Task: Research Airbnb accommodation in San Juan, Puerto Rico from 12th December, 2023 to 16th December, 2023 for 8 adults.8 bedrooms having 8 beds and 8 bathrooms. Property type can be hotel. Amenities needed are: wifi, TV, free parkinig on premises, gym, breakfast. Booking option can be shelf check-in. Look for 5 properties as per requirement.
Action: Mouse pressed left at (454, 109)
Screenshot: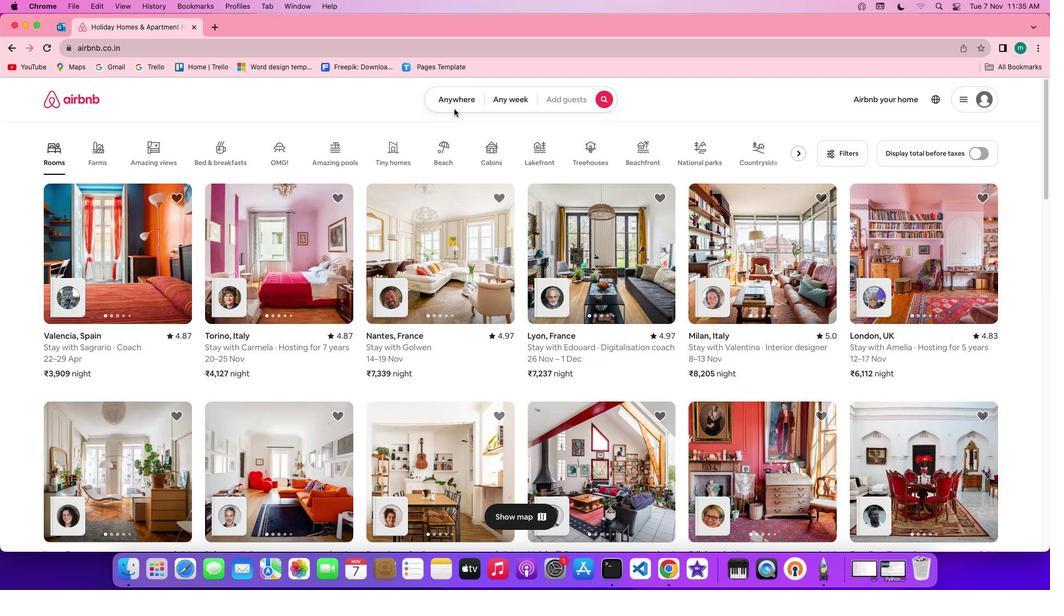 
Action: Mouse moved to (454, 107)
Screenshot: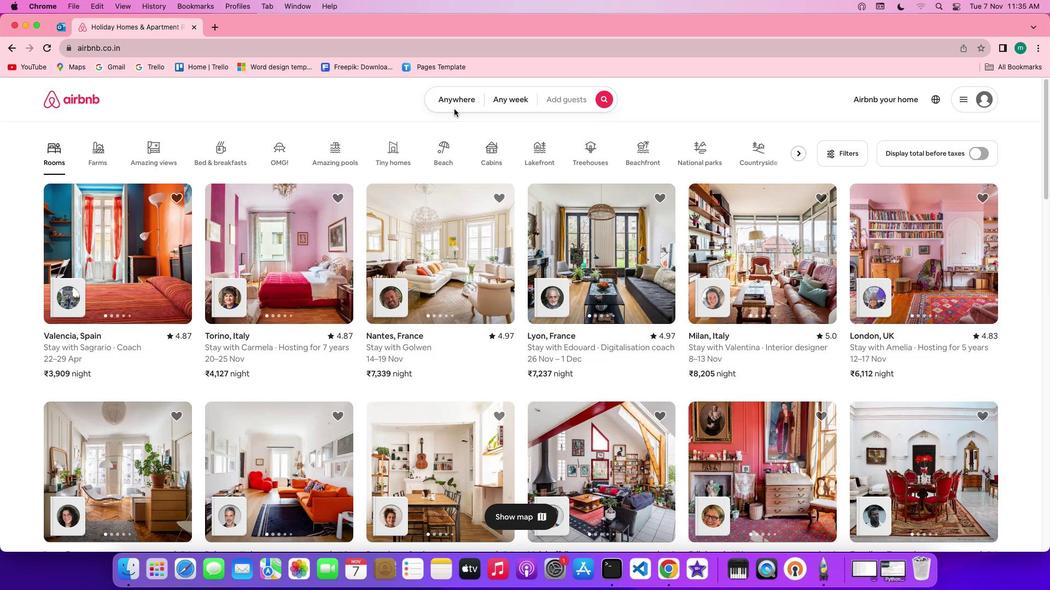 
Action: Mouse pressed left at (454, 107)
Screenshot: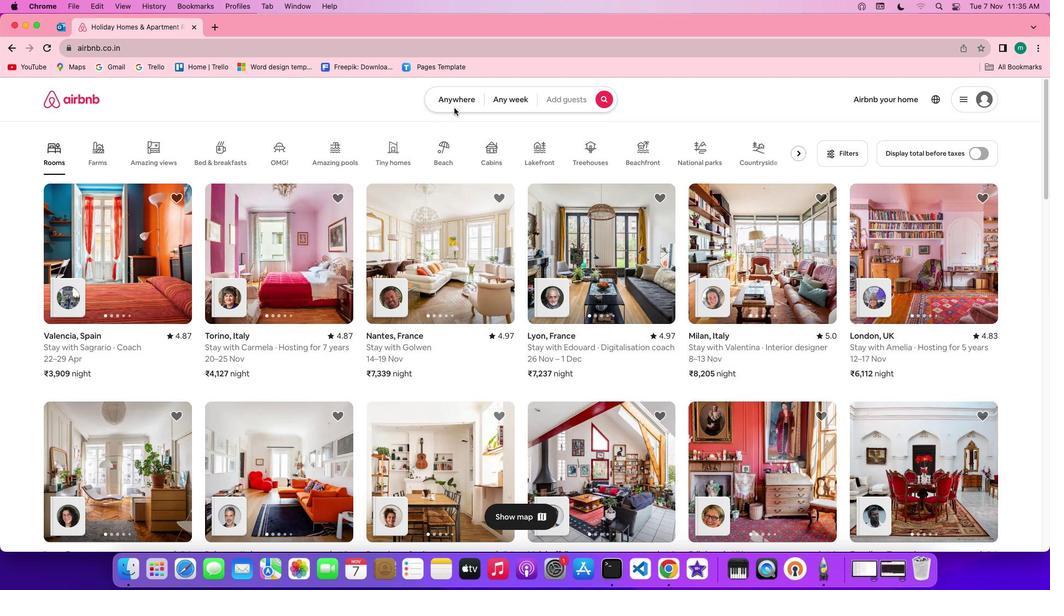 
Action: Mouse moved to (371, 147)
Screenshot: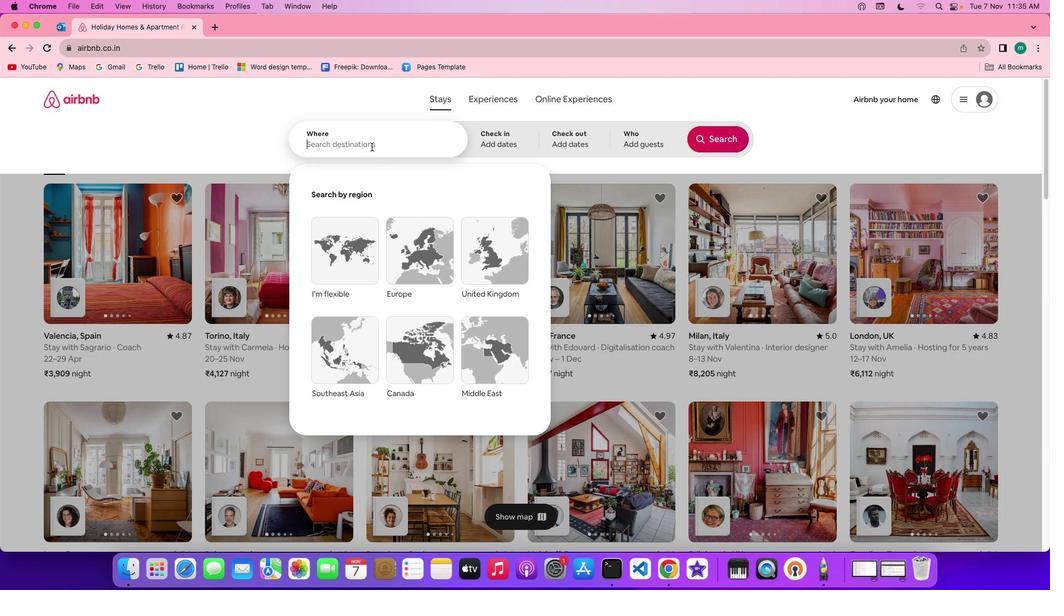 
Action: Mouse pressed left at (371, 147)
Screenshot: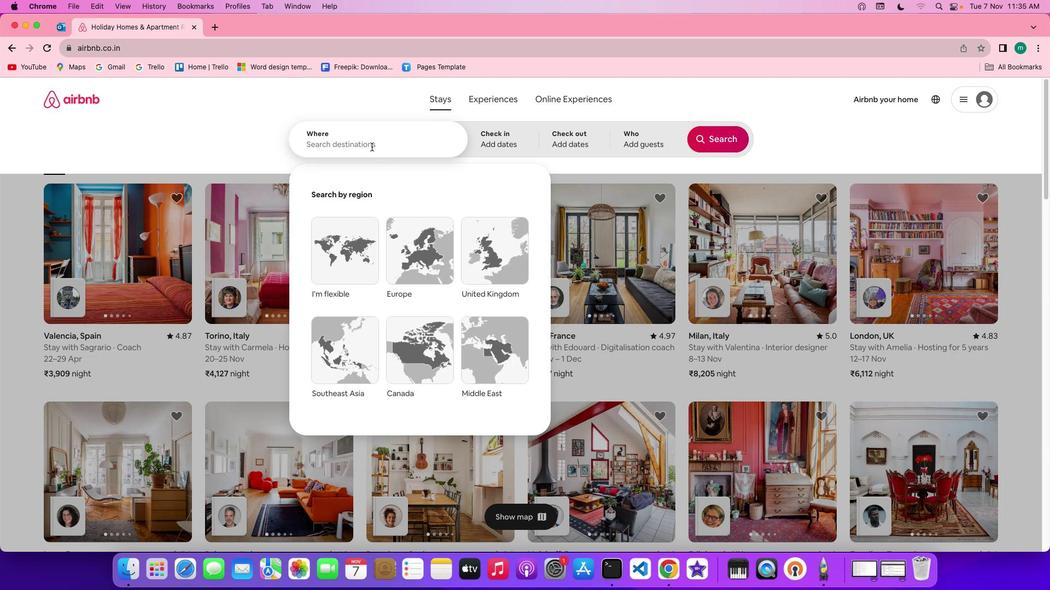 
Action: Key pressed Key.shift'S''a''n'Key.spaceKey.shift'J''u''a''n'','Key.spaceKey.shift'P''u''e''r''t''o'
Screenshot: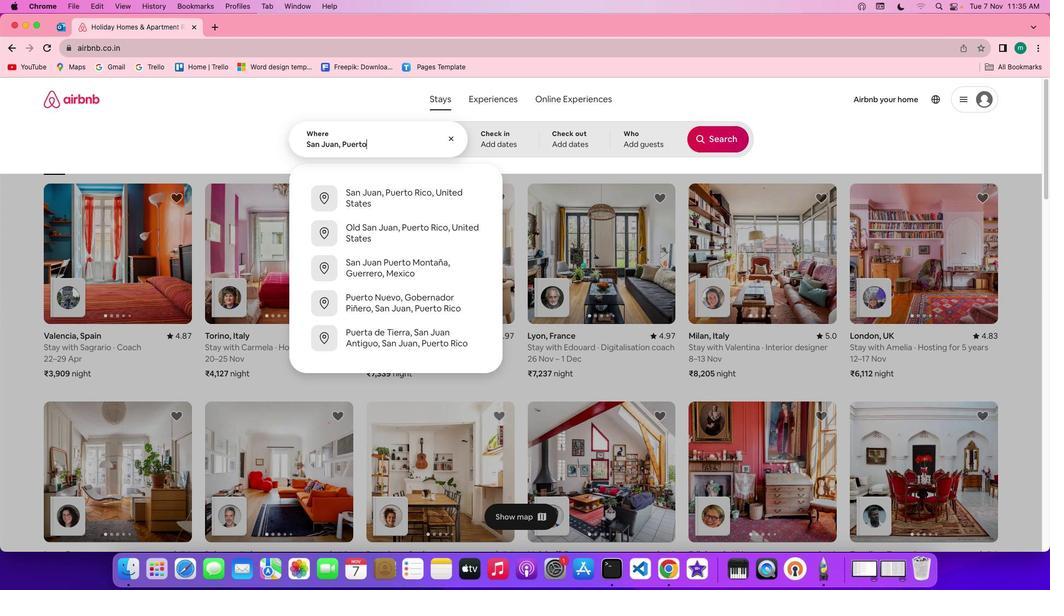 
Action: Mouse moved to (368, 144)
Screenshot: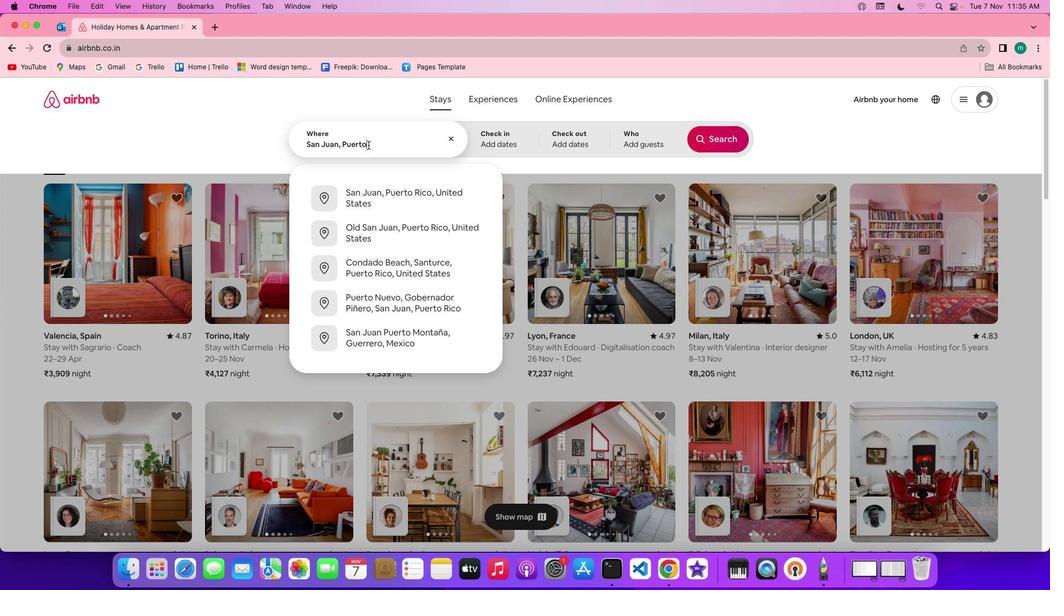 
Action: Key pressed Key.spaceKey.shift'i''c''o'Key.backspaceKey.backspaceKey.backspaceKey.shift'R''i''c''o'
Screenshot: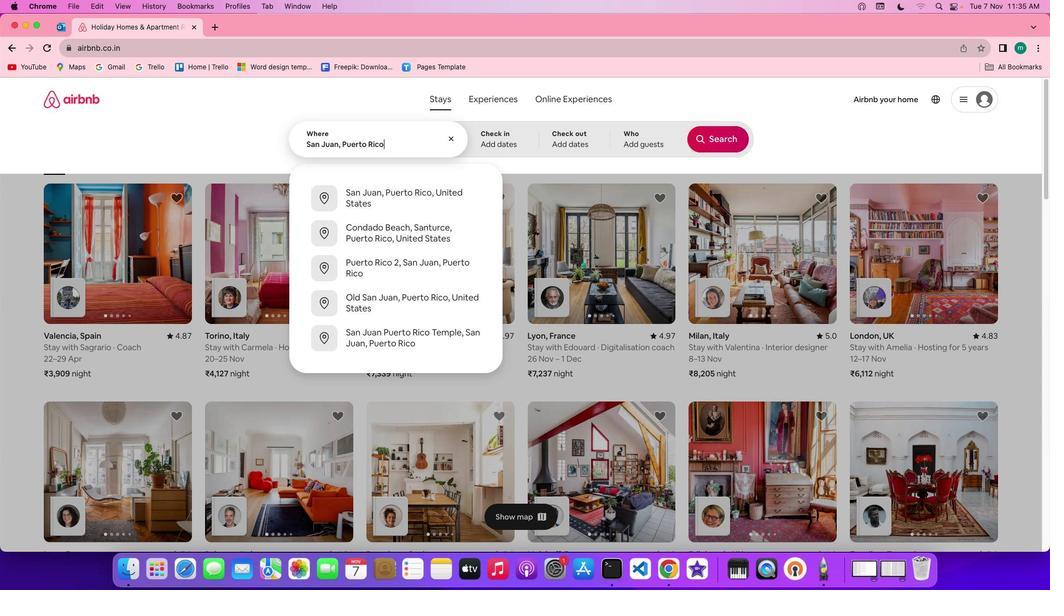 
Action: Mouse moved to (510, 145)
Screenshot: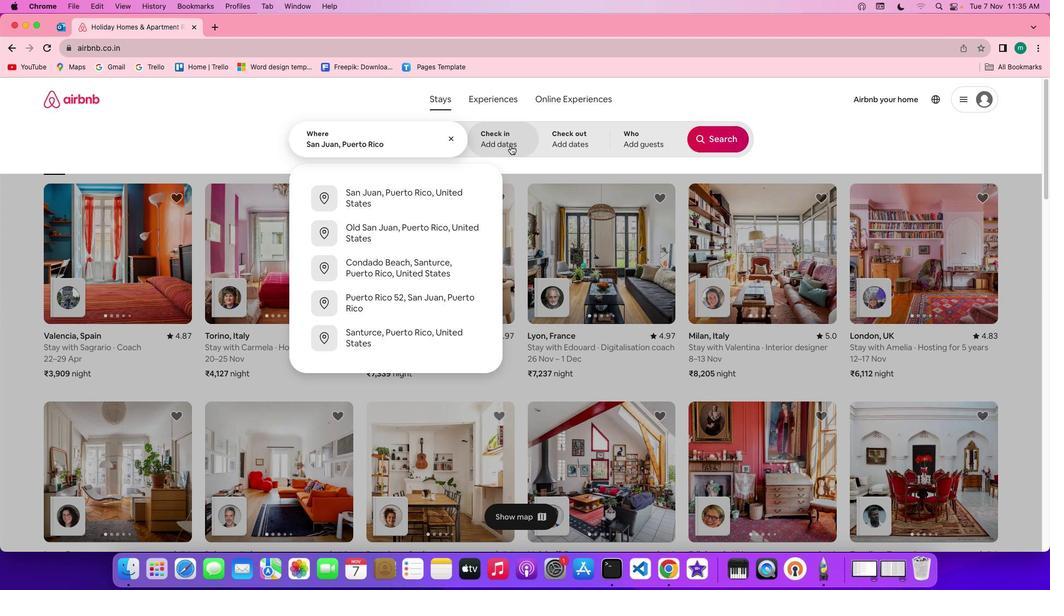 
Action: Mouse pressed left at (510, 145)
Screenshot: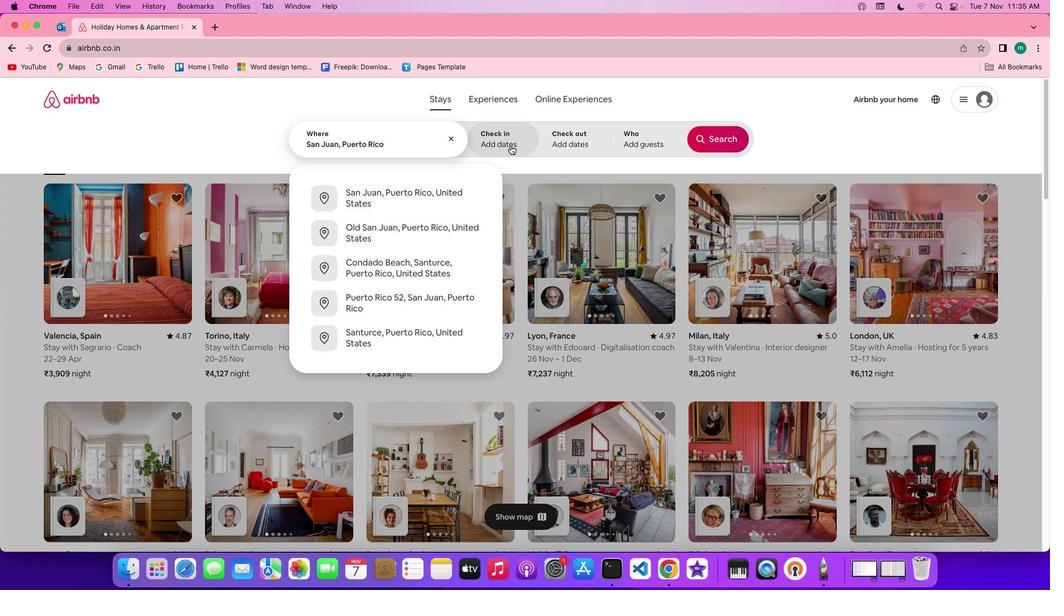 
Action: Mouse moved to (597, 327)
Screenshot: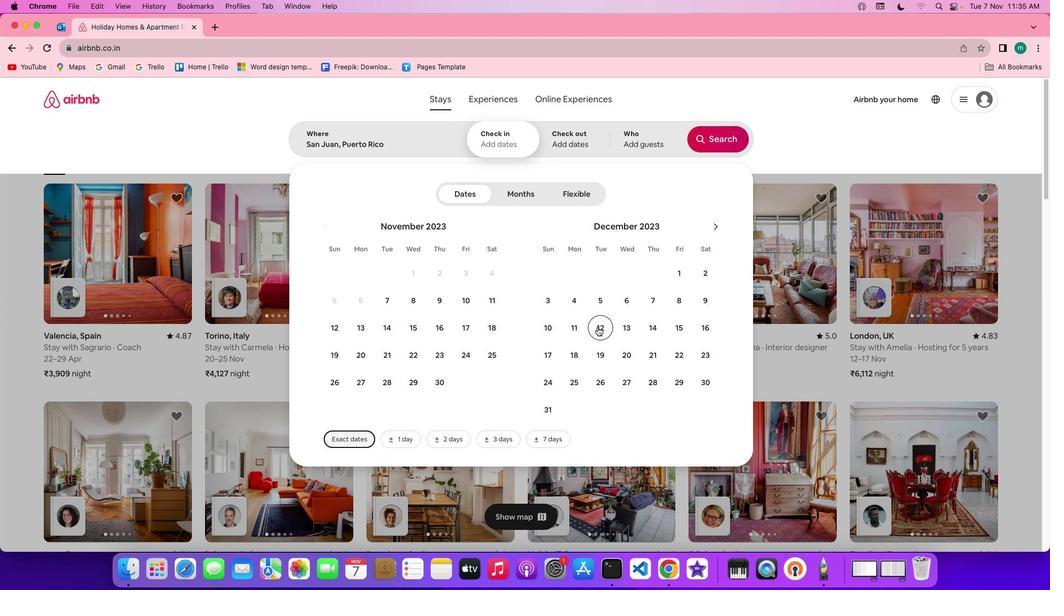 
Action: Mouse pressed left at (597, 327)
Screenshot: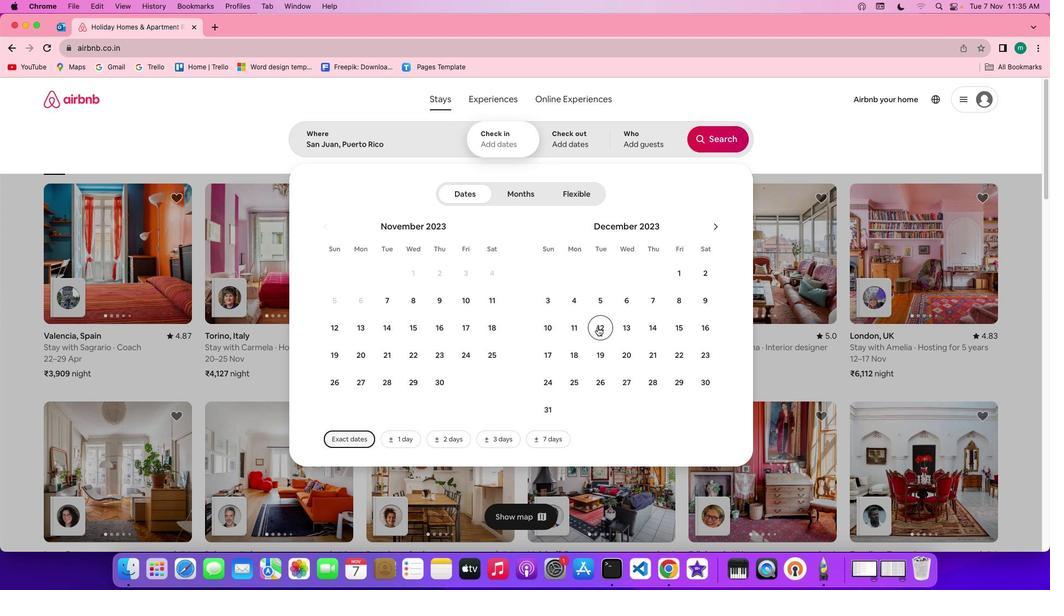 
Action: Mouse moved to (700, 335)
Screenshot: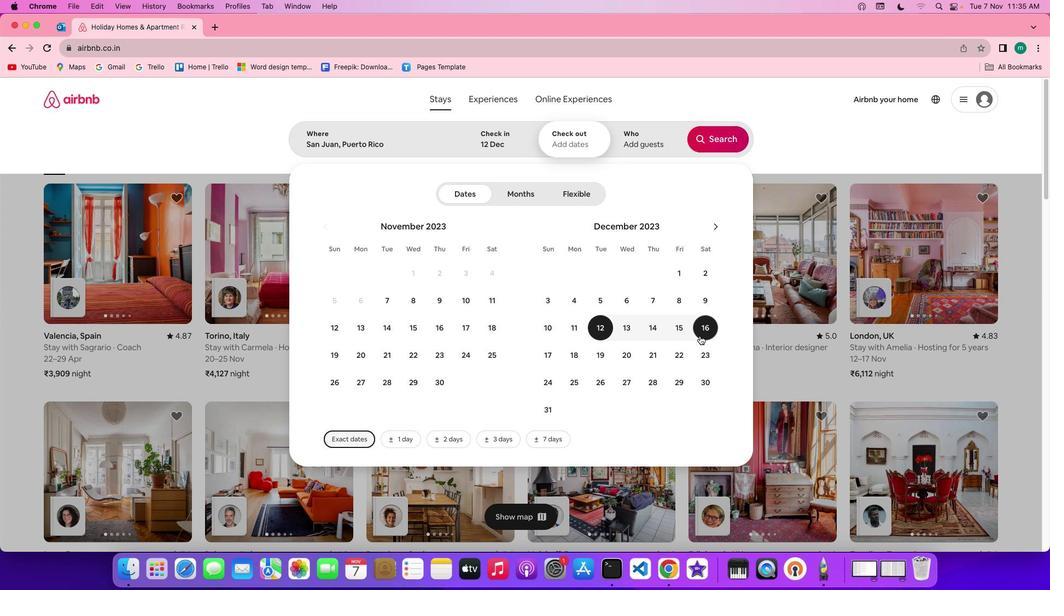 
Action: Mouse pressed left at (700, 335)
Screenshot: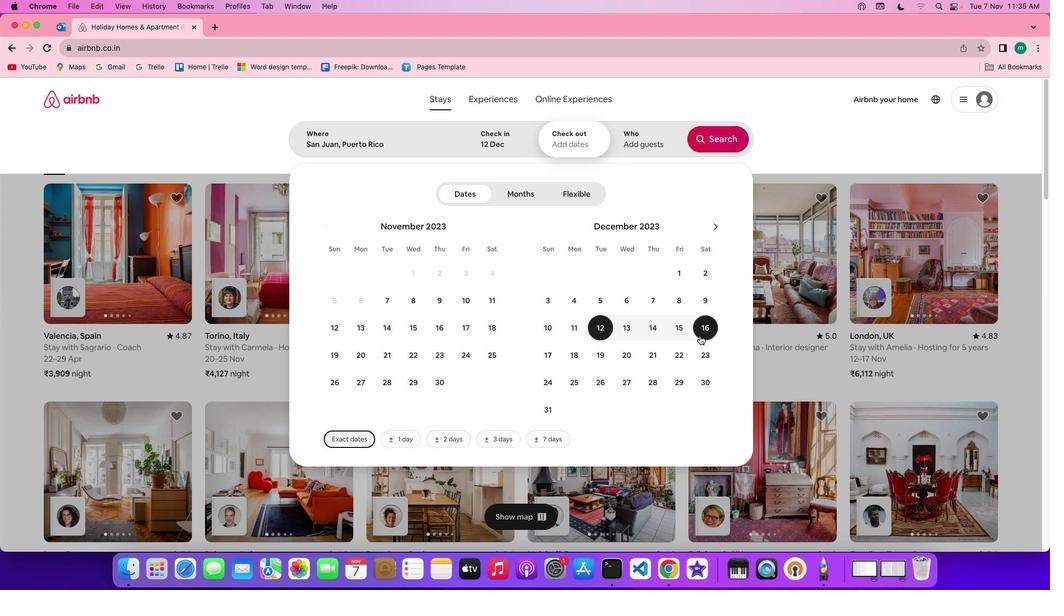 
Action: Mouse moved to (660, 134)
Screenshot: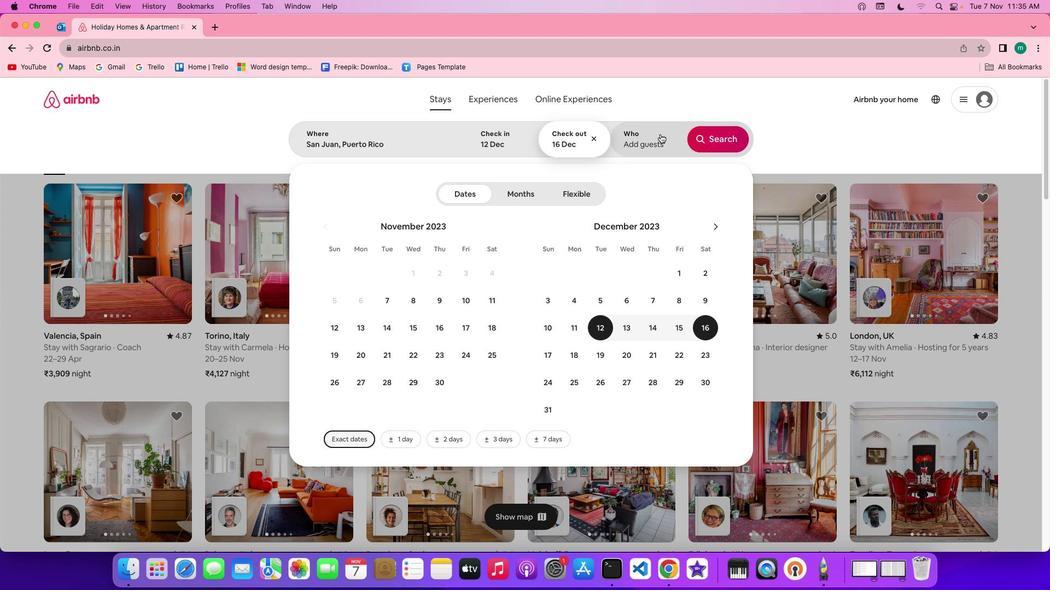 
Action: Mouse pressed left at (660, 134)
Screenshot: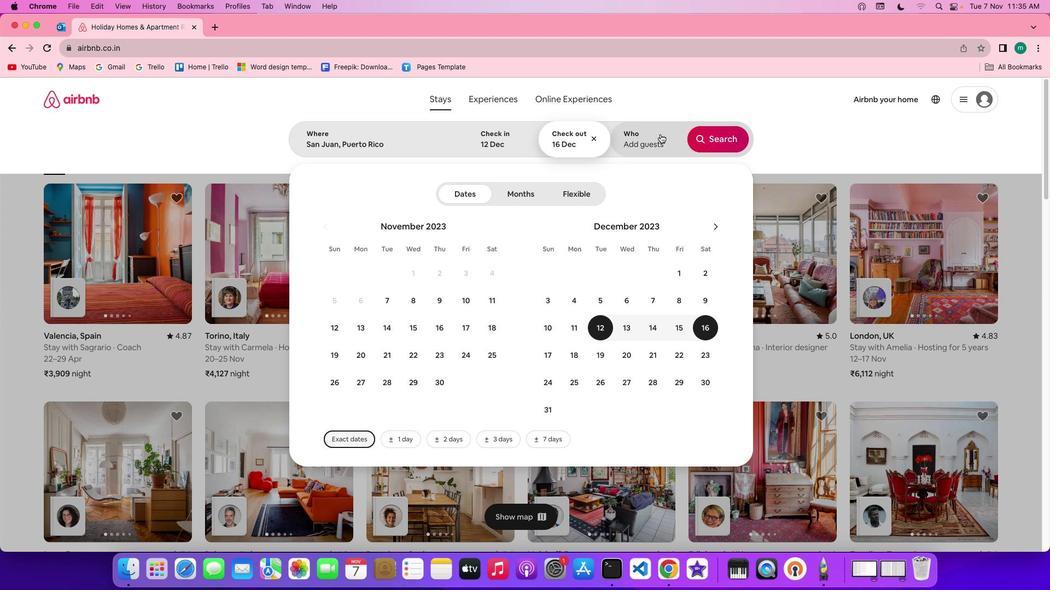 
Action: Mouse moved to (726, 198)
Screenshot: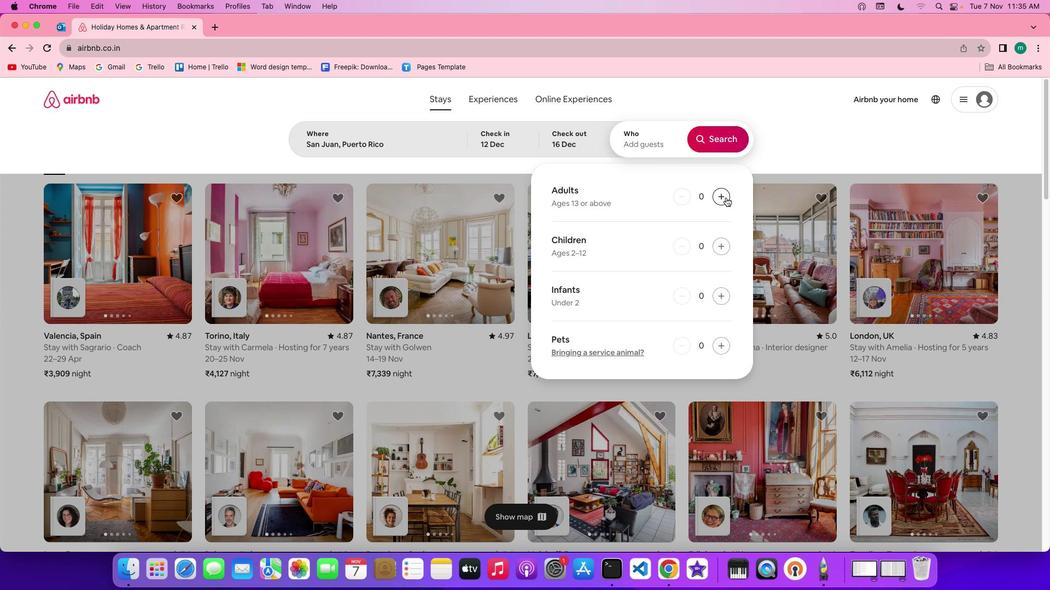 
Action: Mouse pressed left at (726, 198)
Screenshot: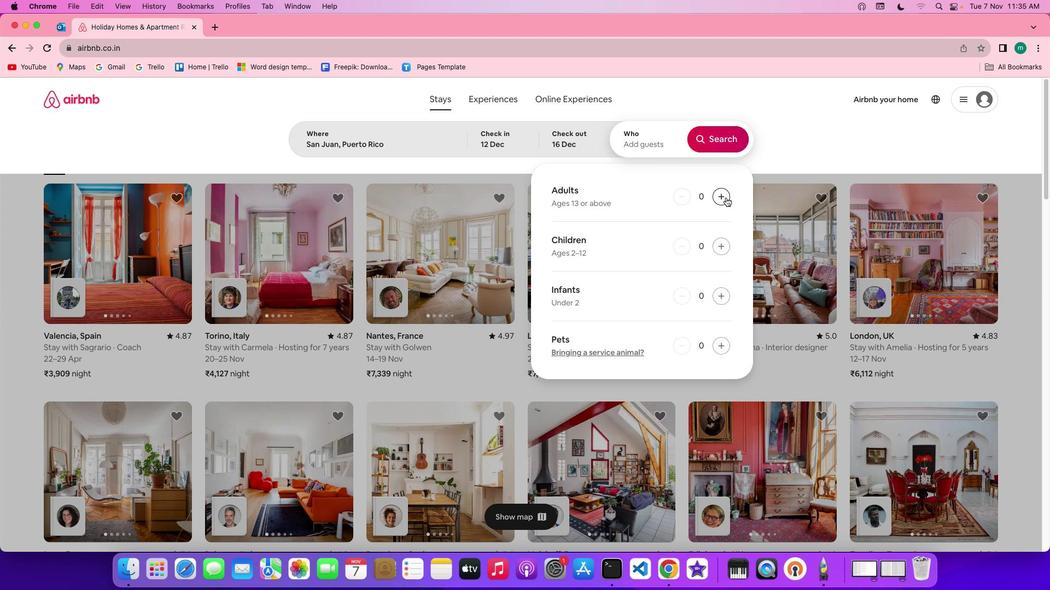 
Action: Mouse pressed left at (726, 198)
Screenshot: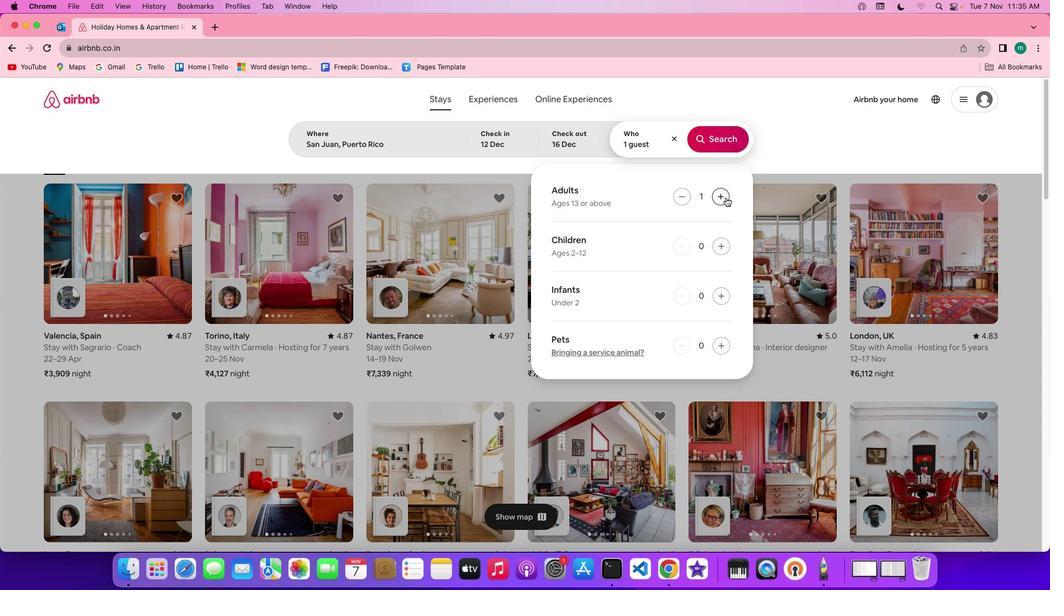 
Action: Mouse pressed left at (726, 198)
Screenshot: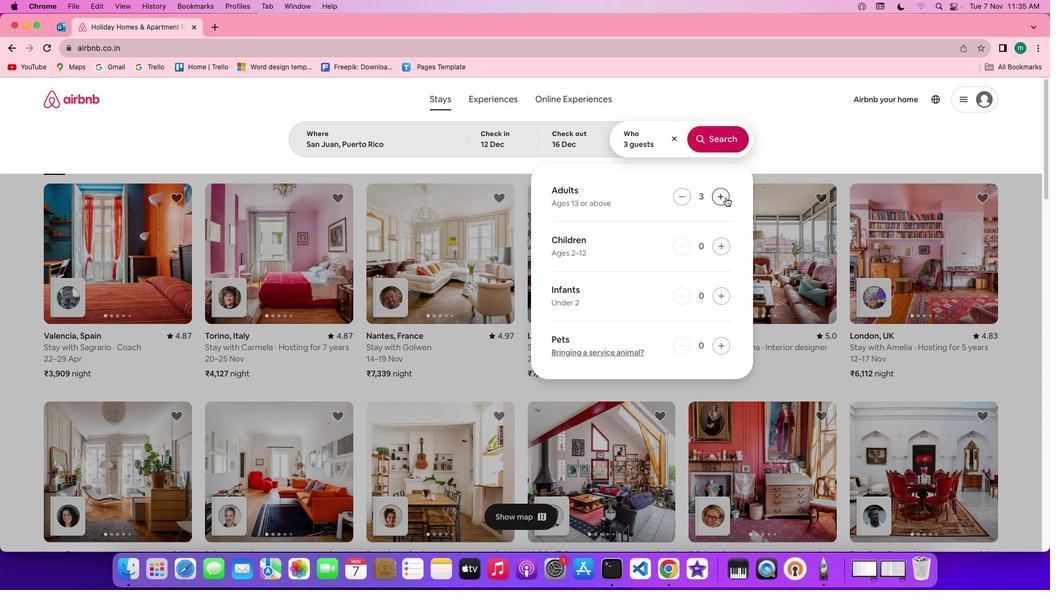 
Action: Mouse pressed left at (726, 198)
Screenshot: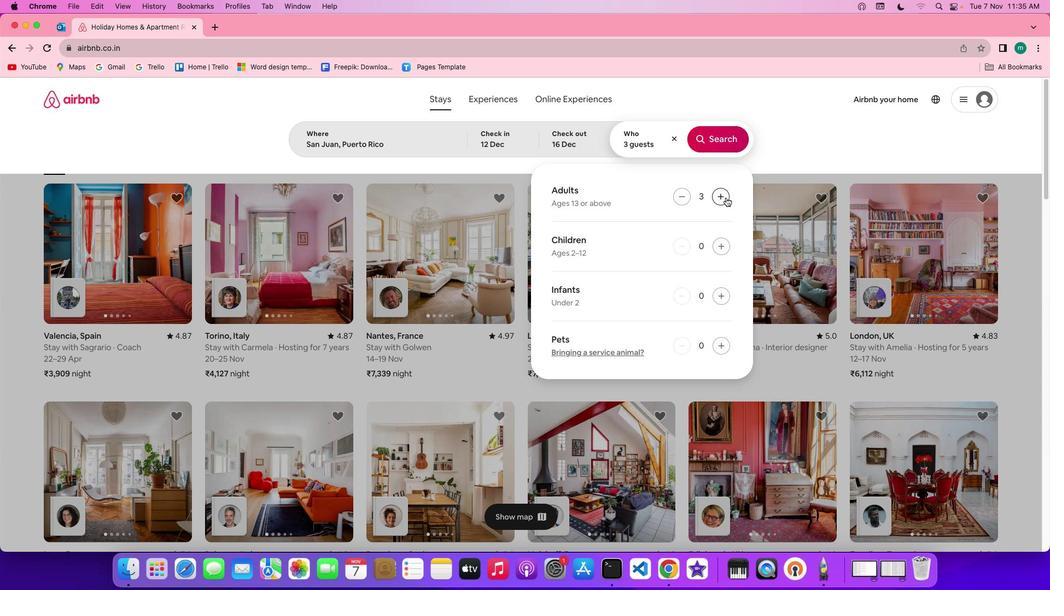 
Action: Mouse pressed left at (726, 198)
Screenshot: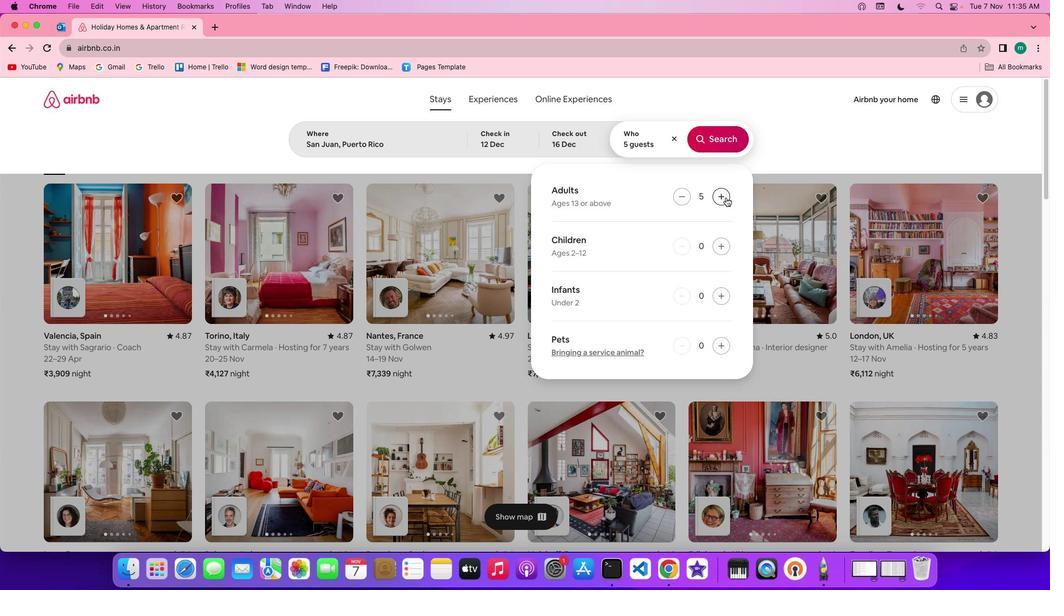 
Action: Mouse pressed left at (726, 198)
Screenshot: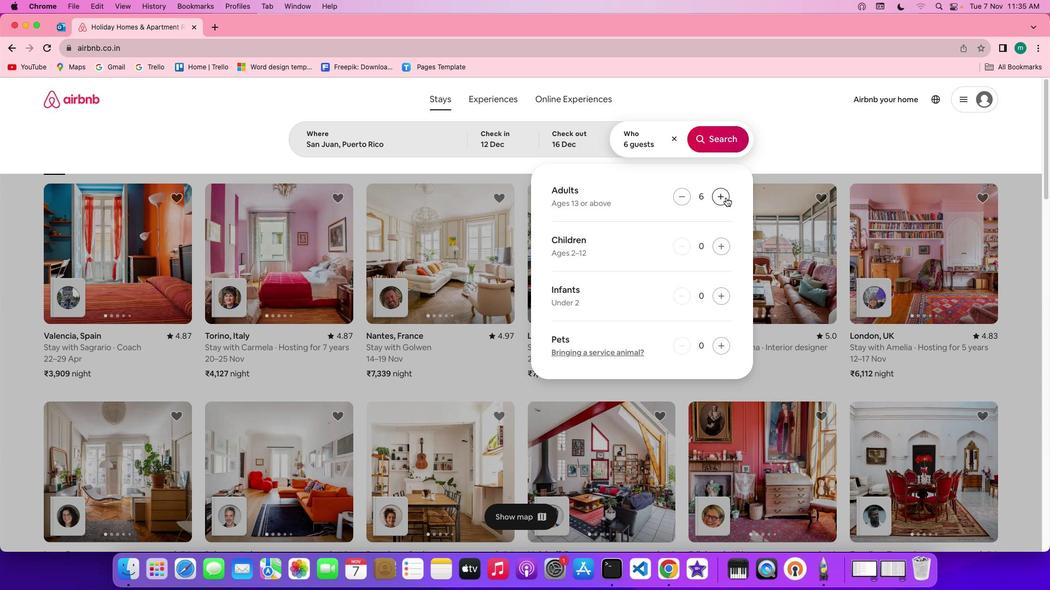 
Action: Mouse pressed left at (726, 198)
Screenshot: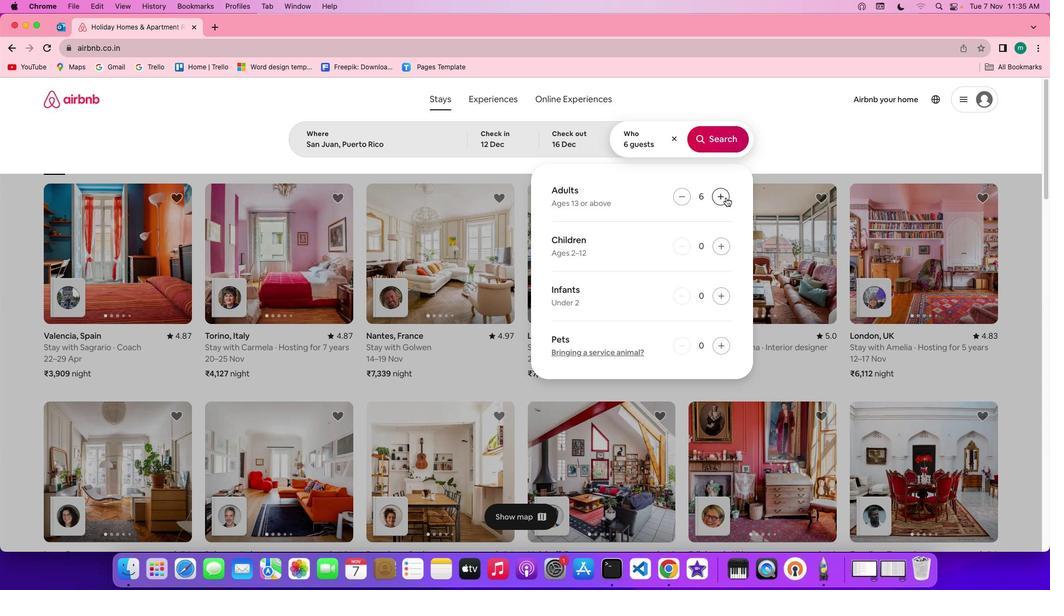 
Action: Mouse pressed left at (726, 198)
Screenshot: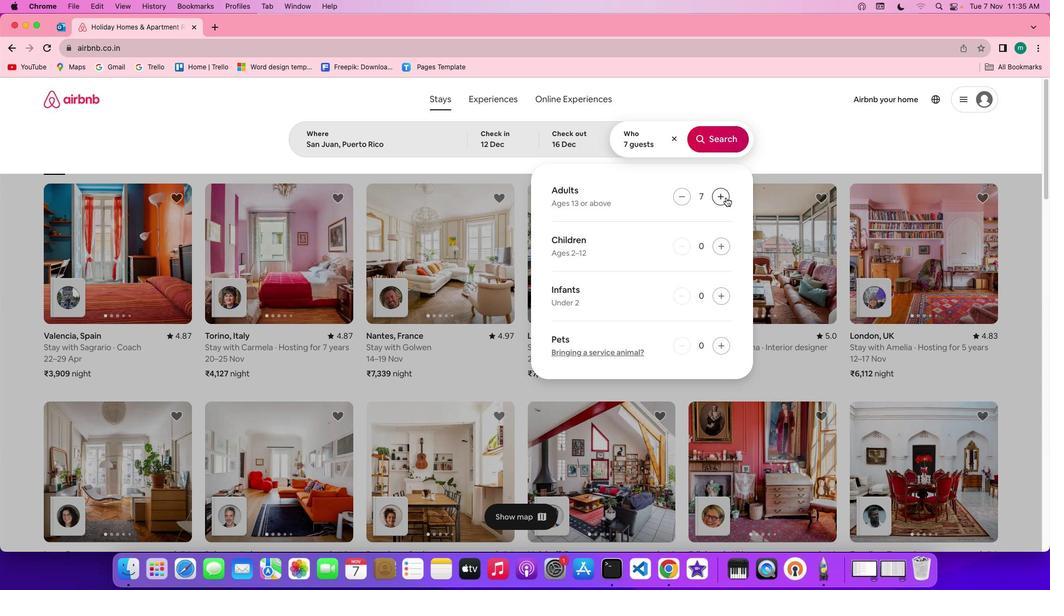 
Action: Mouse moved to (718, 138)
Screenshot: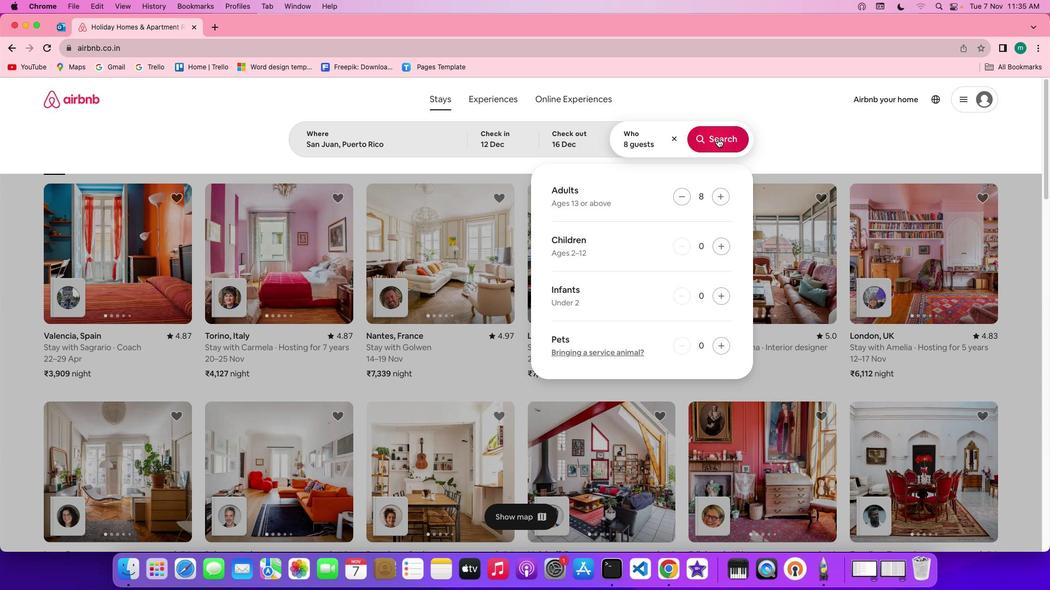 
Action: Mouse pressed left at (718, 138)
Screenshot: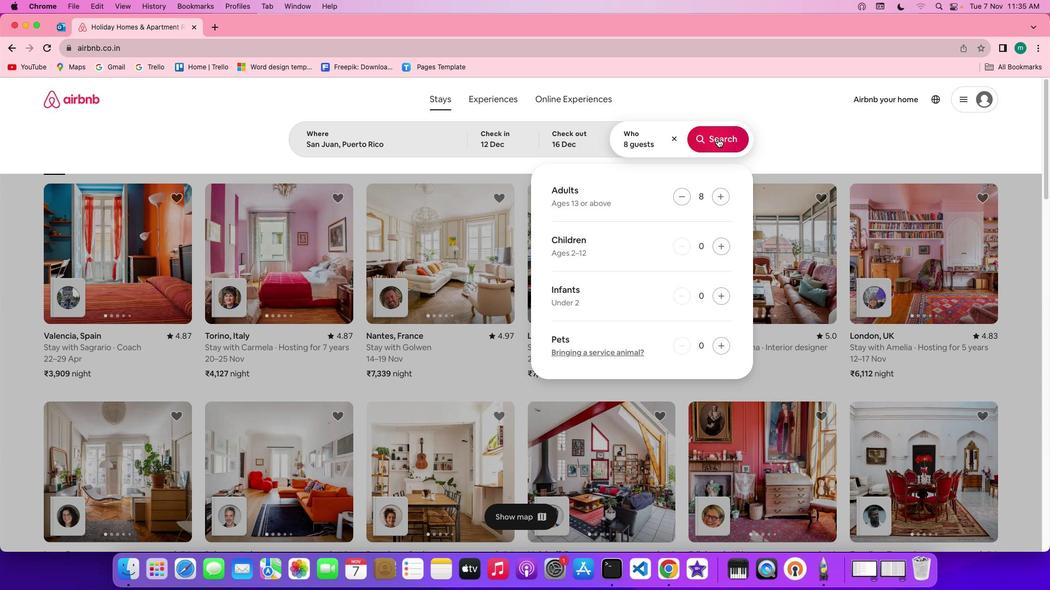 
Action: Mouse moved to (875, 137)
Screenshot: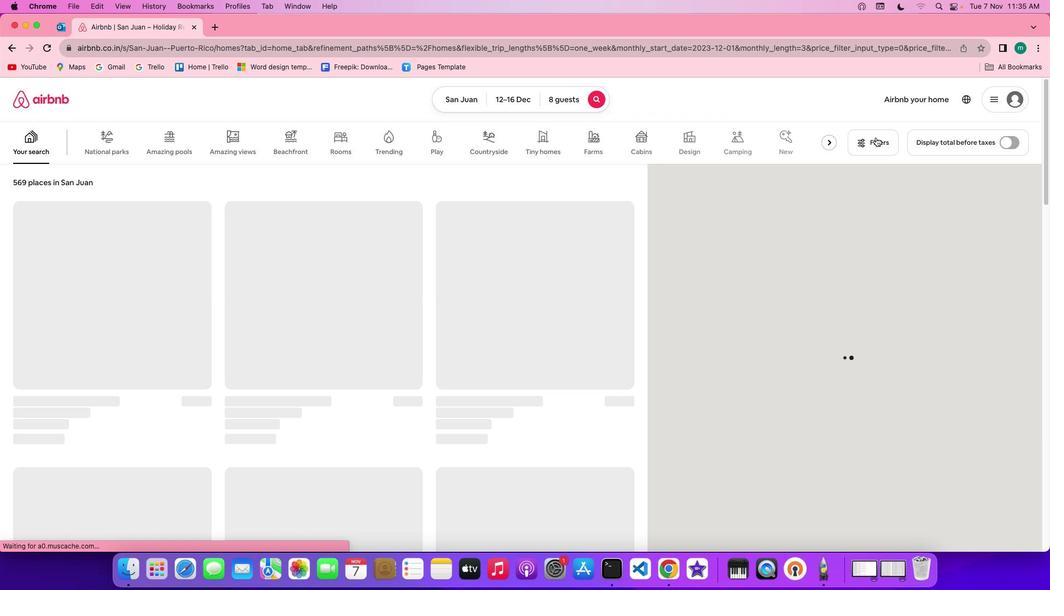 
Action: Mouse pressed left at (875, 137)
Screenshot: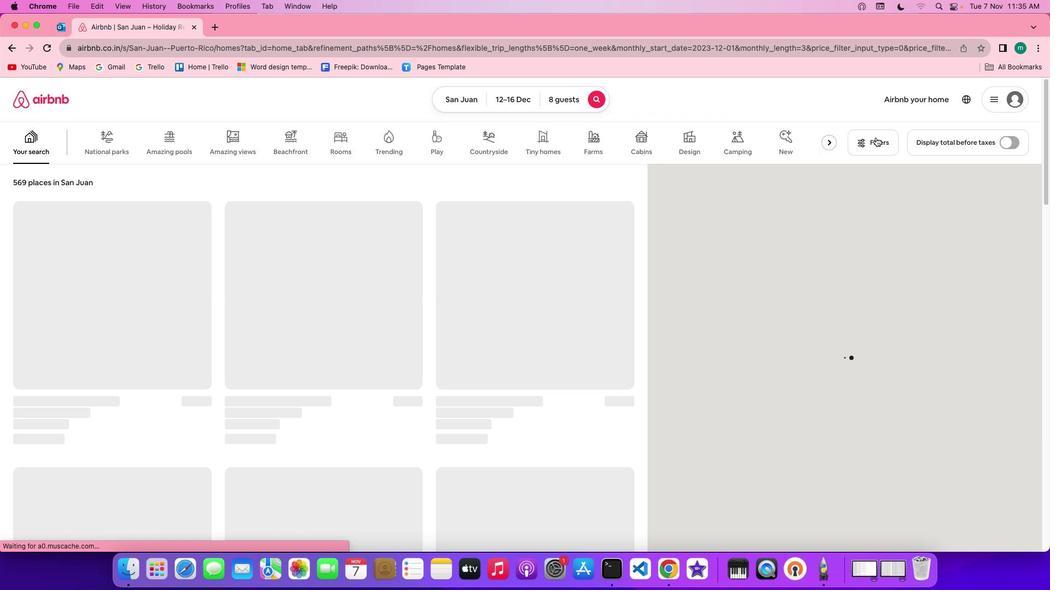 
Action: Mouse moved to (543, 303)
Screenshot: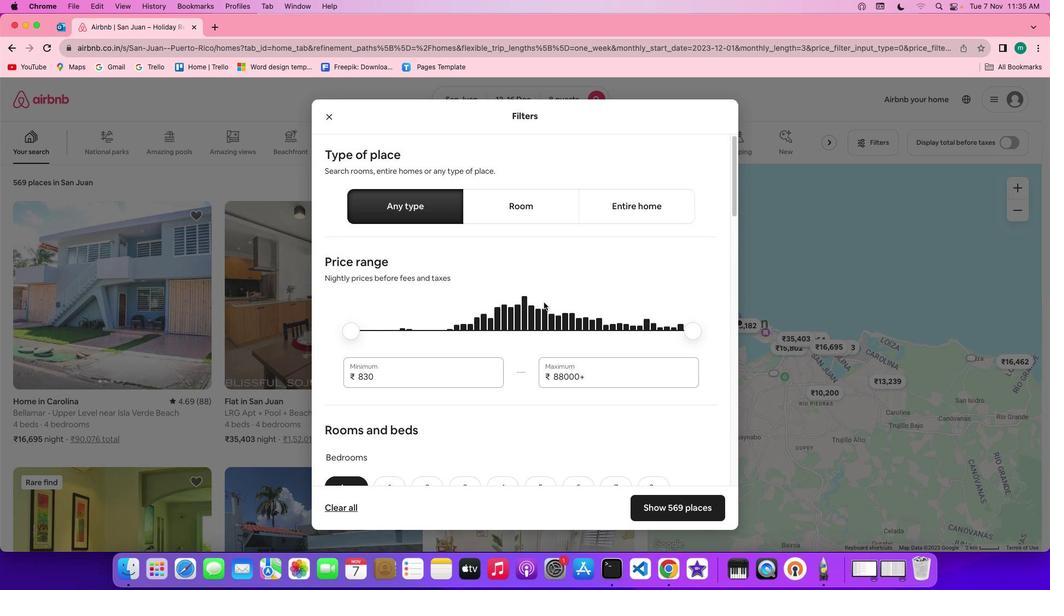 
Action: Mouse scrolled (543, 303) with delta (0, 0)
Screenshot: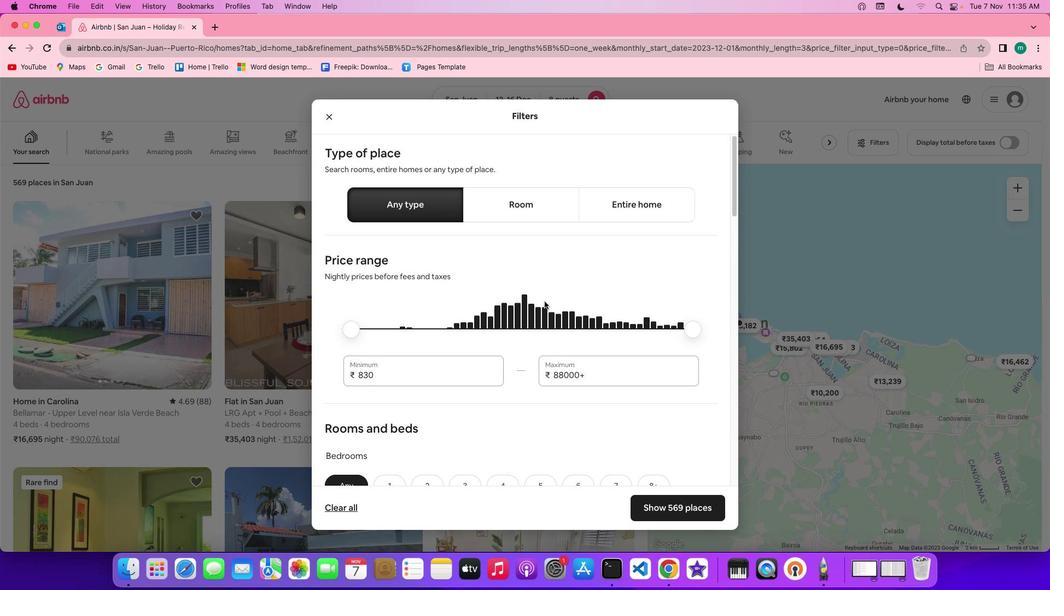 
Action: Mouse moved to (543, 302)
Screenshot: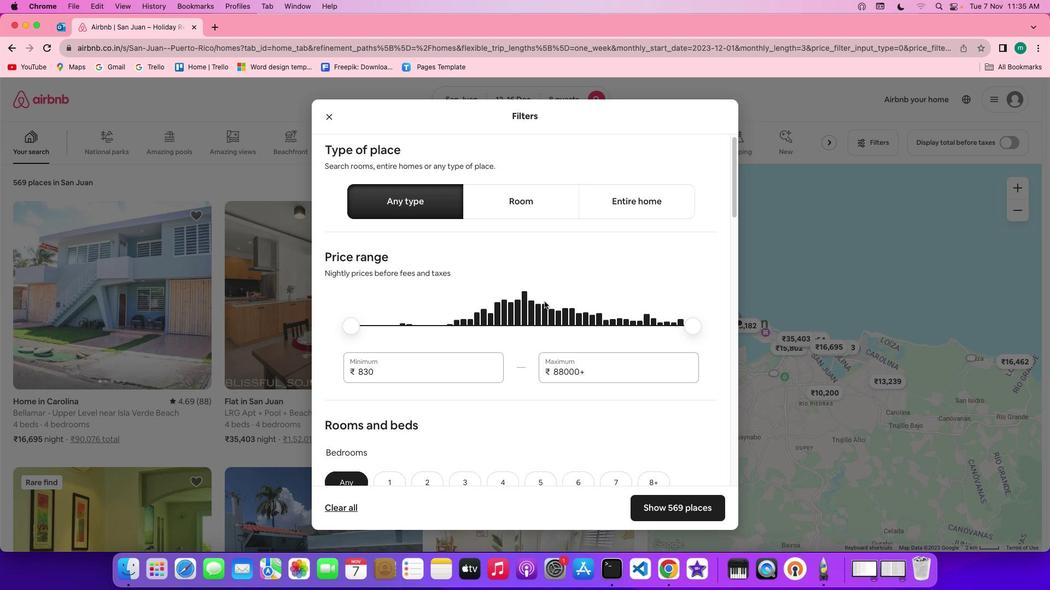 
Action: Mouse scrolled (543, 302) with delta (0, 0)
Screenshot: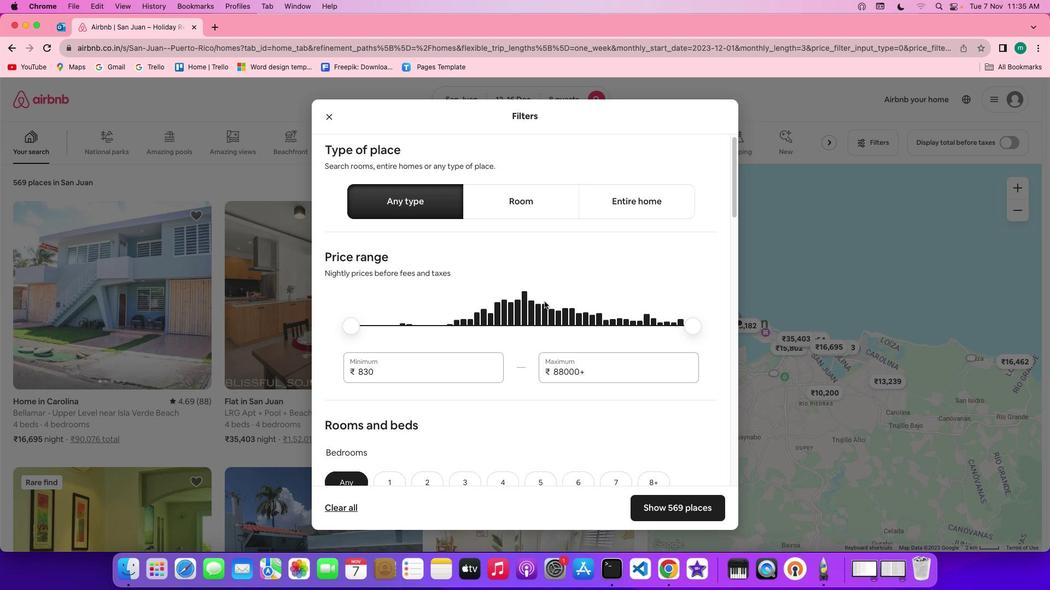 
Action: Mouse moved to (544, 301)
Screenshot: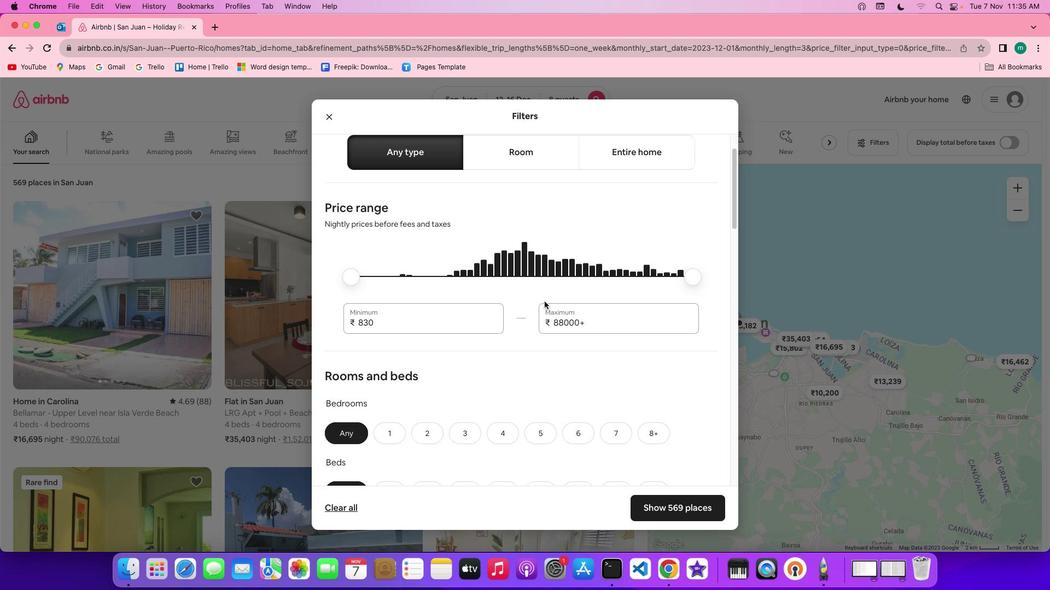
Action: Mouse scrolled (544, 301) with delta (0, -1)
Screenshot: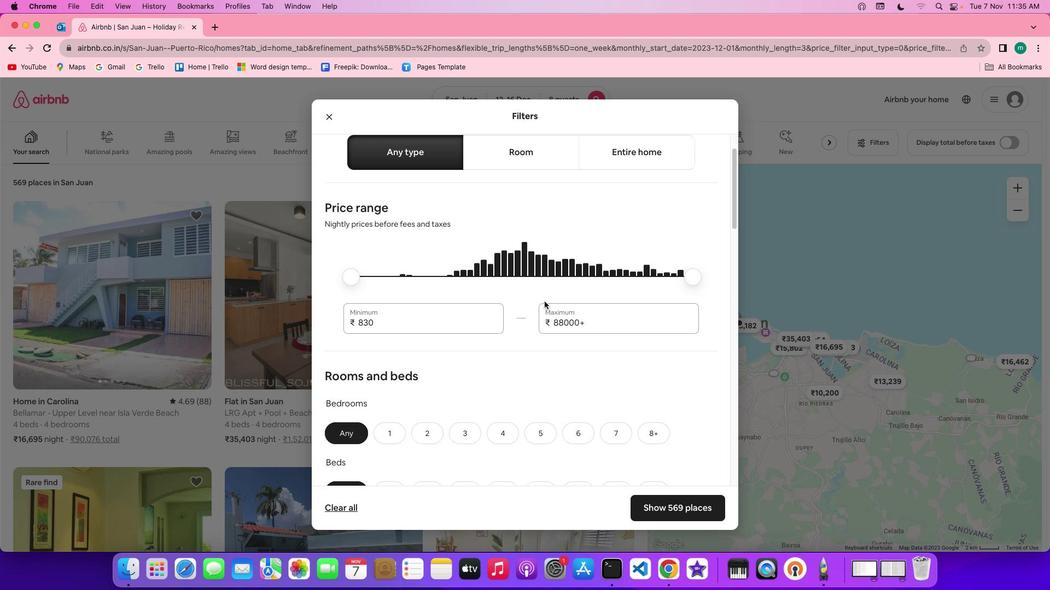 
Action: Mouse scrolled (544, 301) with delta (0, -1)
Screenshot: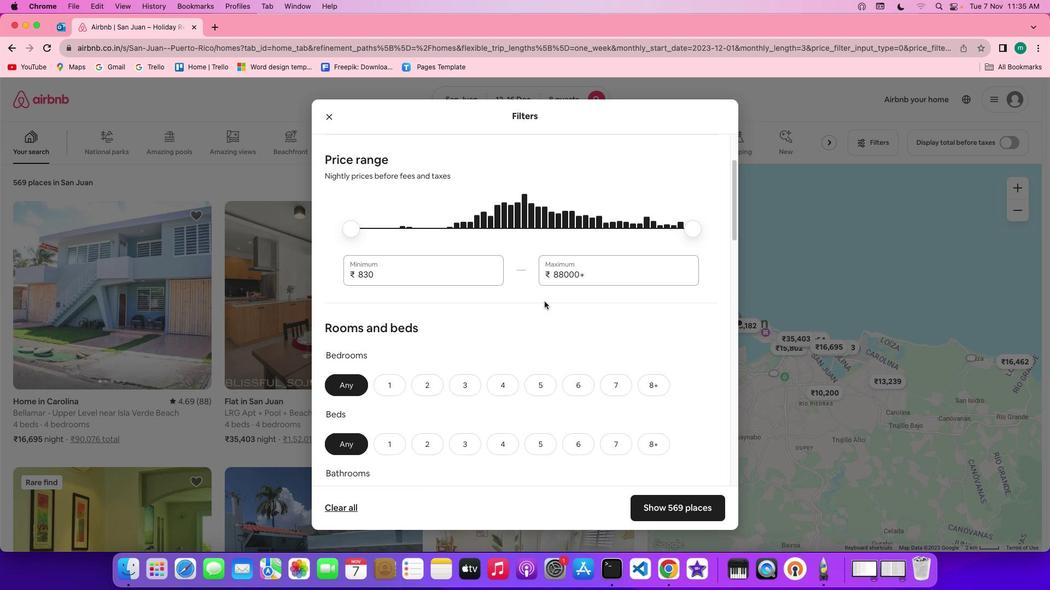 
Action: Mouse moved to (547, 300)
Screenshot: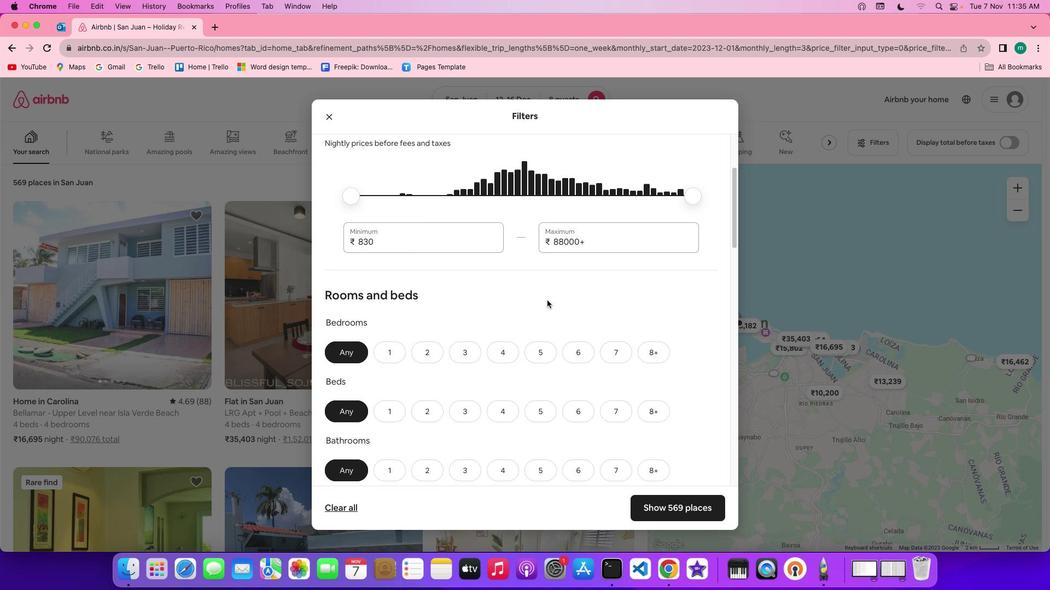 
Action: Mouse scrolled (547, 300) with delta (0, 0)
Screenshot: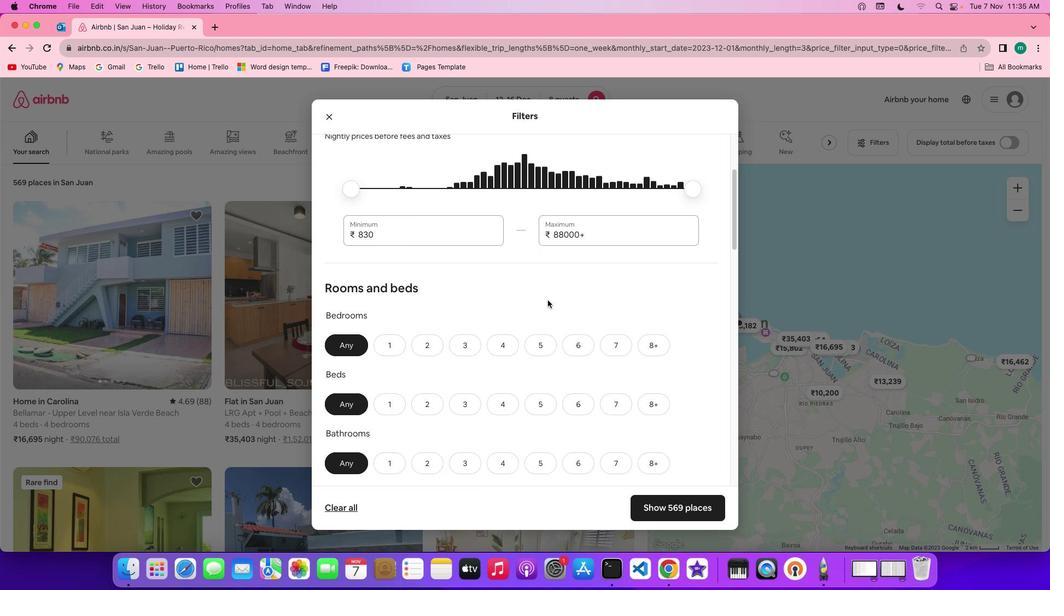 
Action: Mouse scrolled (547, 300) with delta (0, 0)
Screenshot: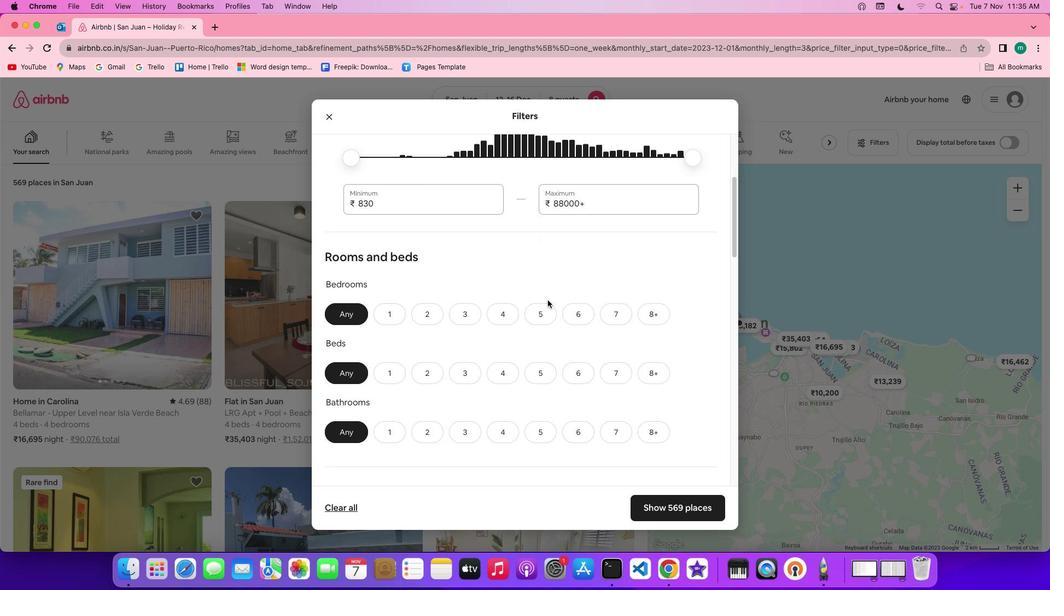 
Action: Mouse moved to (547, 300)
Screenshot: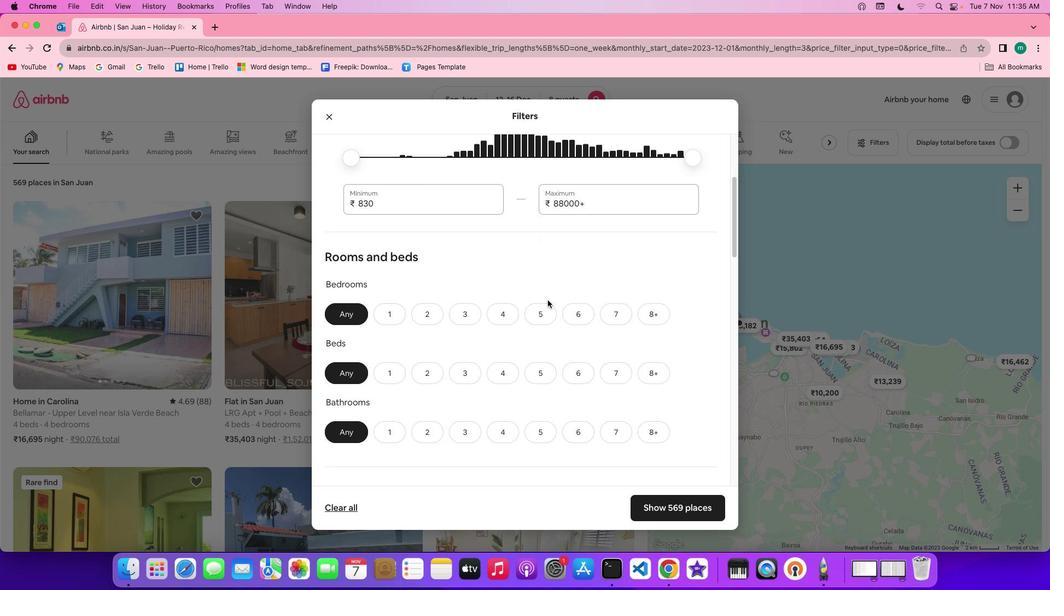 
Action: Mouse scrolled (547, 300) with delta (0, -1)
Screenshot: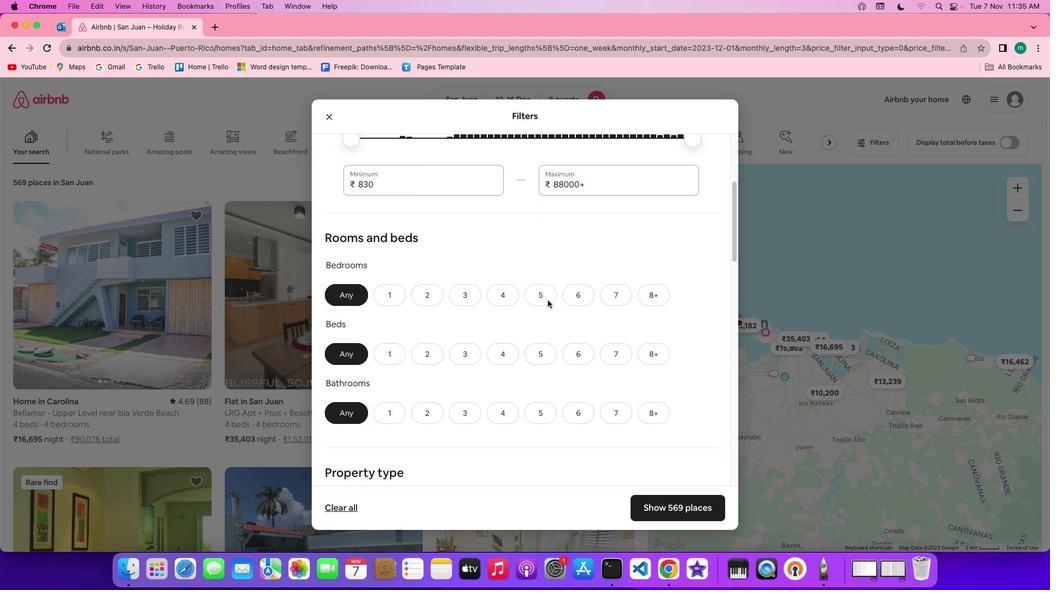 
Action: Mouse scrolled (547, 300) with delta (0, 0)
Screenshot: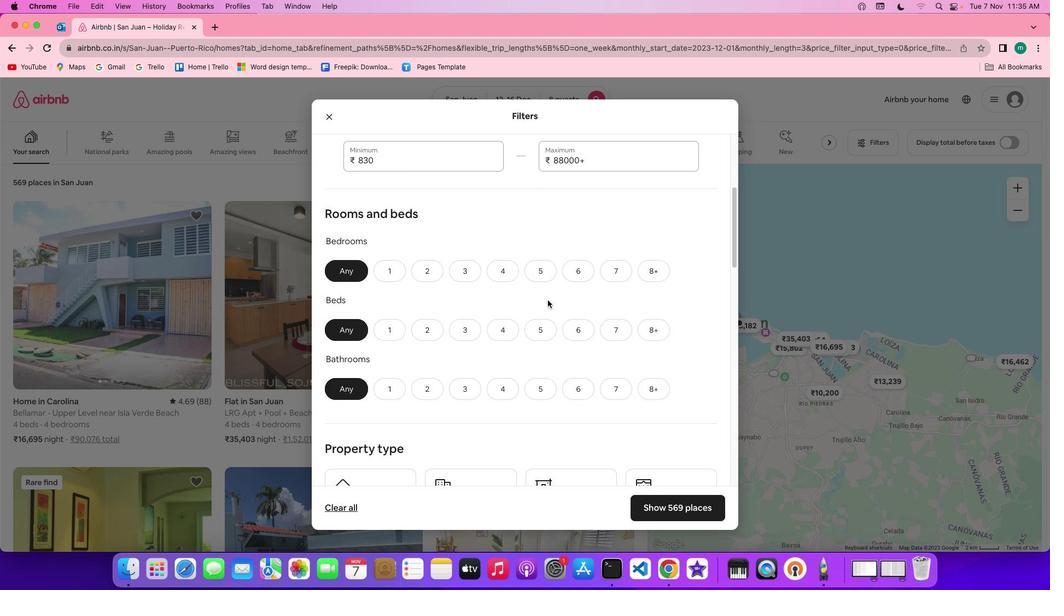 
Action: Mouse moved to (547, 300)
Screenshot: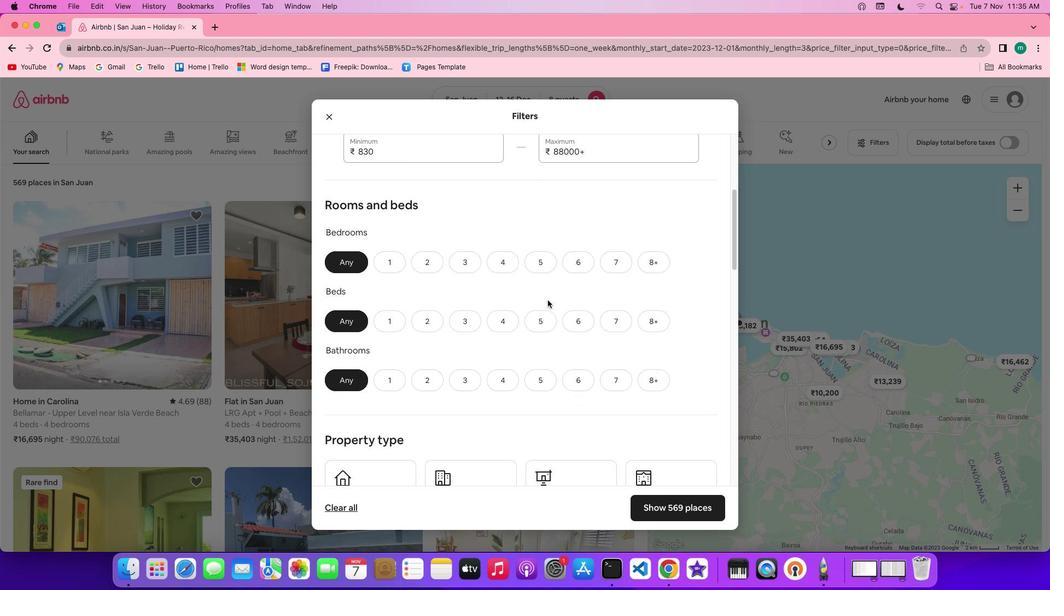 
Action: Mouse scrolled (547, 300) with delta (0, 0)
Screenshot: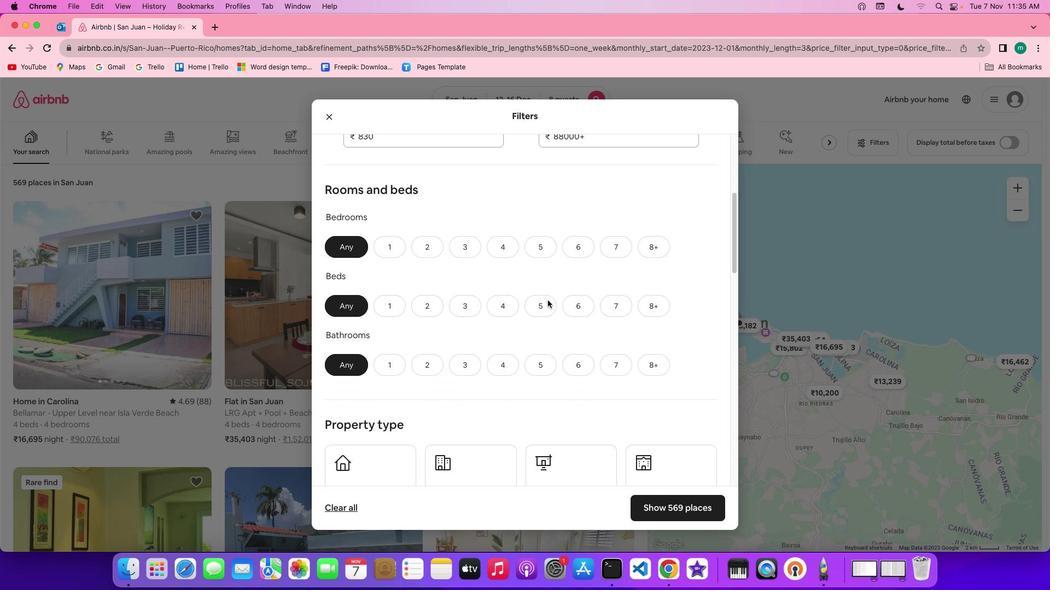 
Action: Mouse scrolled (547, 300) with delta (0, -1)
Screenshot: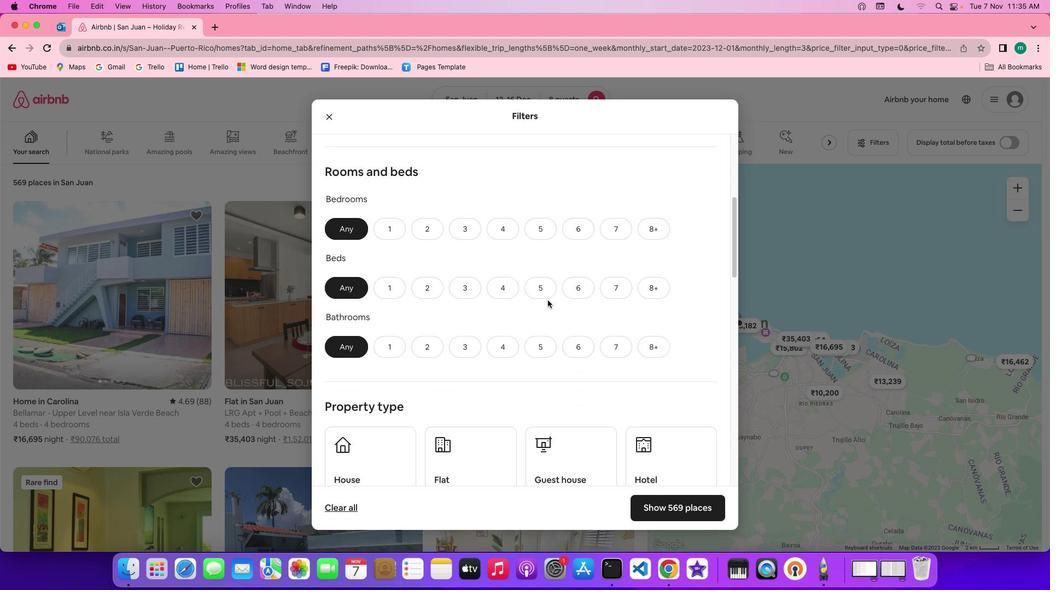 
Action: Mouse scrolled (547, 300) with delta (0, 0)
Screenshot: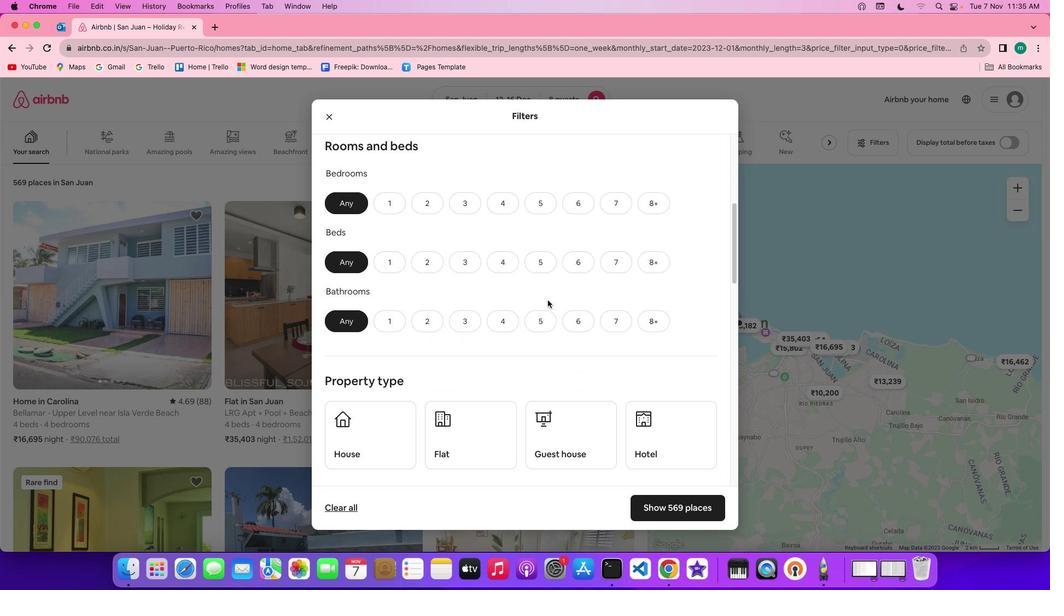 
Action: Mouse moved to (645, 205)
Screenshot: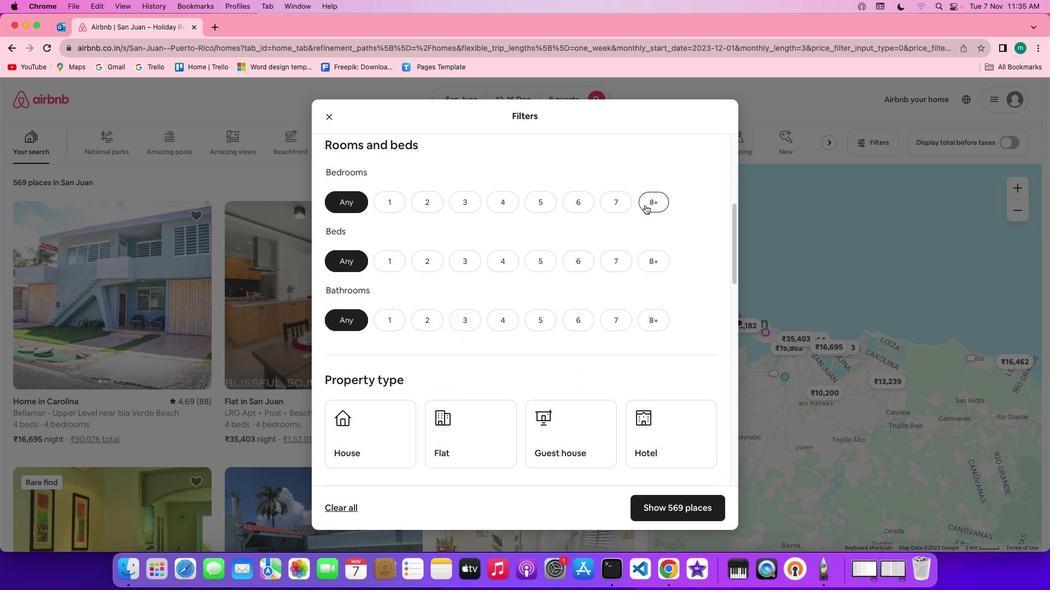 
Action: Mouse pressed left at (645, 205)
Screenshot: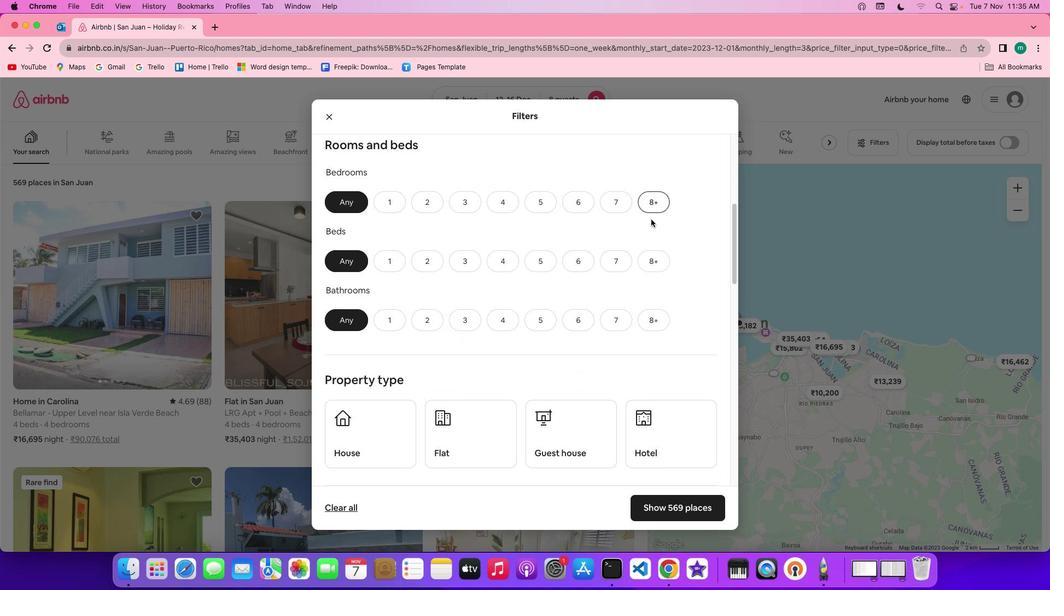 
Action: Mouse moved to (660, 259)
Screenshot: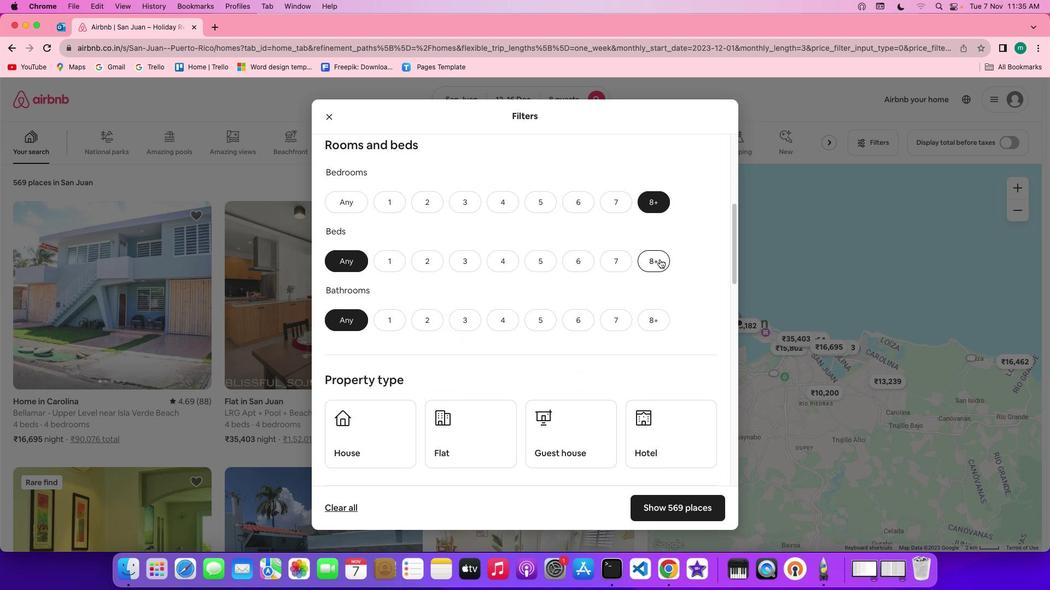 
Action: Mouse pressed left at (660, 259)
Screenshot: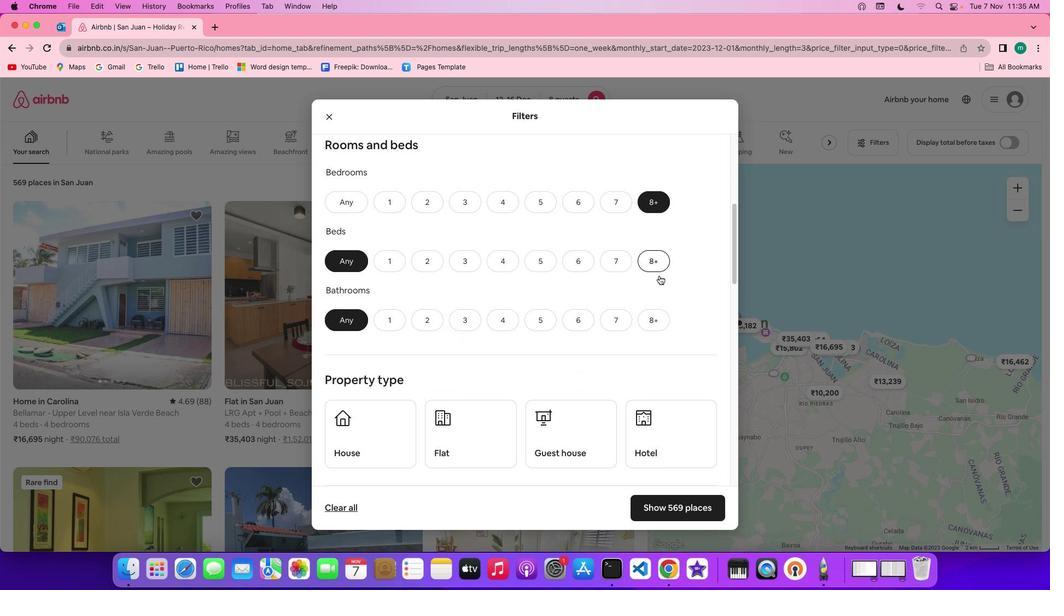 
Action: Mouse moved to (656, 327)
Screenshot: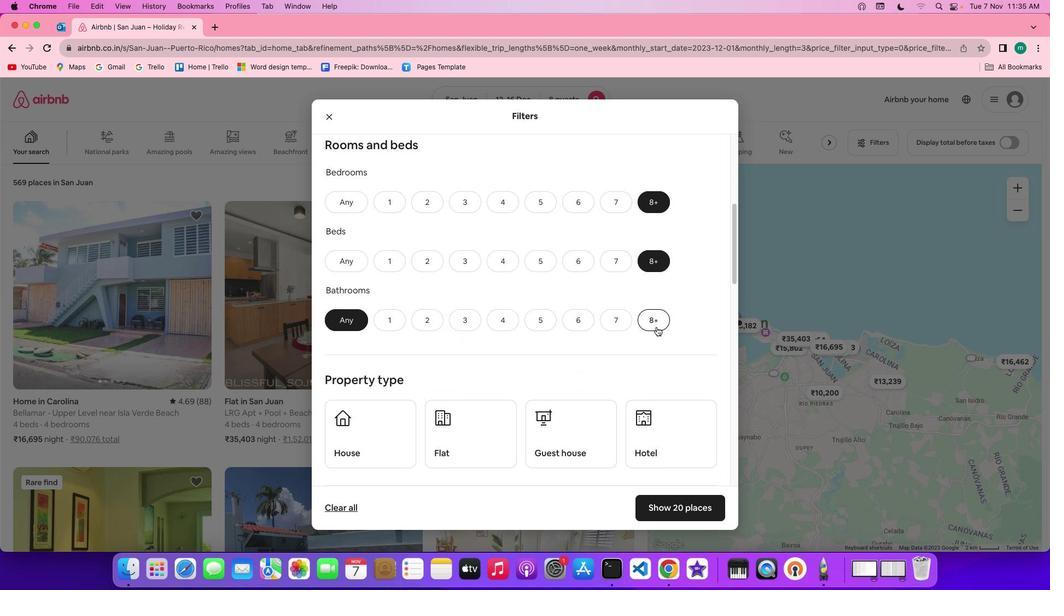 
Action: Mouse pressed left at (656, 327)
Screenshot: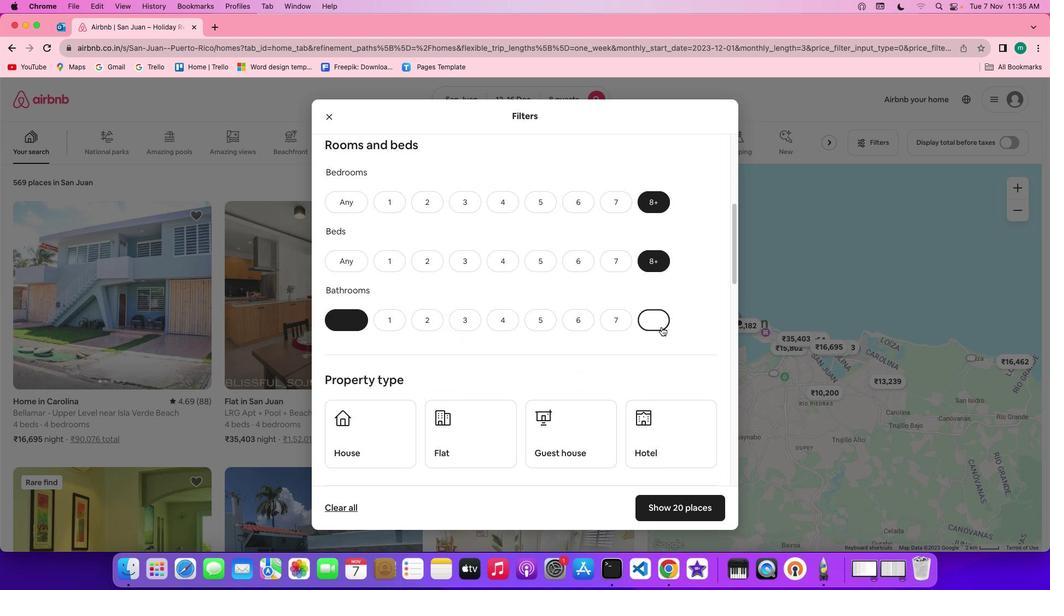 
Action: Mouse moved to (680, 330)
Screenshot: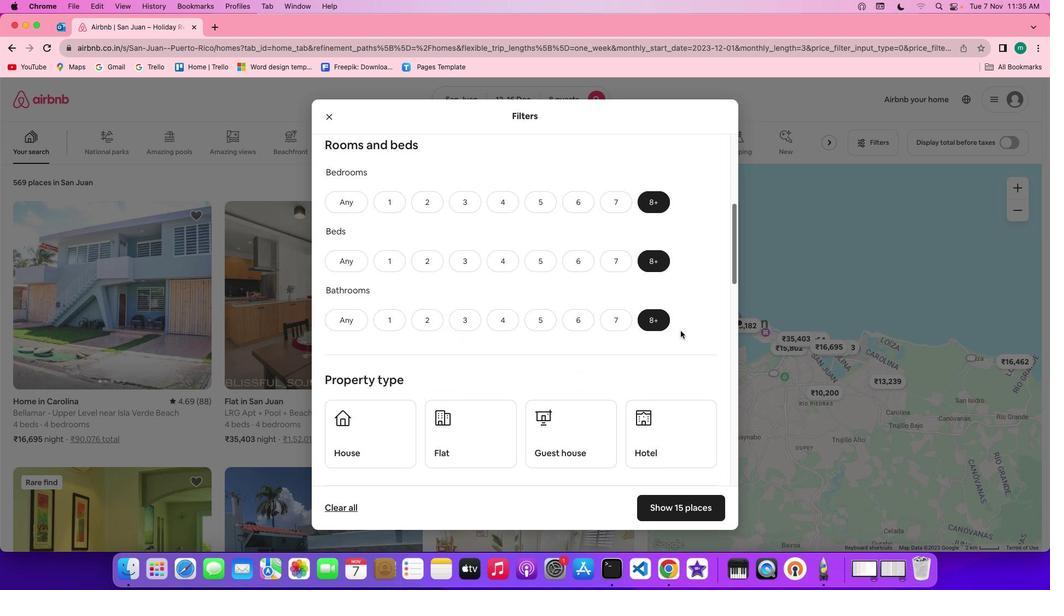 
Action: Mouse scrolled (680, 330) with delta (0, 0)
Screenshot: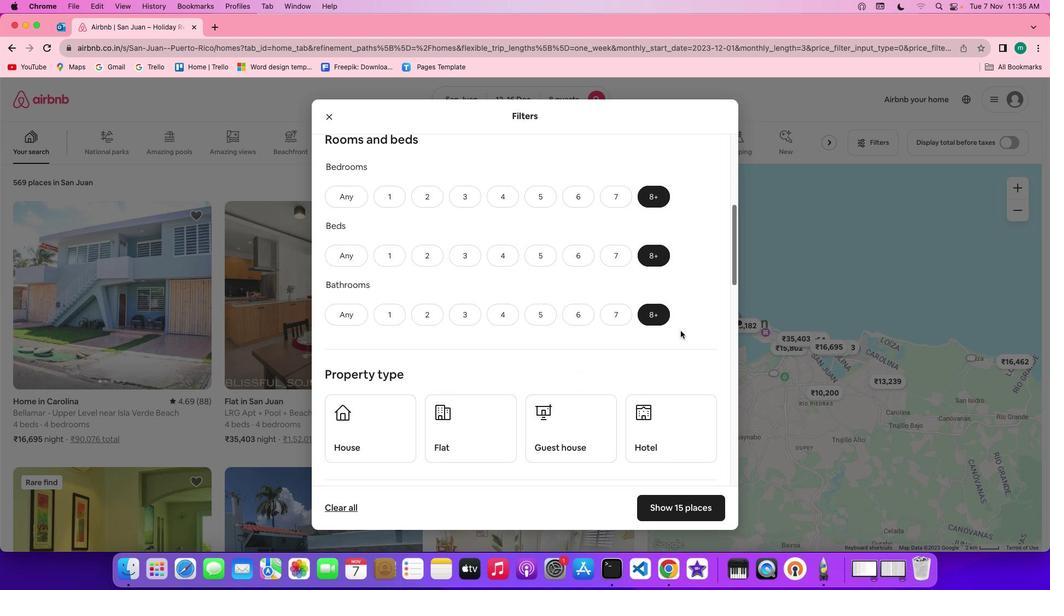 
Action: Mouse scrolled (680, 330) with delta (0, 0)
Screenshot: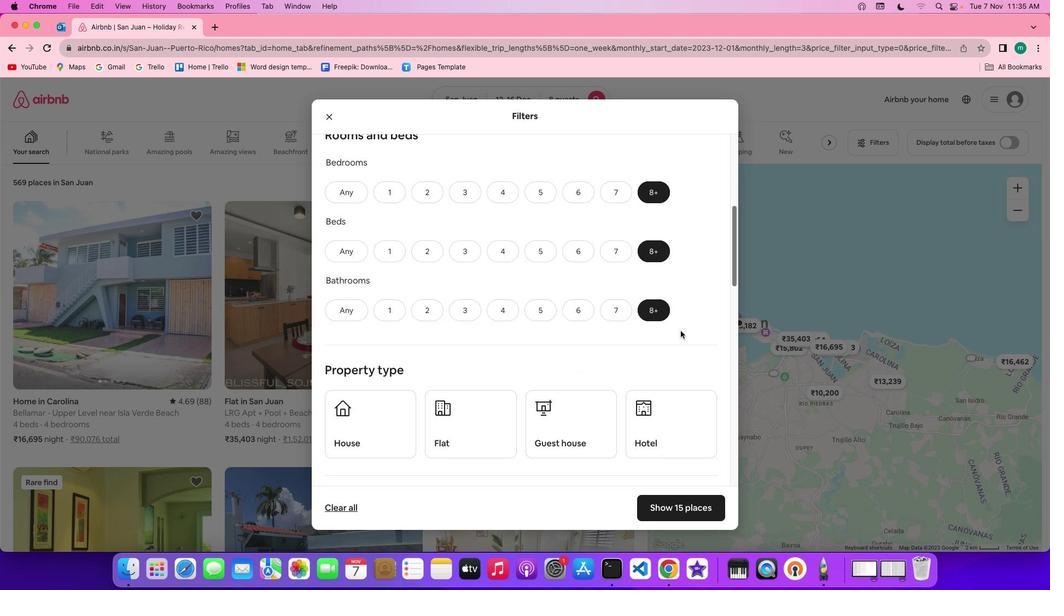 
Action: Mouse scrolled (680, 330) with delta (0, 0)
Screenshot: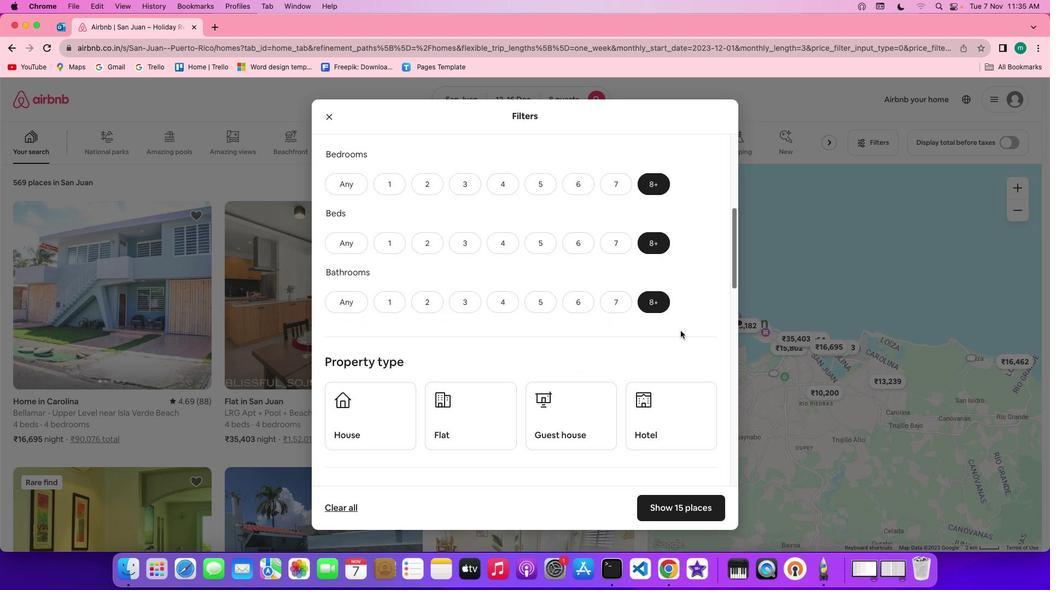 
Action: Mouse moved to (681, 330)
Screenshot: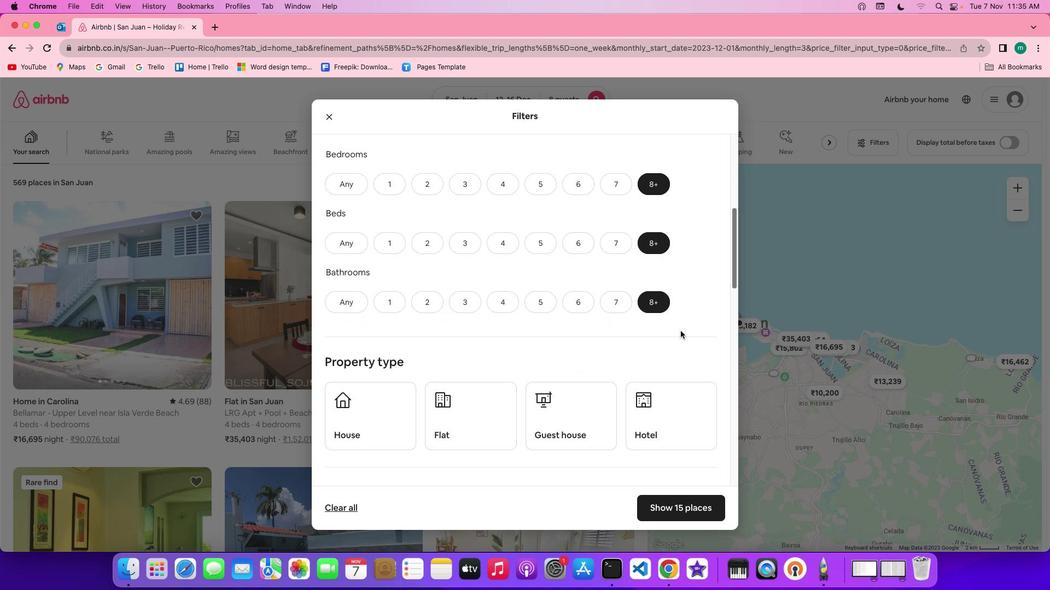 
Action: Mouse scrolled (681, 330) with delta (0, 0)
Screenshot: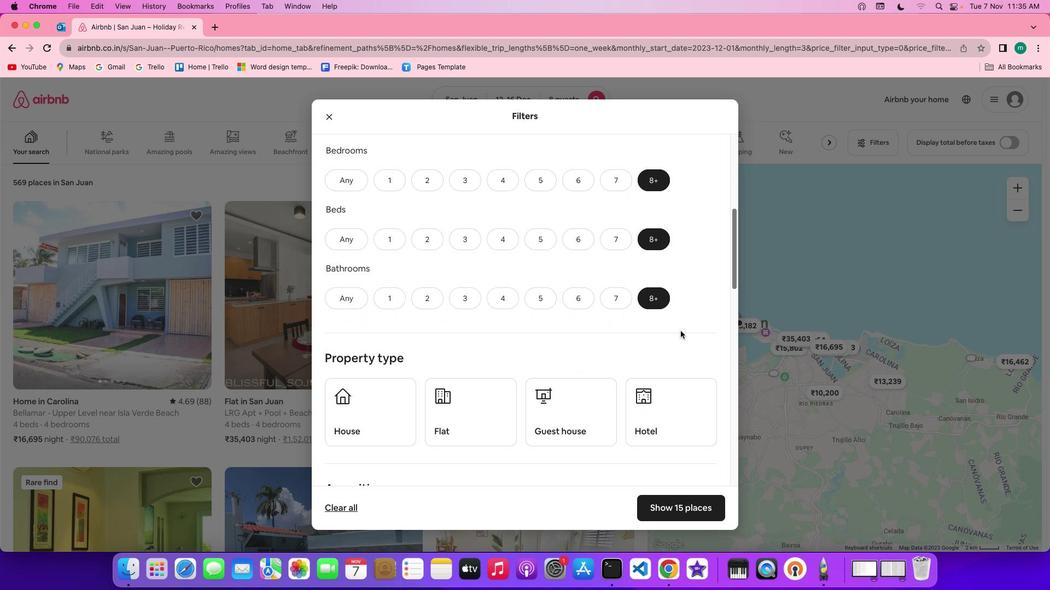 
Action: Mouse scrolled (681, 330) with delta (0, 0)
Screenshot: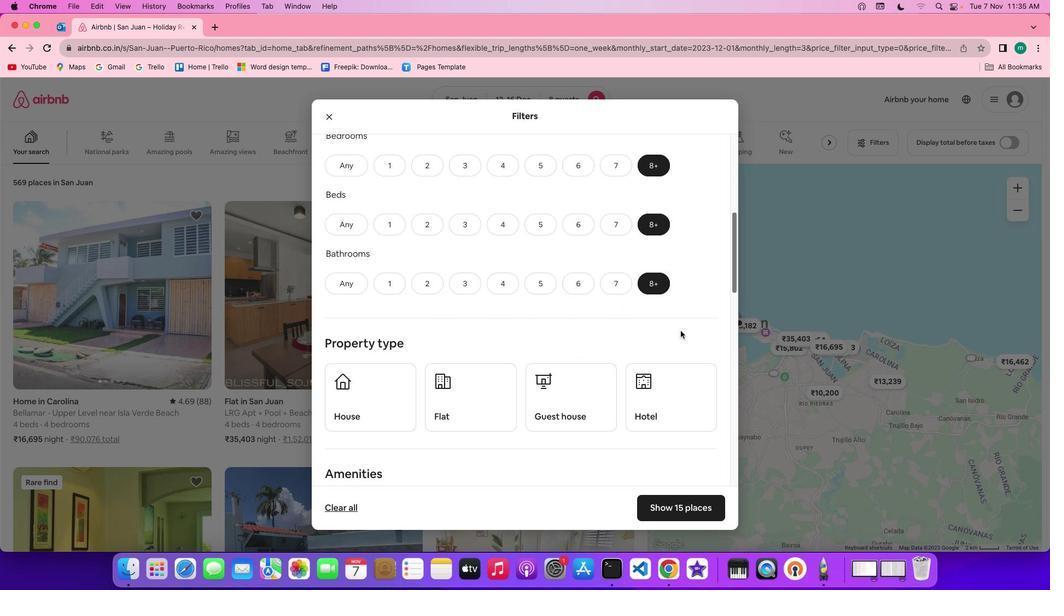 
Action: Mouse scrolled (681, 330) with delta (0, 0)
Screenshot: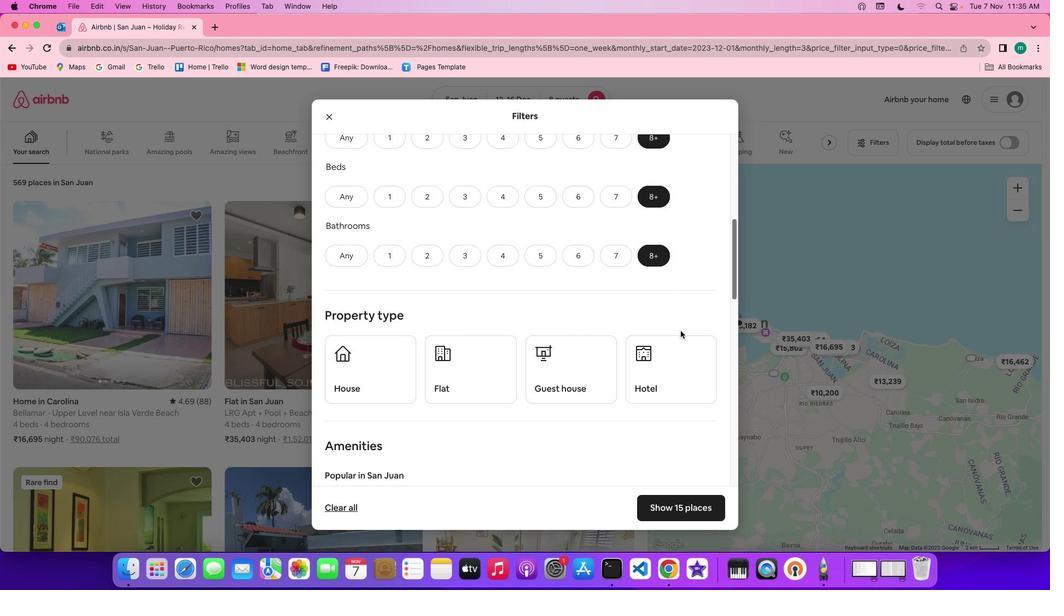 
Action: Mouse scrolled (681, 330) with delta (0, 0)
Screenshot: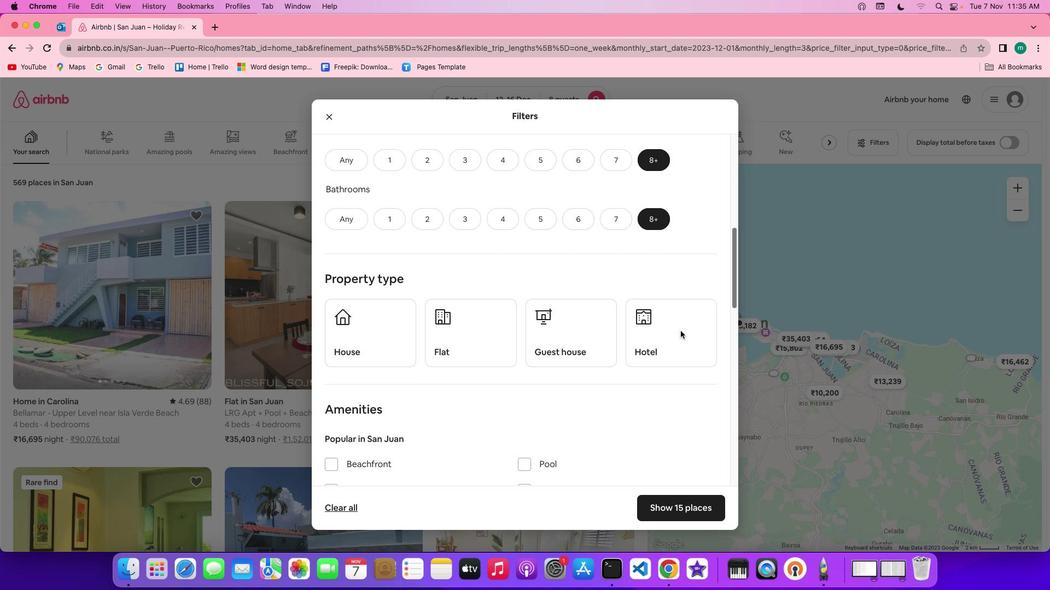 
Action: Mouse scrolled (681, 330) with delta (0, 0)
Screenshot: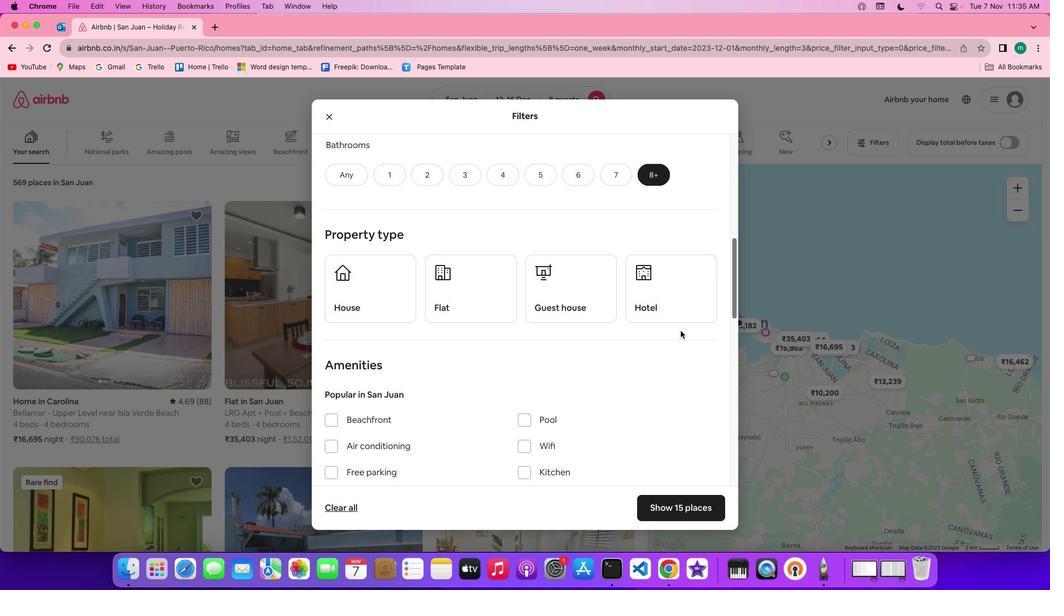 
Action: Mouse scrolled (681, 330) with delta (0, 0)
Screenshot: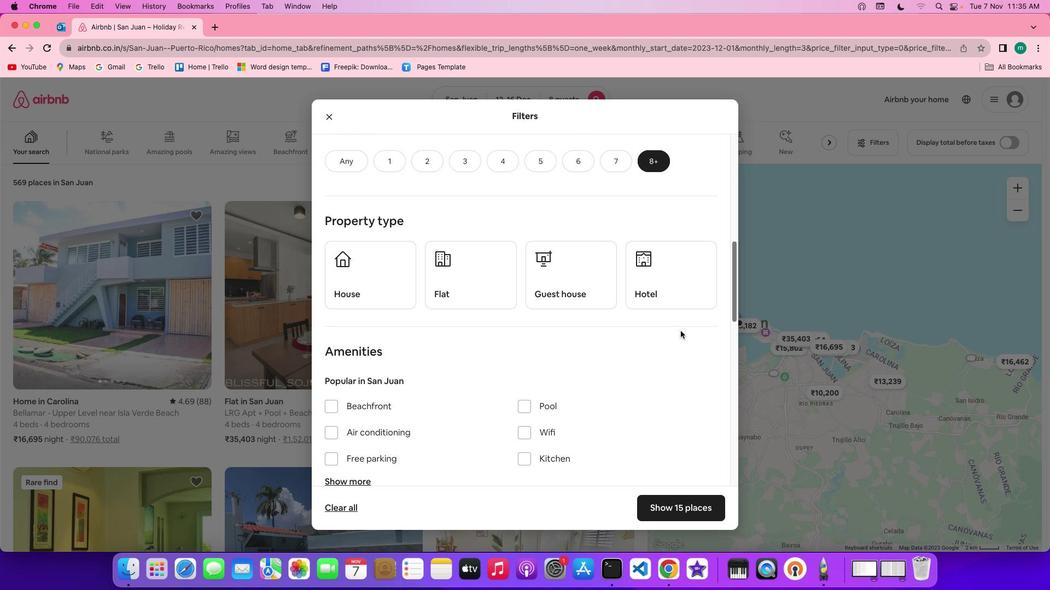 
Action: Mouse scrolled (681, 330) with delta (0, 0)
Screenshot: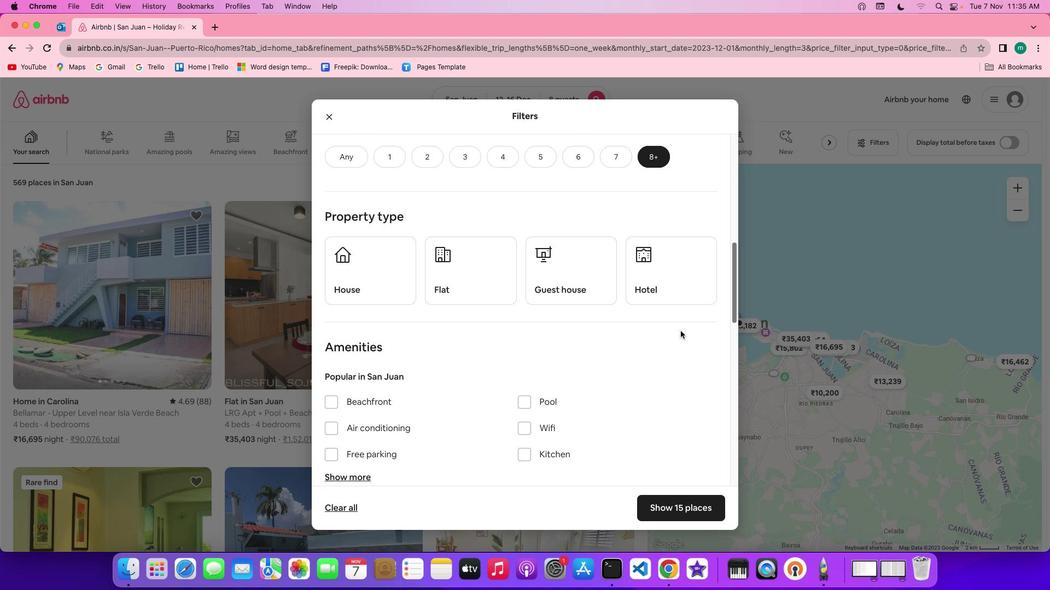 
Action: Mouse scrolled (681, 330) with delta (0, 0)
Screenshot: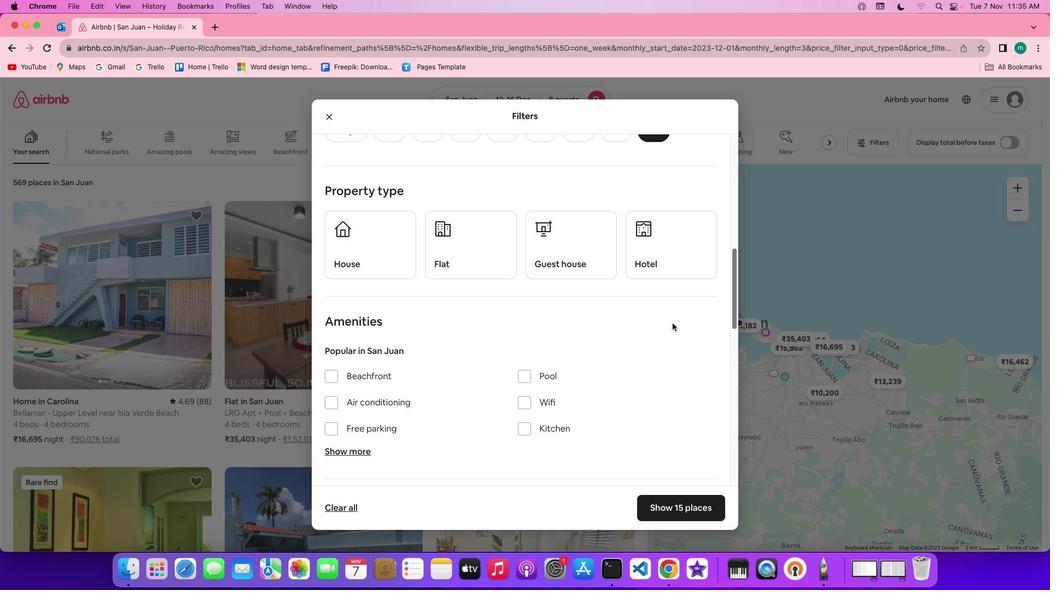 
Action: Mouse moved to (637, 247)
Screenshot: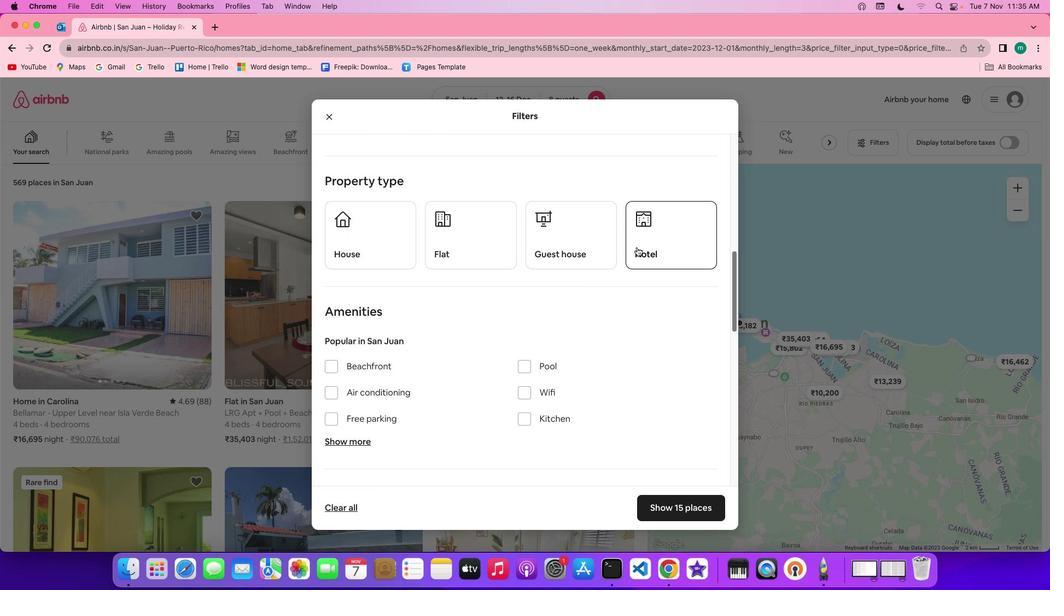 
Action: Mouse pressed left at (637, 247)
Screenshot: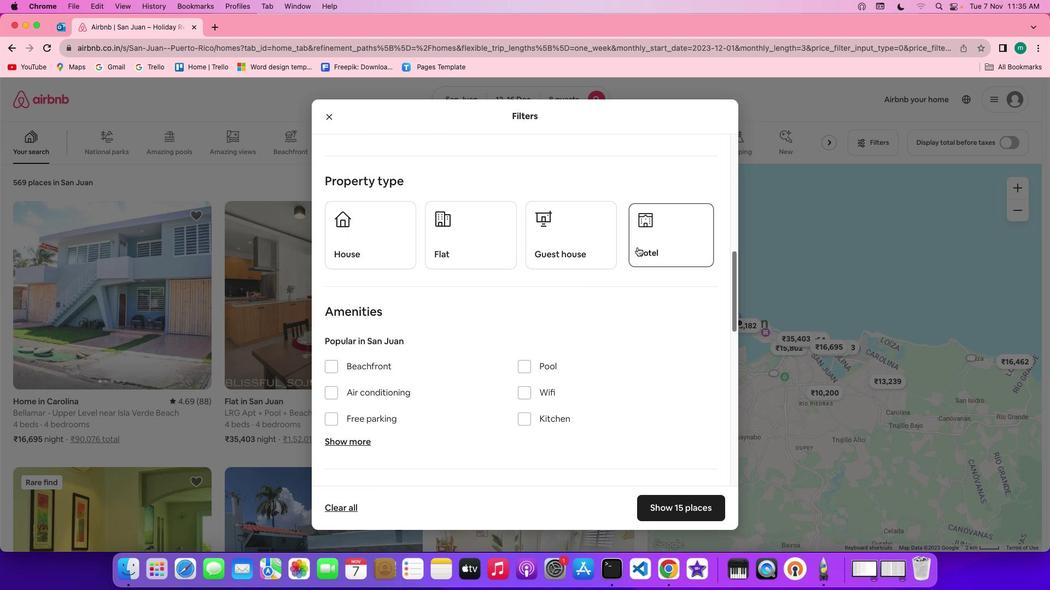 
Action: Mouse moved to (693, 298)
Screenshot: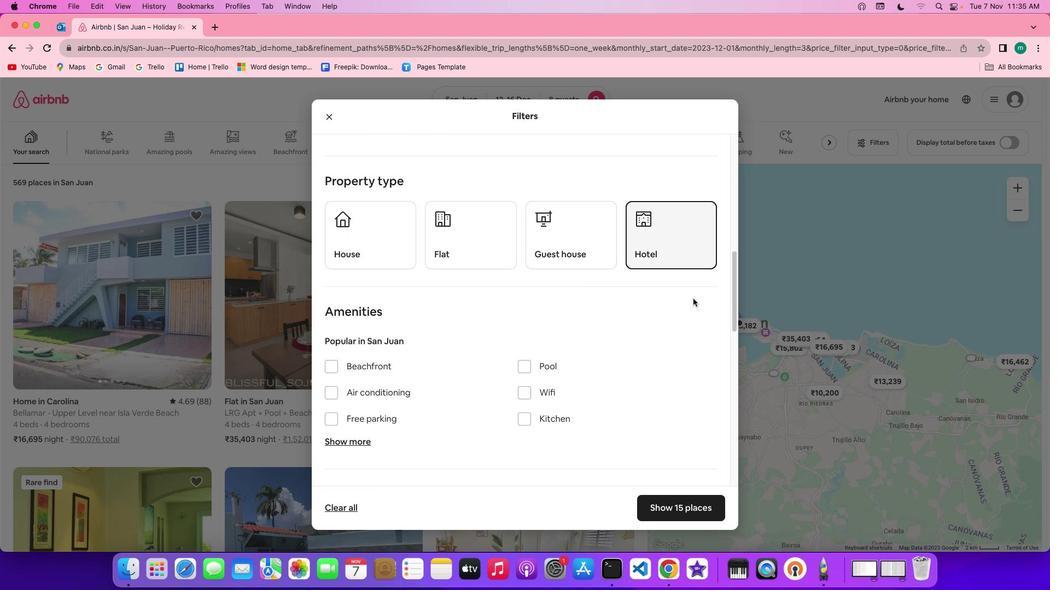
Action: Mouse scrolled (693, 298) with delta (0, 0)
Screenshot: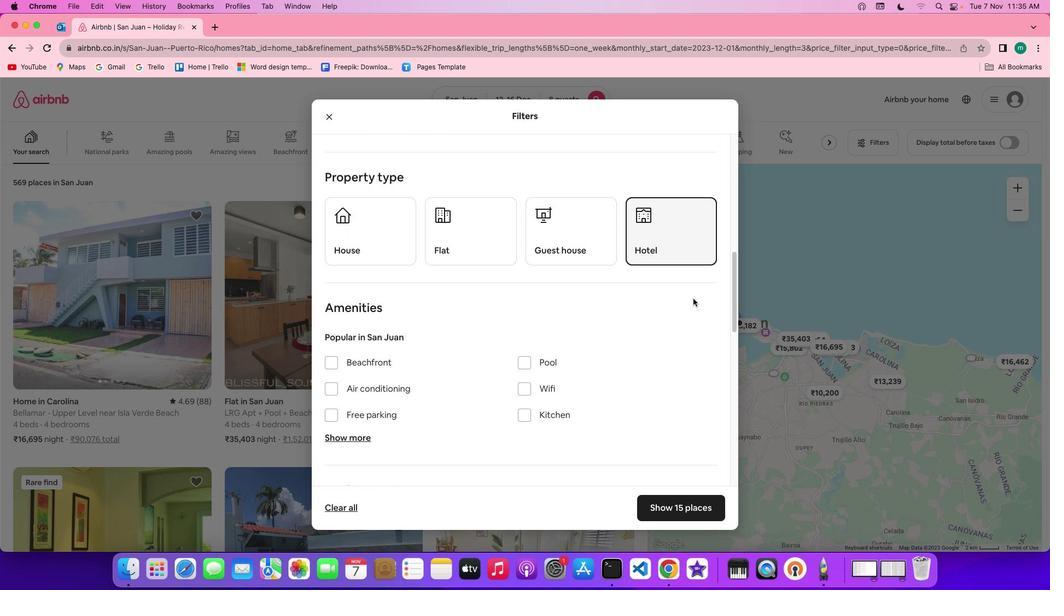 
Action: Mouse scrolled (693, 298) with delta (0, 0)
Screenshot: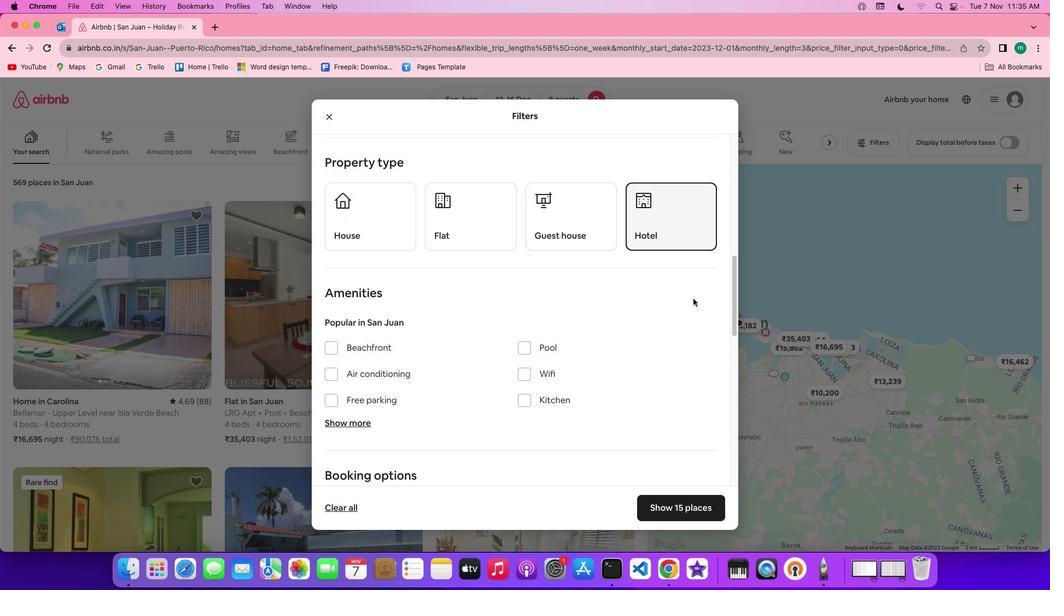 
Action: Mouse scrolled (693, 298) with delta (0, 0)
Screenshot: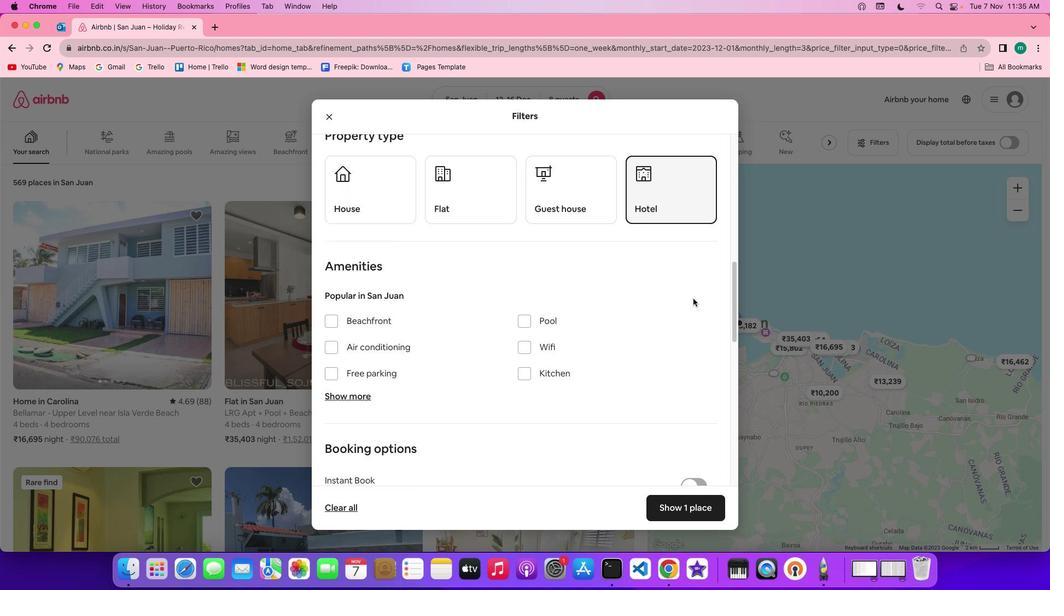 
Action: Mouse scrolled (693, 298) with delta (0, 0)
Screenshot: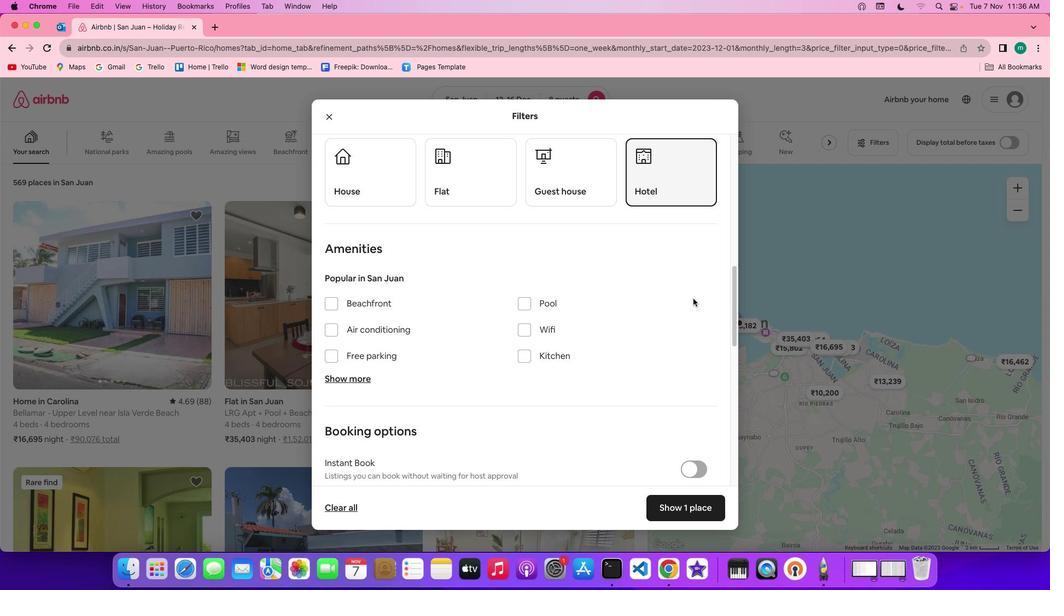 
Action: Mouse scrolled (693, 298) with delta (0, 0)
Screenshot: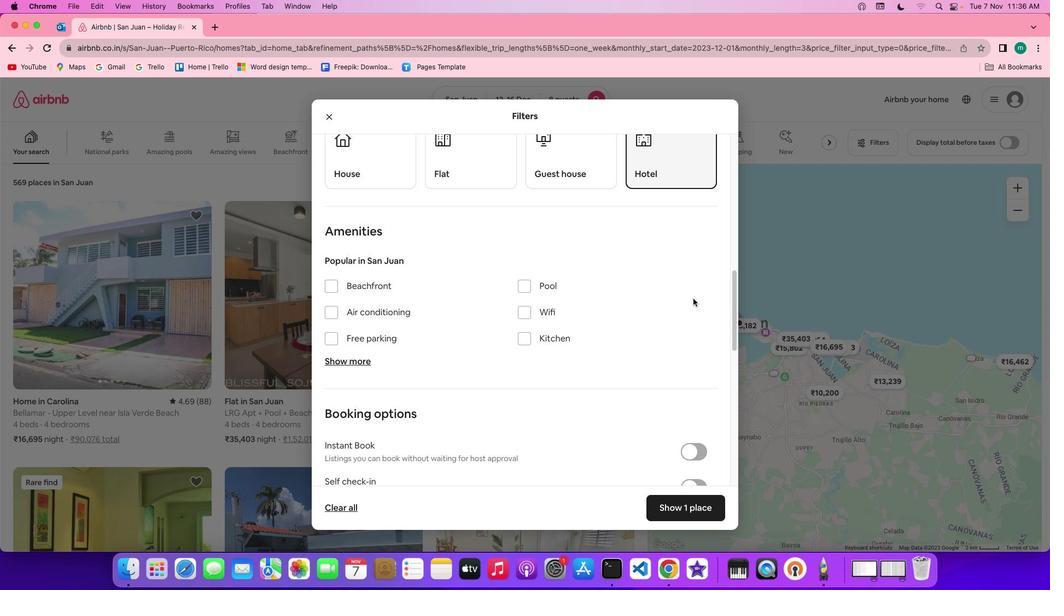 
Action: Mouse scrolled (693, 298) with delta (0, 0)
Screenshot: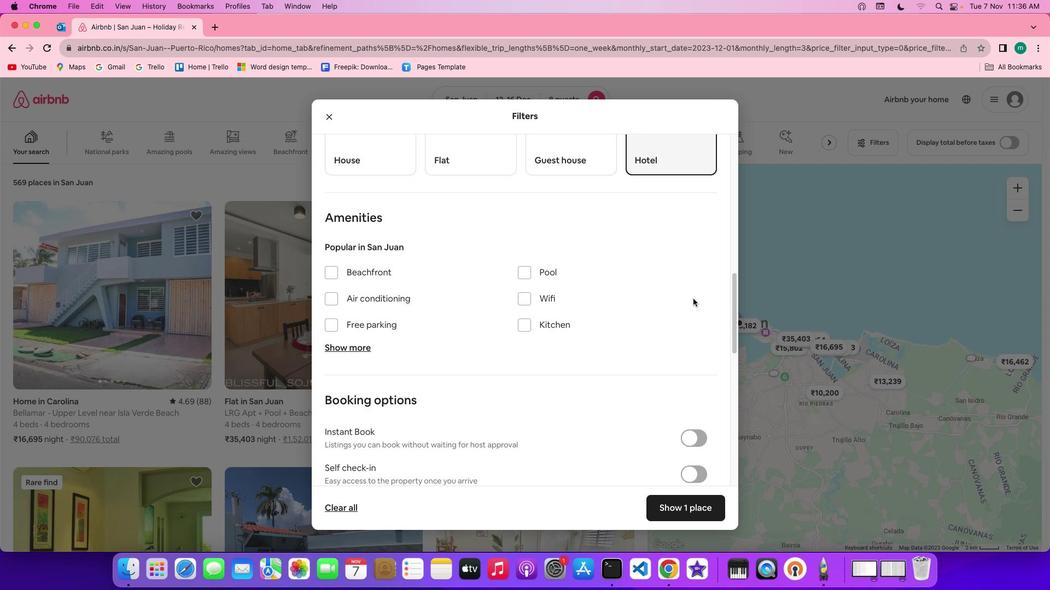 
Action: Mouse scrolled (693, 298) with delta (0, 0)
Screenshot: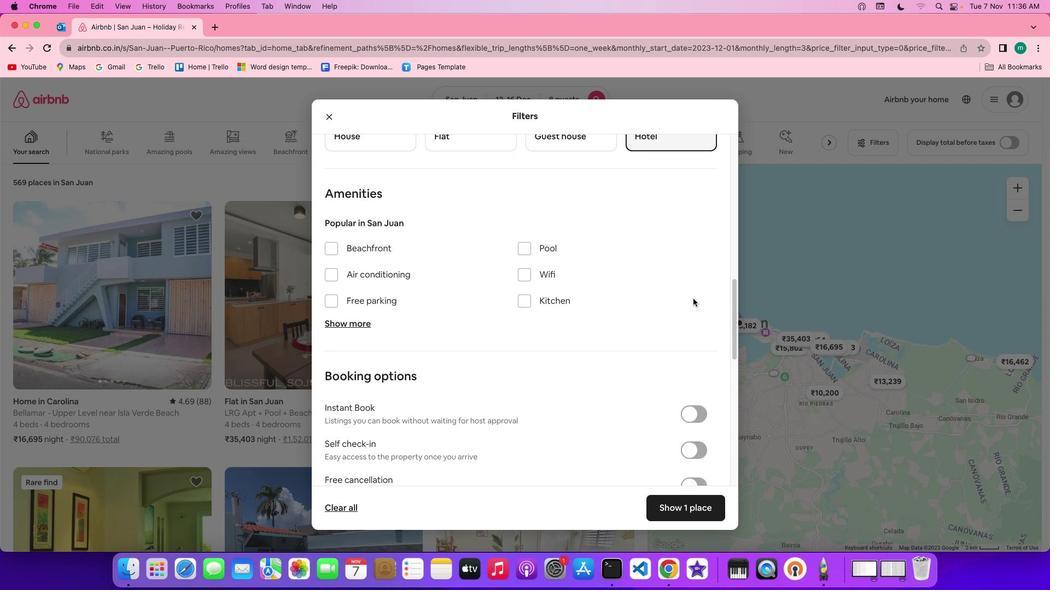 
Action: Mouse scrolled (693, 298) with delta (0, 0)
Screenshot: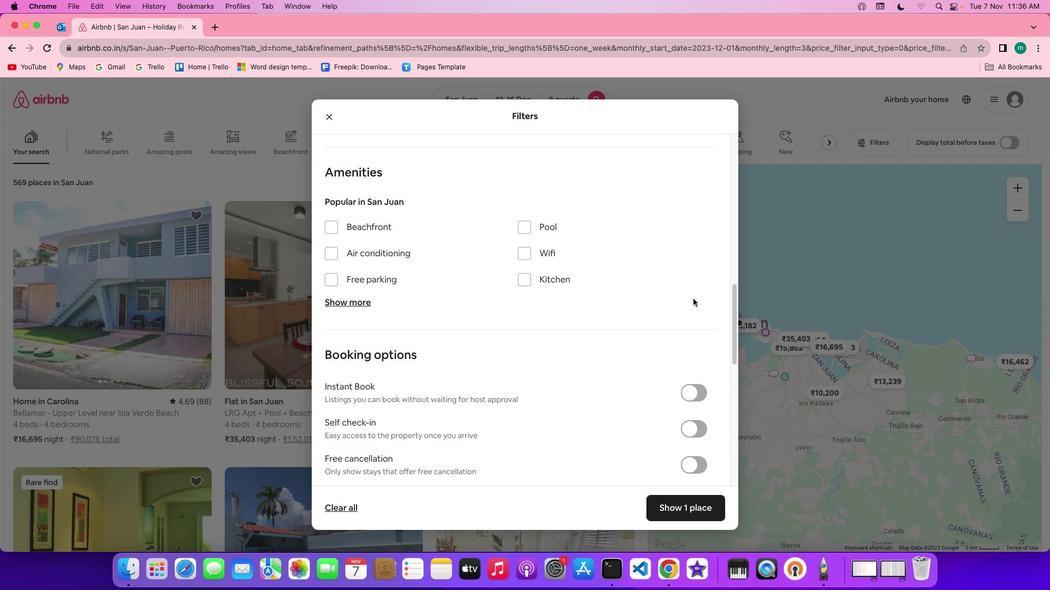 
Action: Mouse scrolled (693, 298) with delta (0, -1)
Screenshot: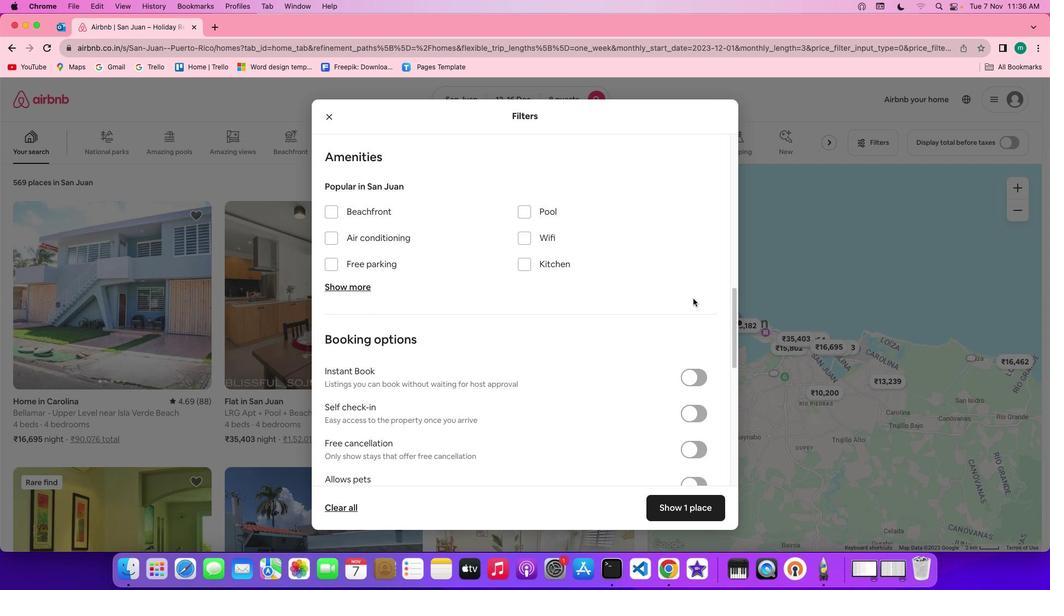 
Action: Mouse scrolled (693, 298) with delta (0, 0)
Screenshot: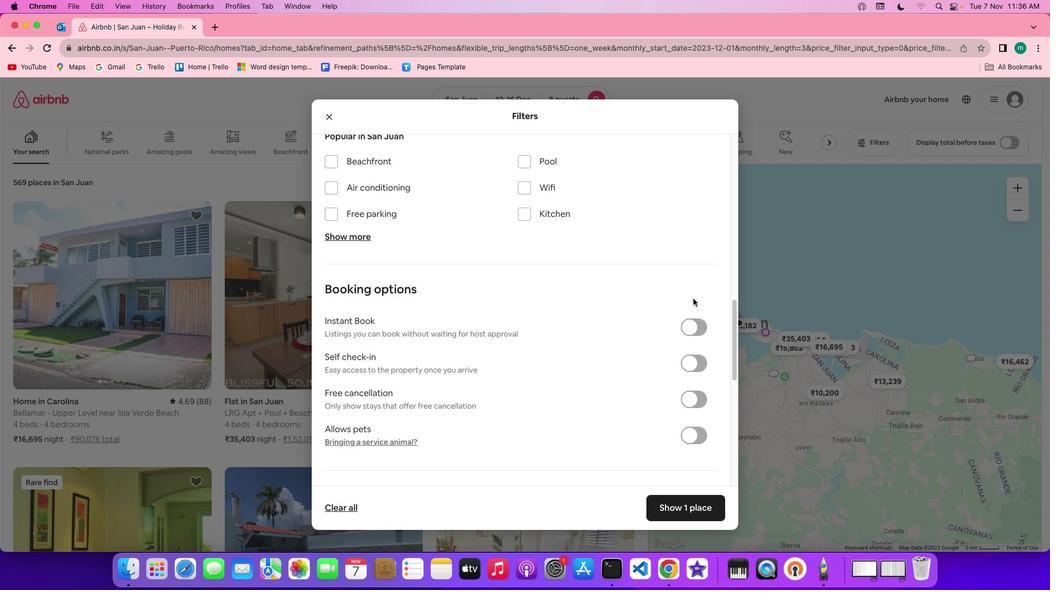 
Action: Mouse moved to (539, 179)
Screenshot: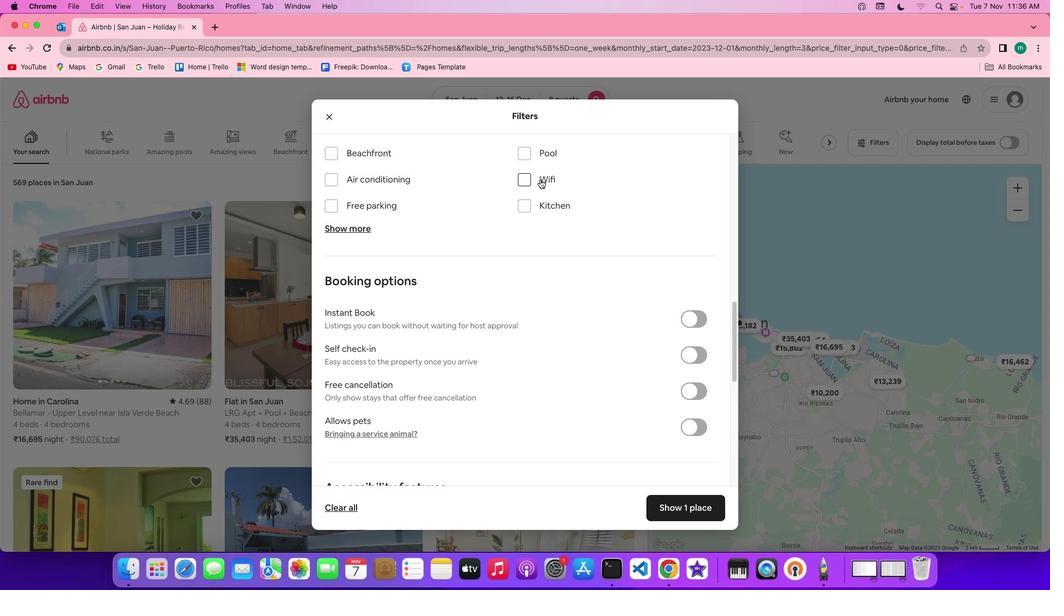 
Action: Mouse pressed left at (539, 179)
Screenshot: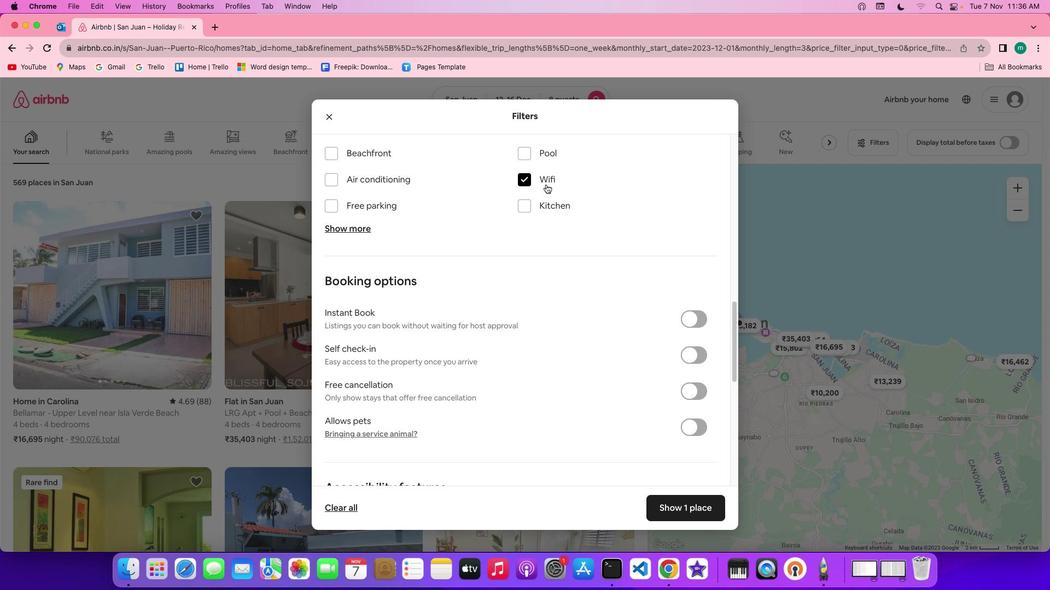 
Action: Mouse moved to (360, 224)
Screenshot: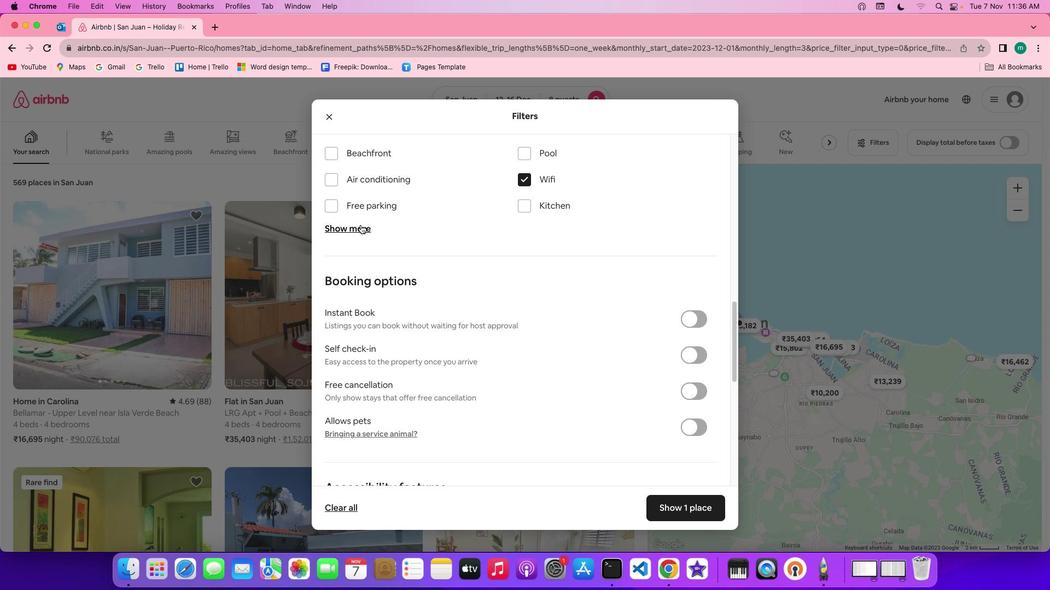 
Action: Mouse pressed left at (360, 224)
Screenshot: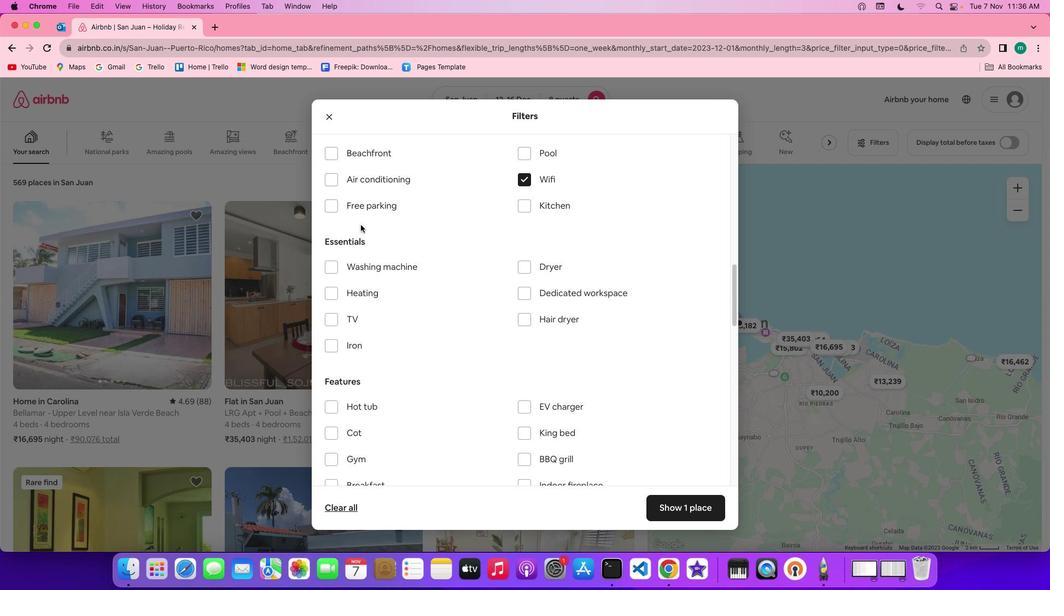 
Action: Mouse moved to (348, 320)
Screenshot: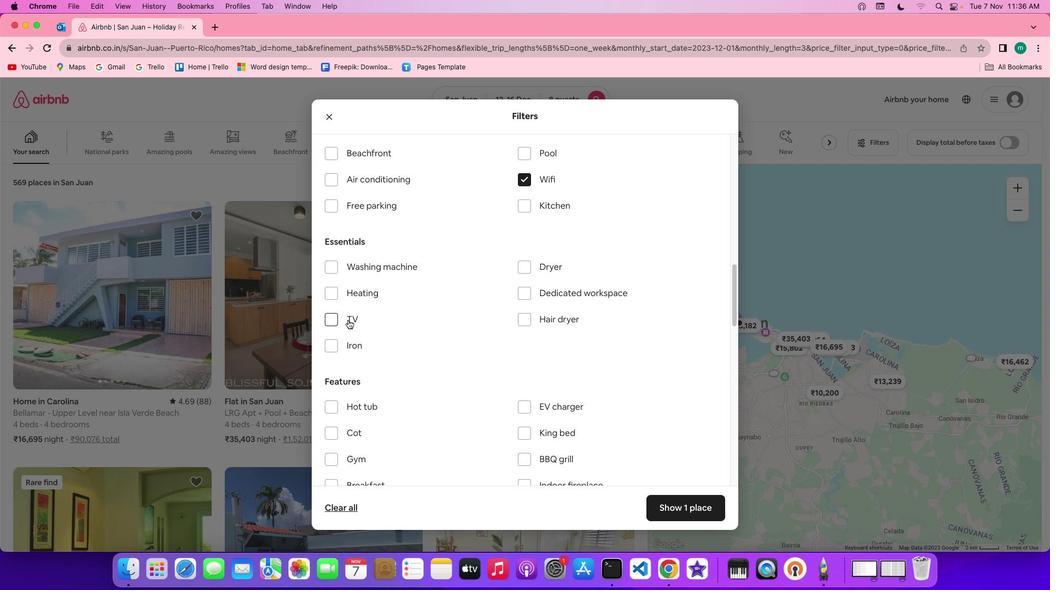 
Action: Mouse pressed left at (348, 320)
Screenshot: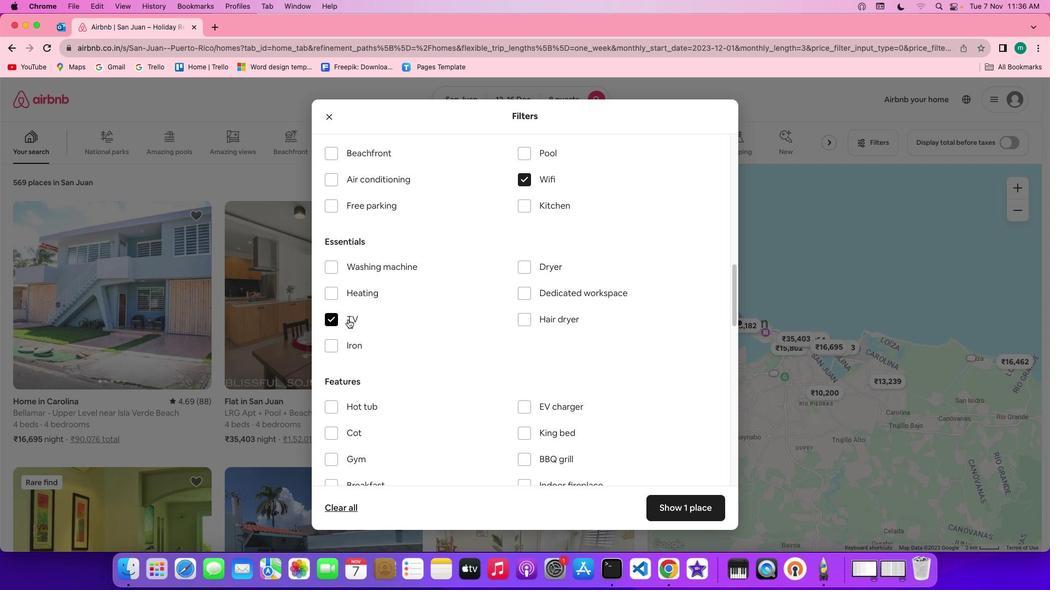 
Action: Mouse moved to (364, 202)
Screenshot: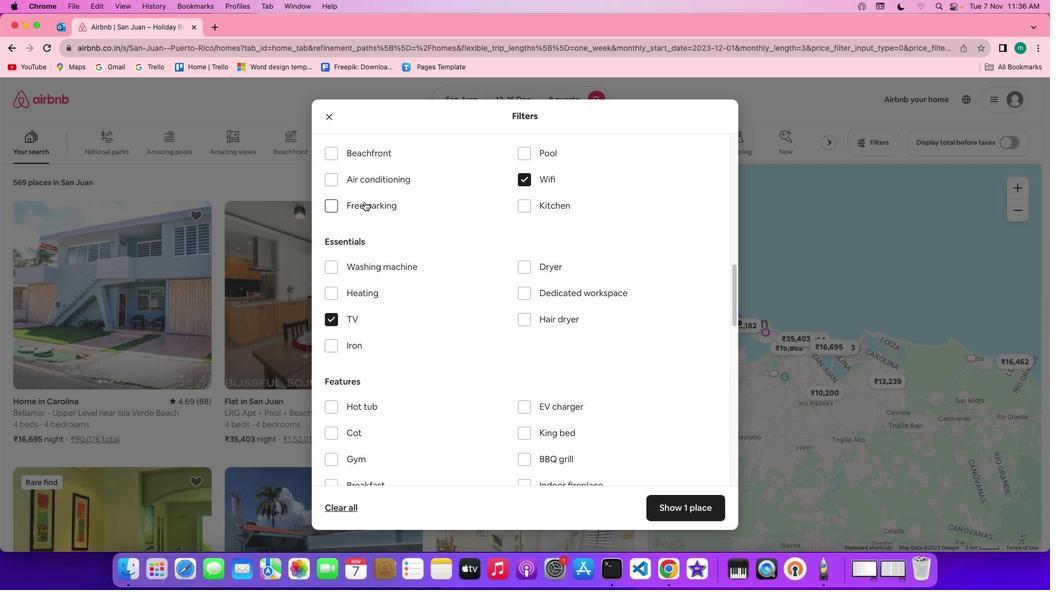 
Action: Mouse pressed left at (364, 202)
Screenshot: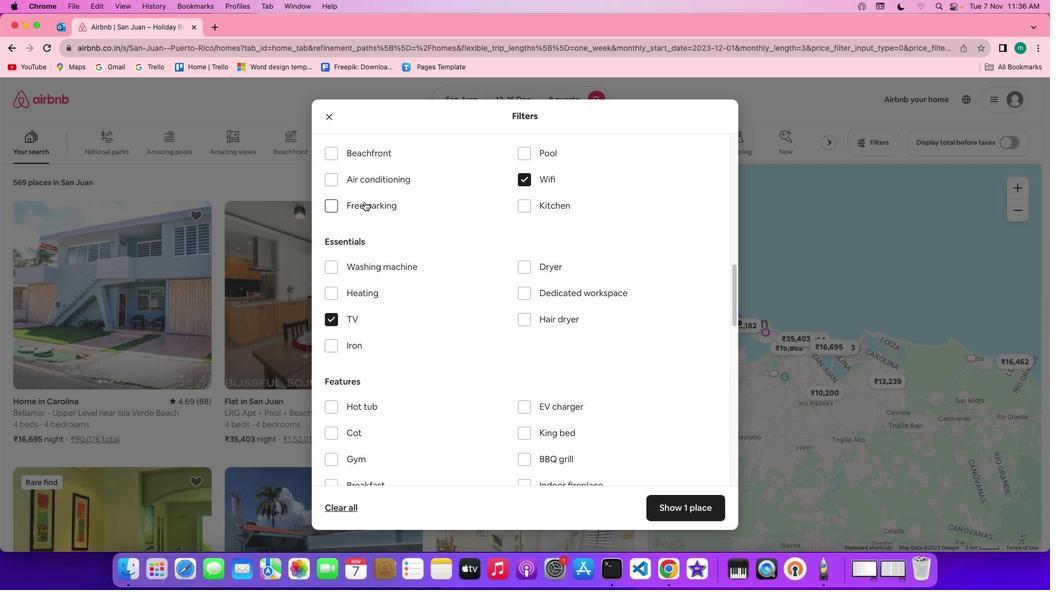 
Action: Mouse moved to (471, 279)
Screenshot: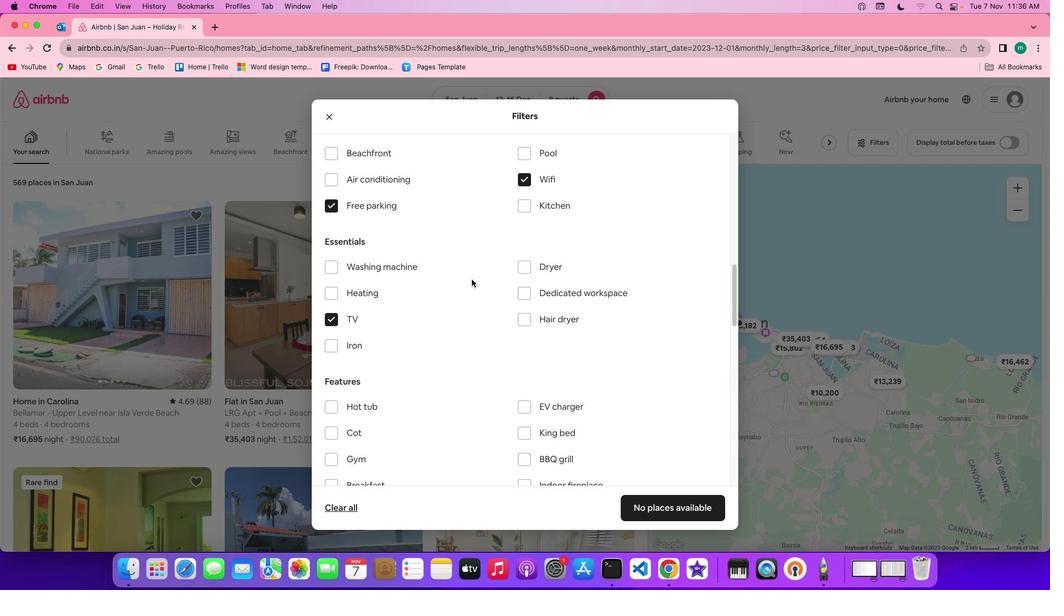 
Action: Mouse scrolled (471, 279) with delta (0, 0)
Screenshot: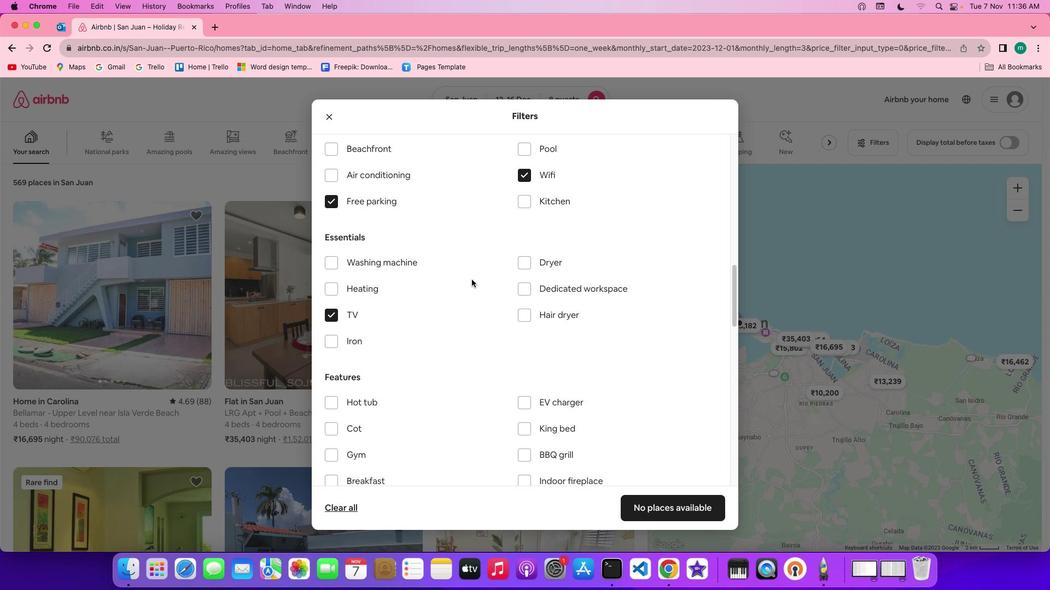 
Action: Mouse scrolled (471, 279) with delta (0, 0)
Screenshot: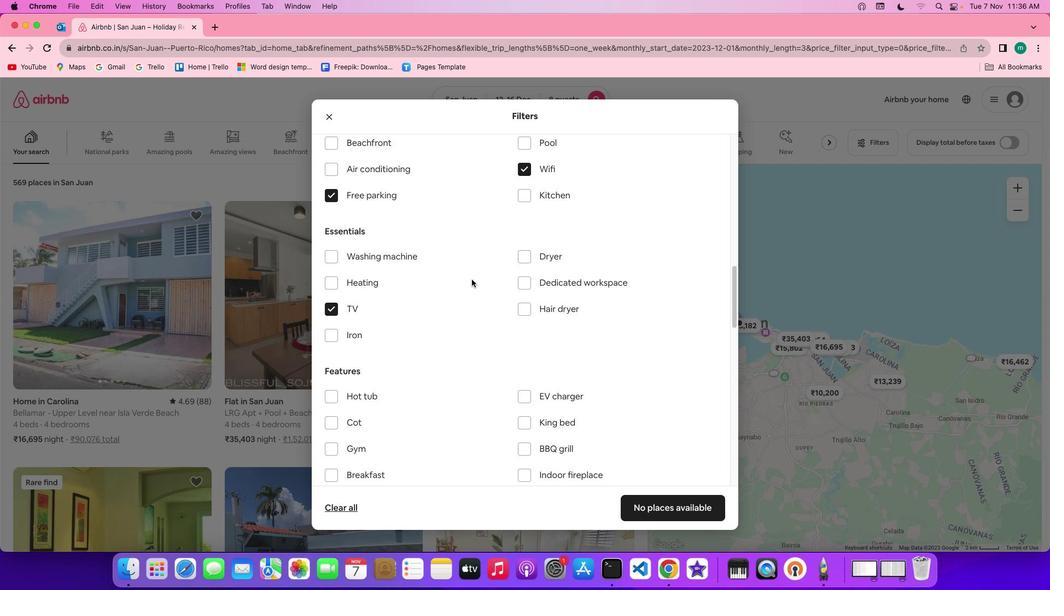 
Action: Mouse scrolled (471, 279) with delta (0, 0)
Screenshot: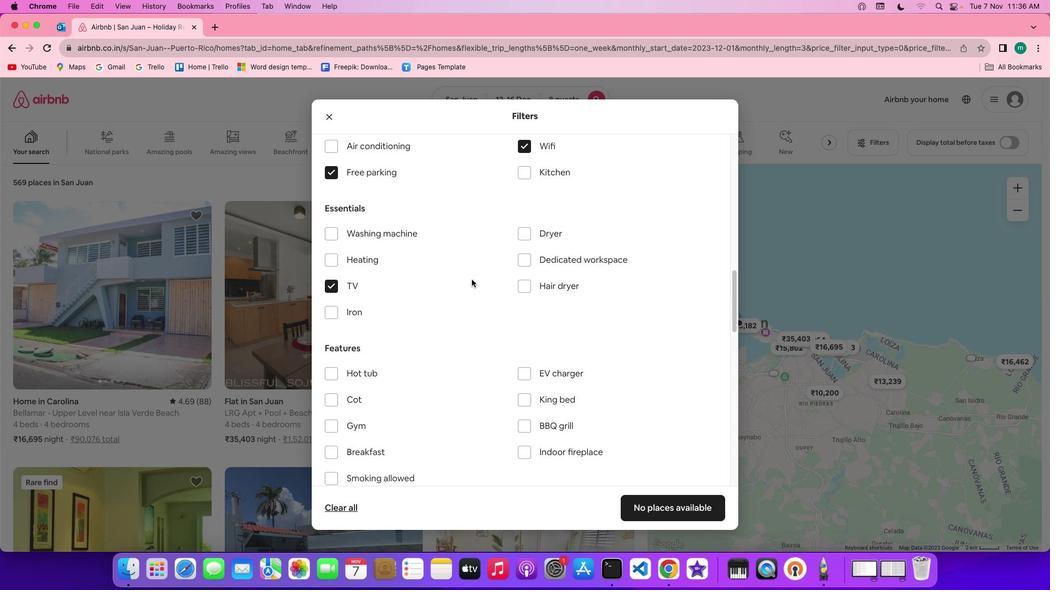 
Action: Mouse scrolled (471, 279) with delta (0, 0)
Screenshot: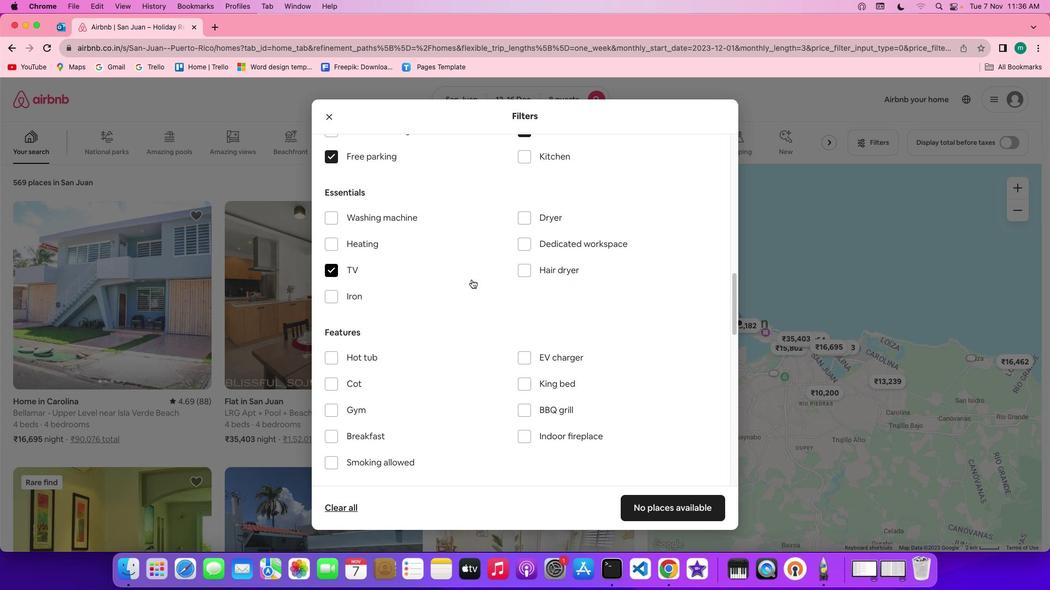 
Action: Mouse scrolled (471, 279) with delta (0, 0)
Screenshot: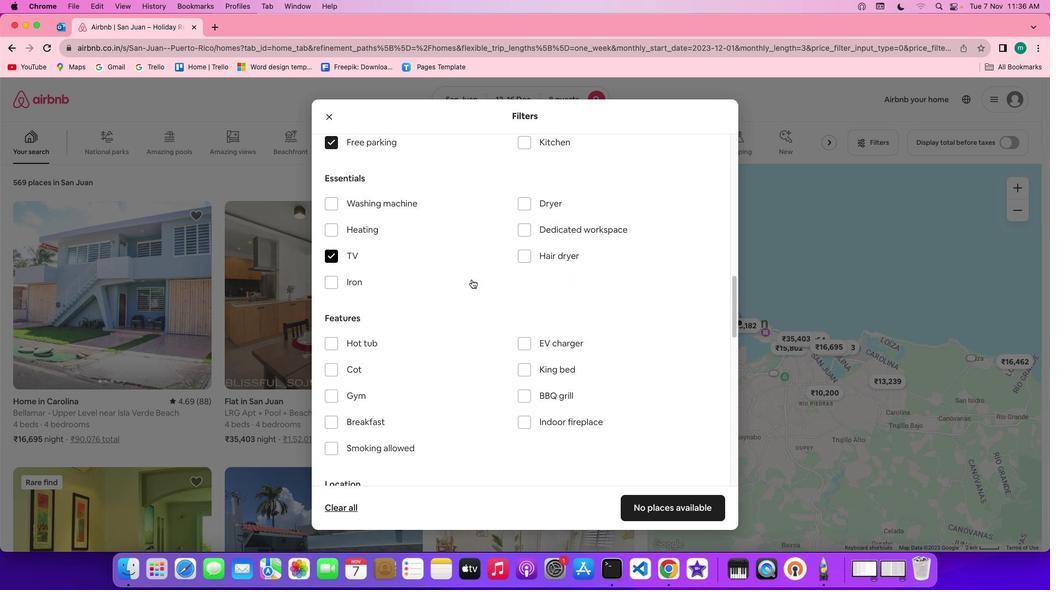 
Action: Mouse scrolled (471, 279) with delta (0, -1)
Screenshot: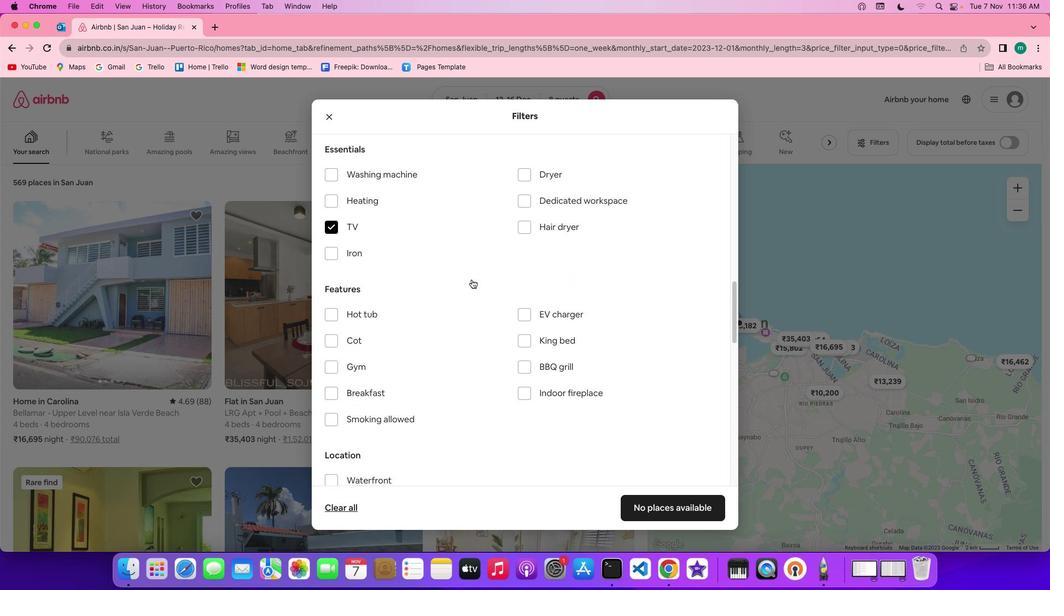 
Action: Mouse scrolled (471, 279) with delta (0, 0)
Screenshot: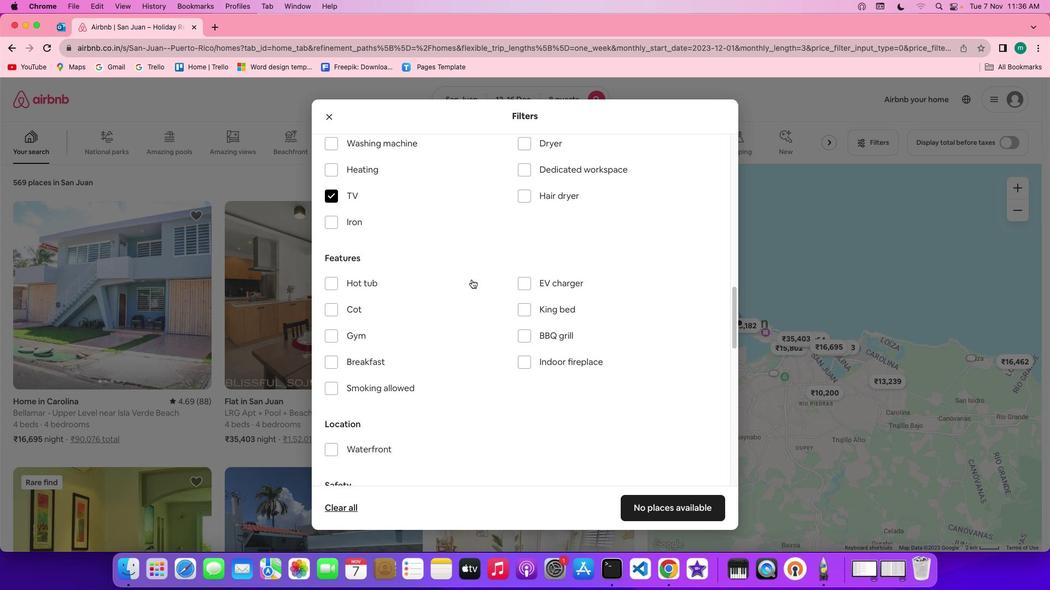 
Action: Mouse scrolled (471, 279) with delta (0, 0)
Screenshot: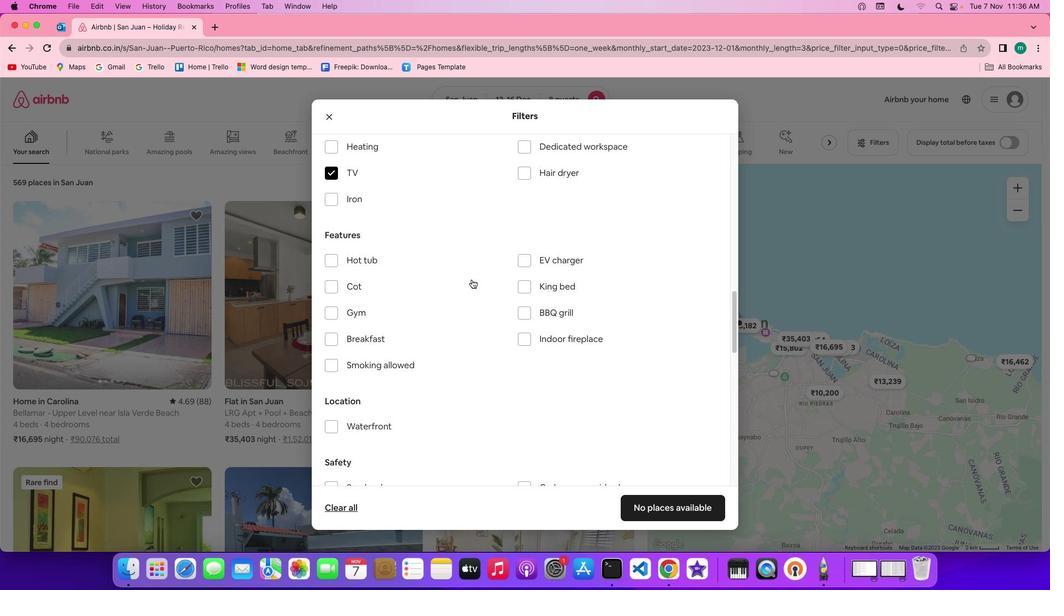
Action: Mouse scrolled (471, 279) with delta (0, -1)
Screenshot: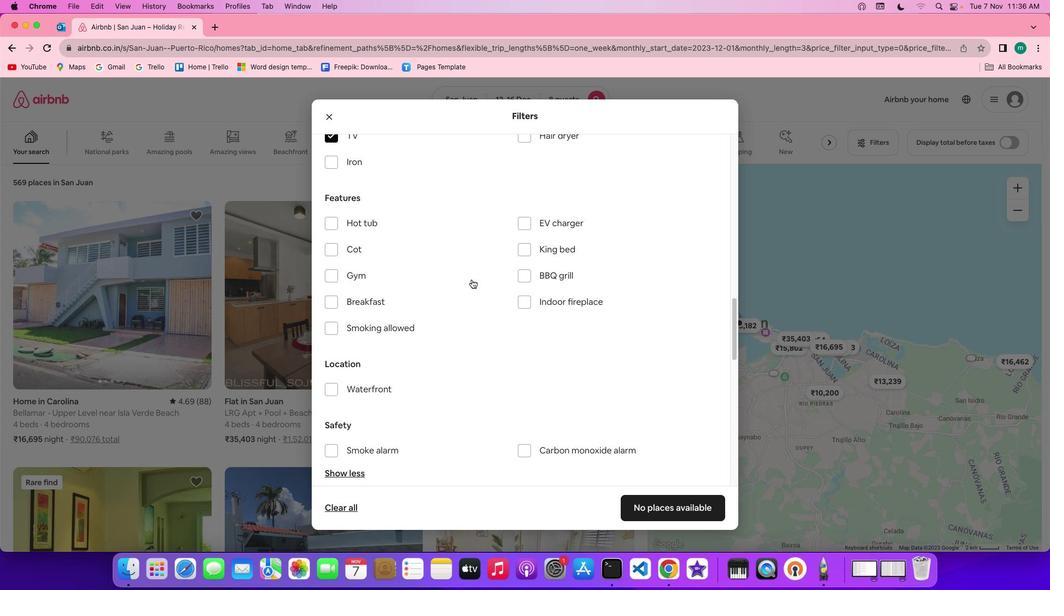 
Action: Mouse scrolled (471, 279) with delta (0, -1)
Screenshot: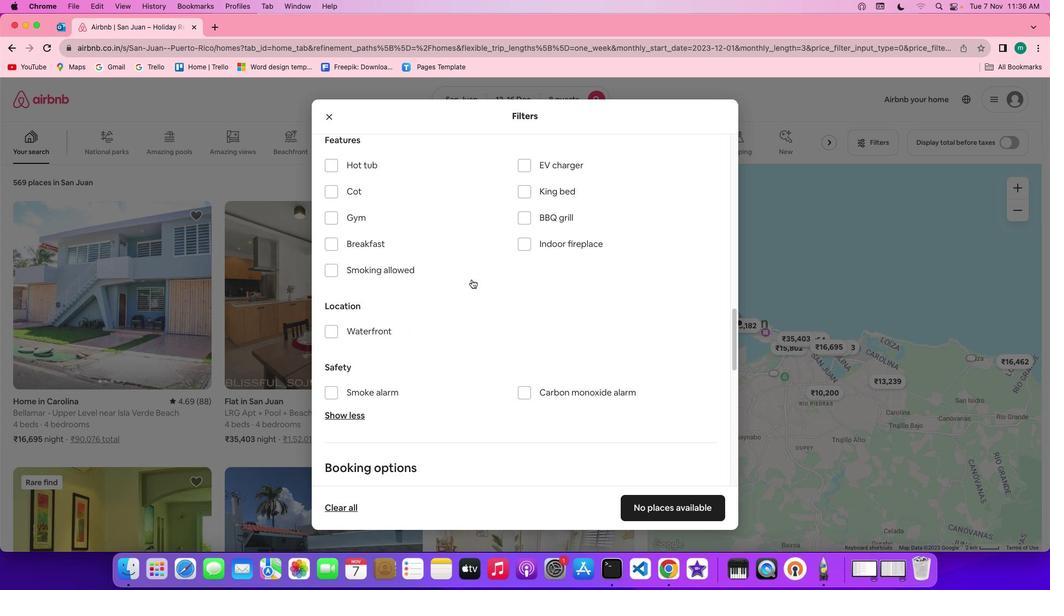 
Action: Mouse moved to (352, 197)
Screenshot: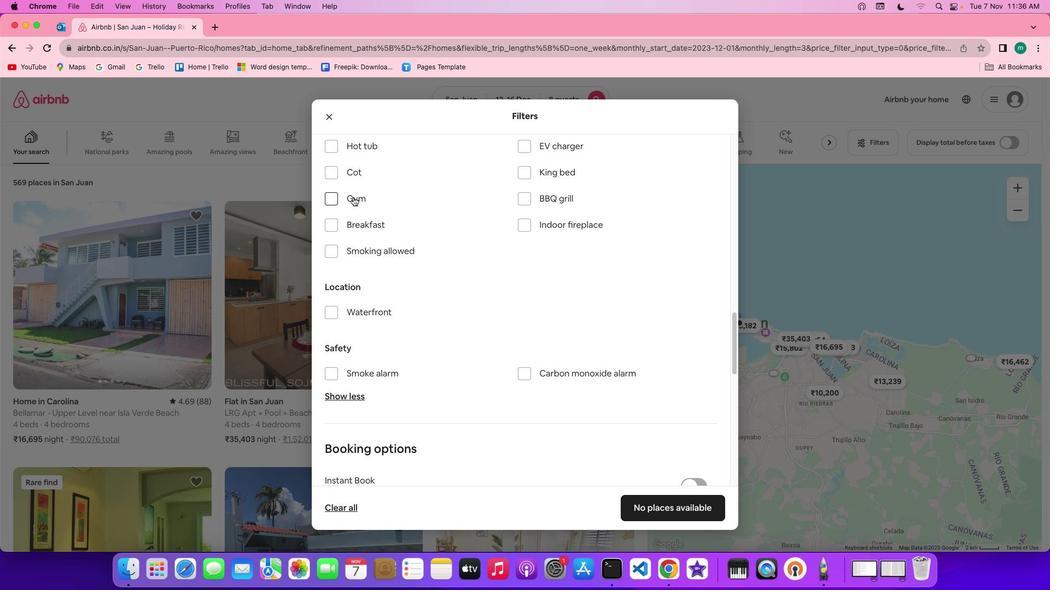 
Action: Mouse pressed left at (352, 197)
Screenshot: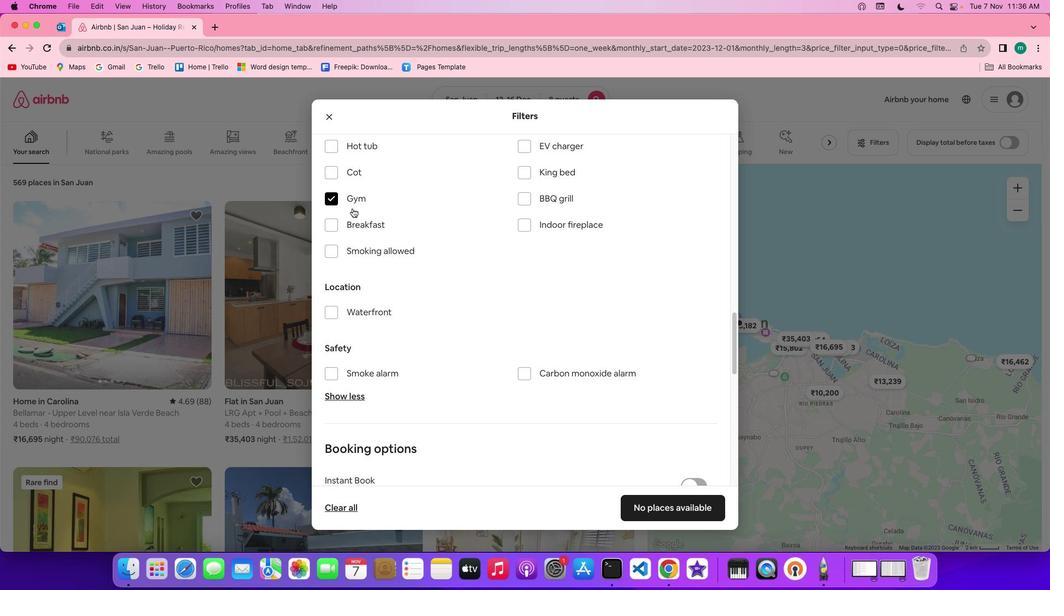 
Action: Mouse moved to (362, 229)
Screenshot: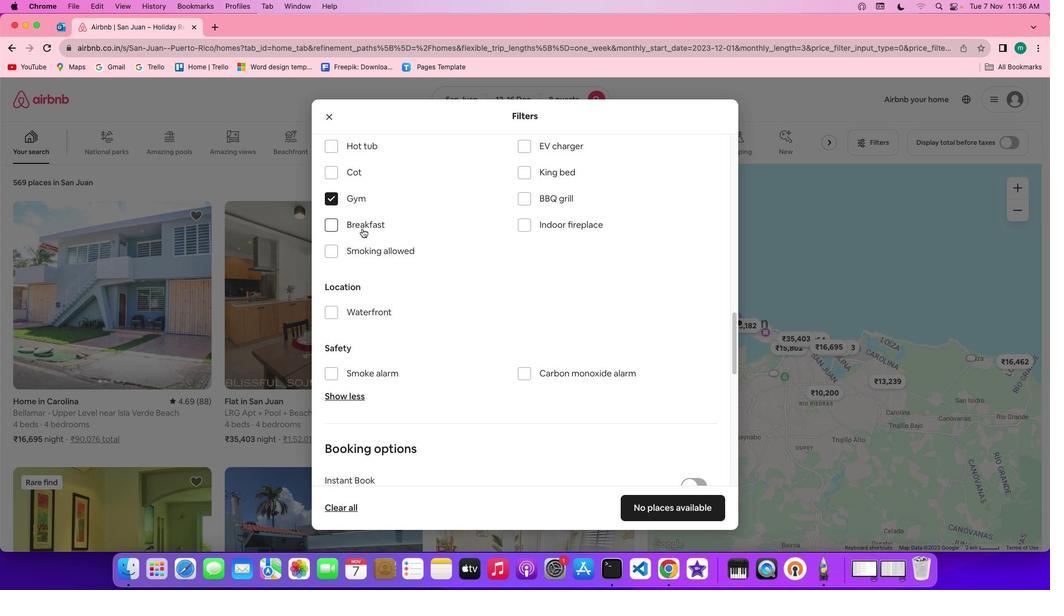 
Action: Mouse pressed left at (362, 229)
Screenshot: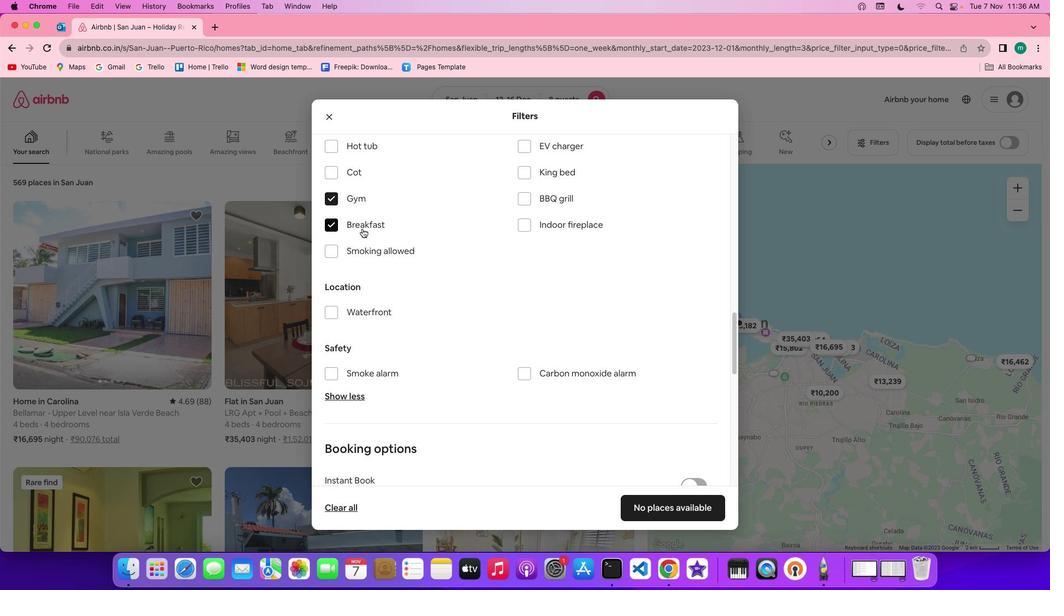 
Action: Mouse moved to (493, 284)
Screenshot: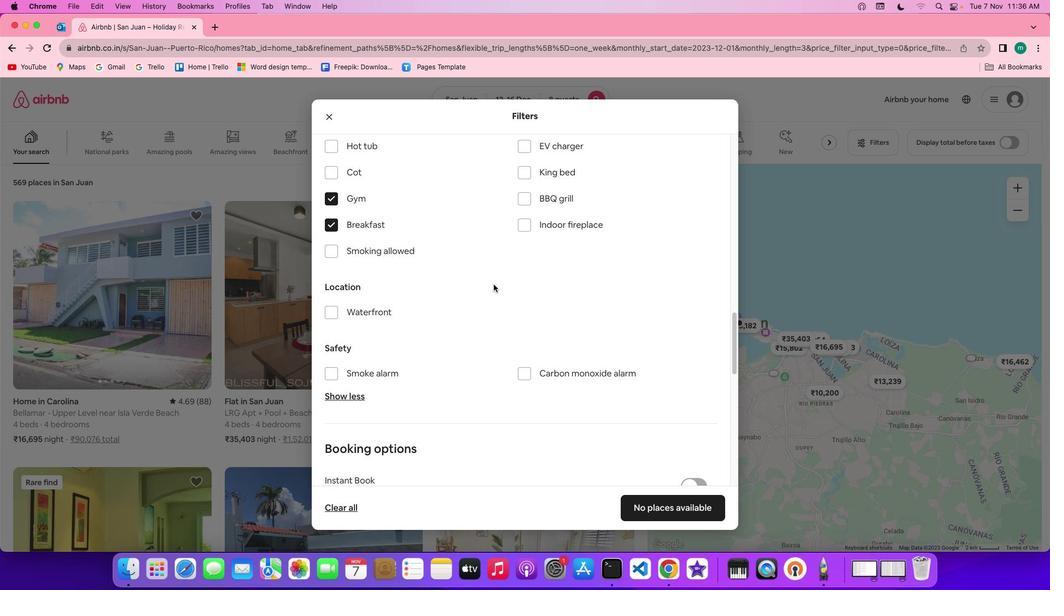 
Action: Mouse scrolled (493, 284) with delta (0, 0)
Screenshot: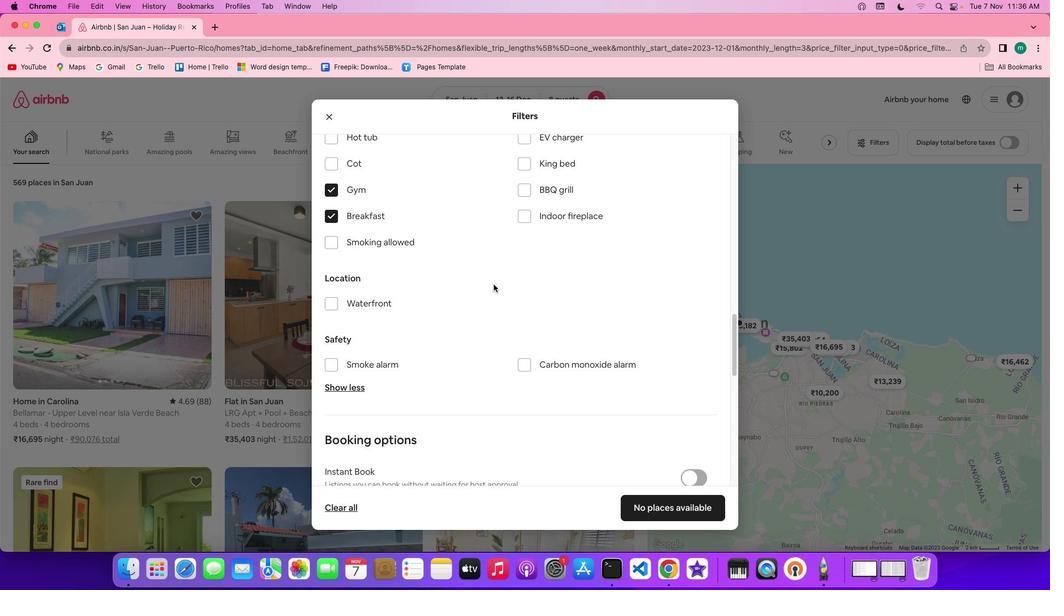
Action: Mouse scrolled (493, 284) with delta (0, 0)
Screenshot: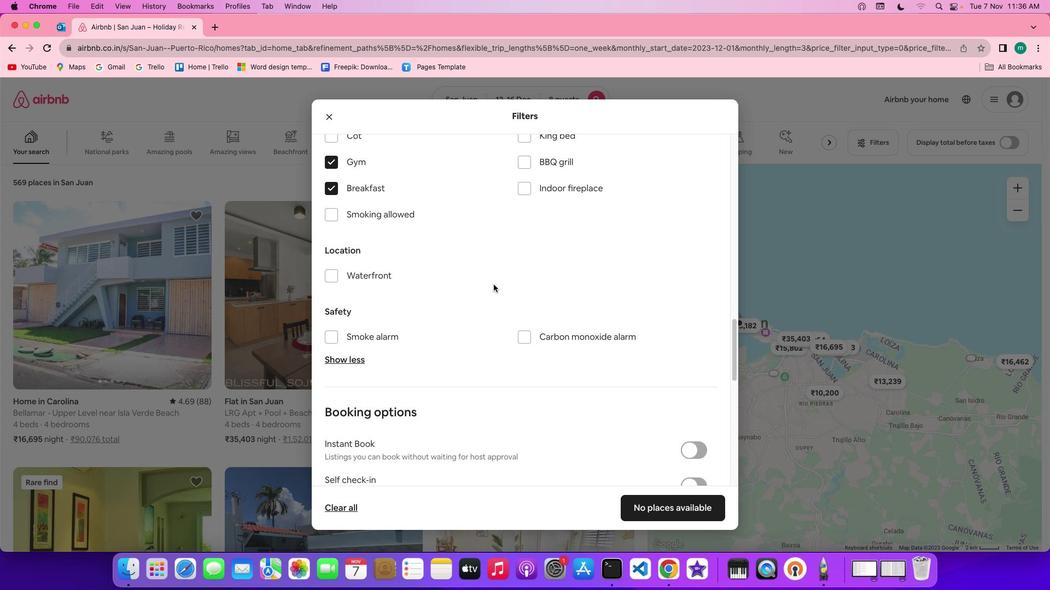 
Action: Mouse scrolled (493, 284) with delta (0, -1)
Screenshot: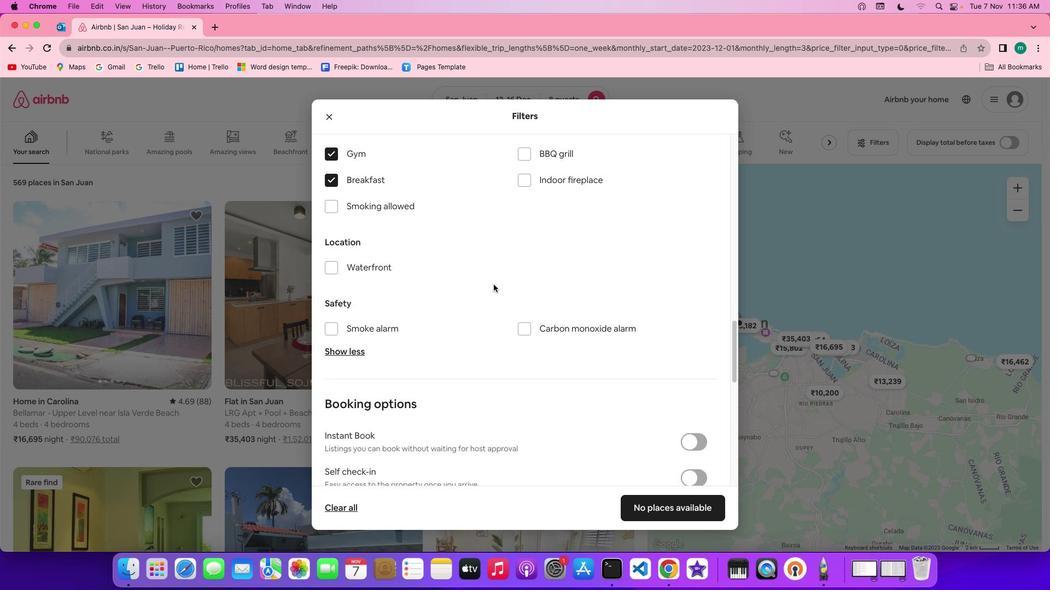 
Action: Mouse moved to (492, 284)
Screenshot: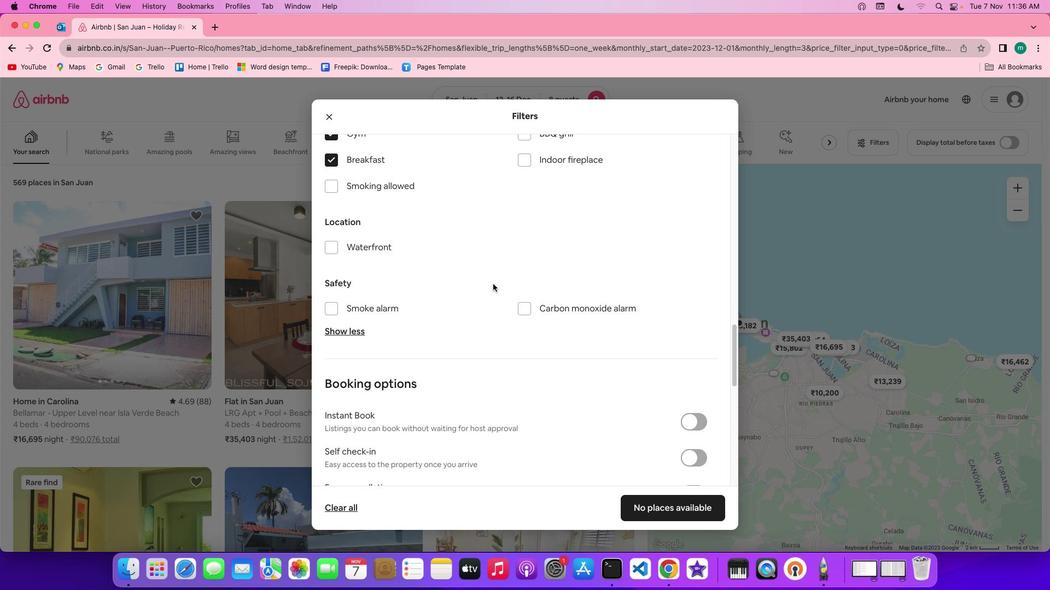 
Action: Mouse scrolled (492, 284) with delta (0, 0)
Screenshot: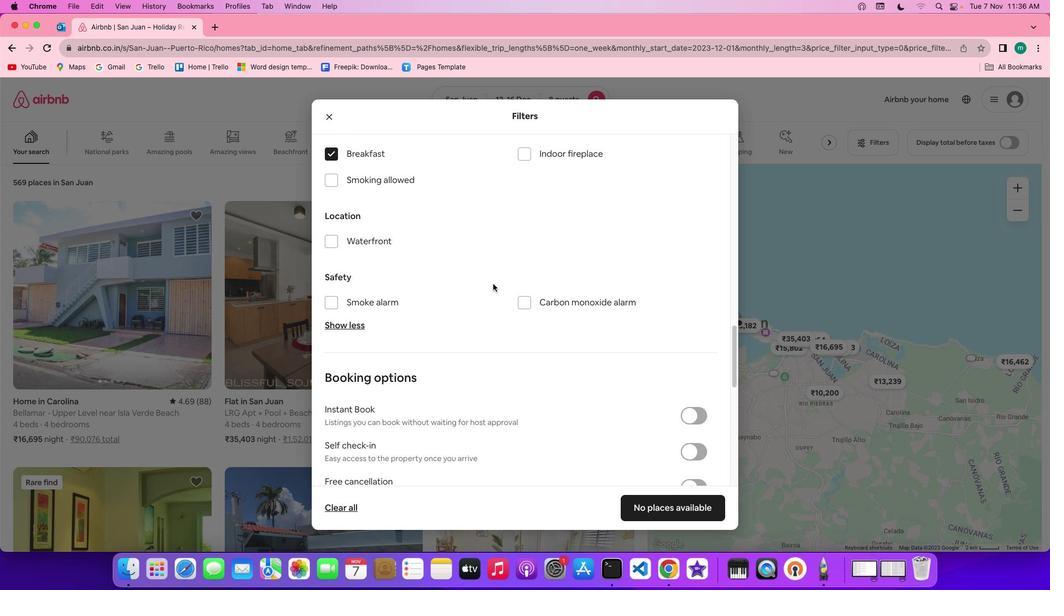 
Action: Mouse scrolled (492, 284) with delta (0, 0)
Screenshot: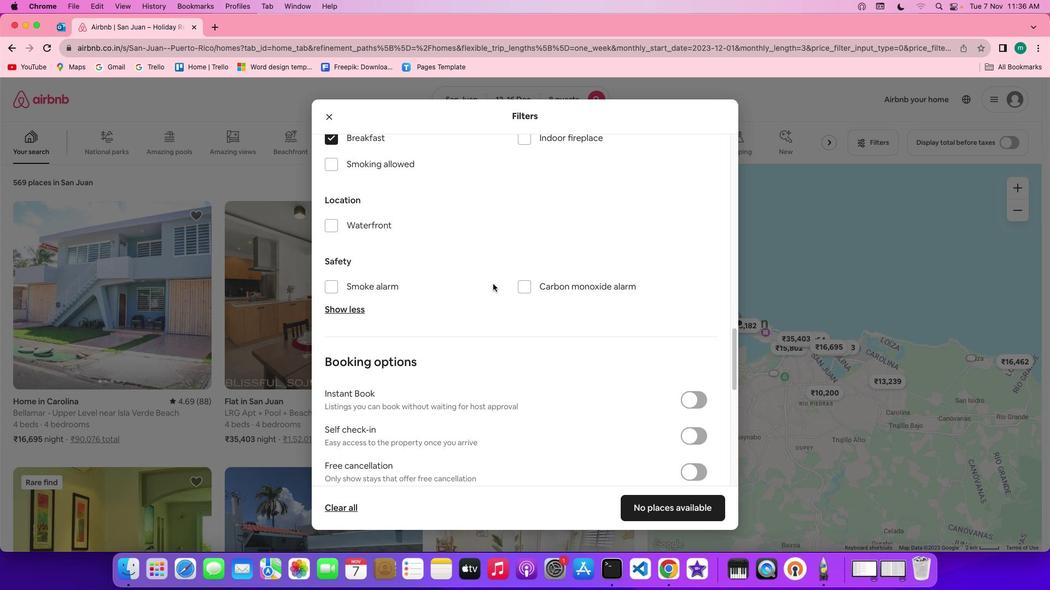 
Action: Mouse scrolled (492, 284) with delta (0, 0)
Screenshot: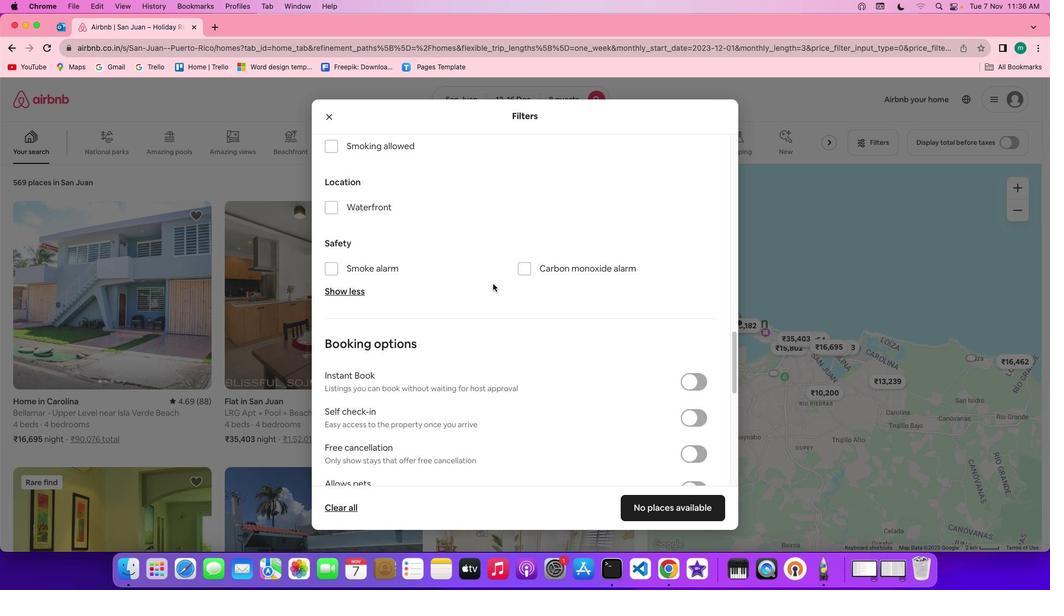 
Action: Mouse scrolled (492, 284) with delta (0, 0)
Screenshot: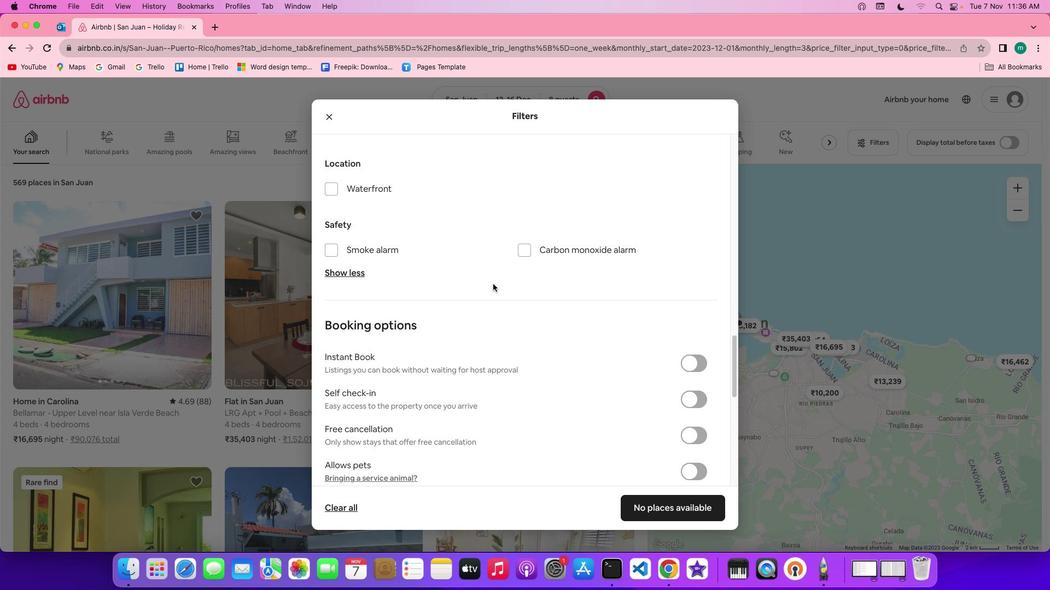 
Action: Mouse scrolled (492, 284) with delta (0, 0)
Screenshot: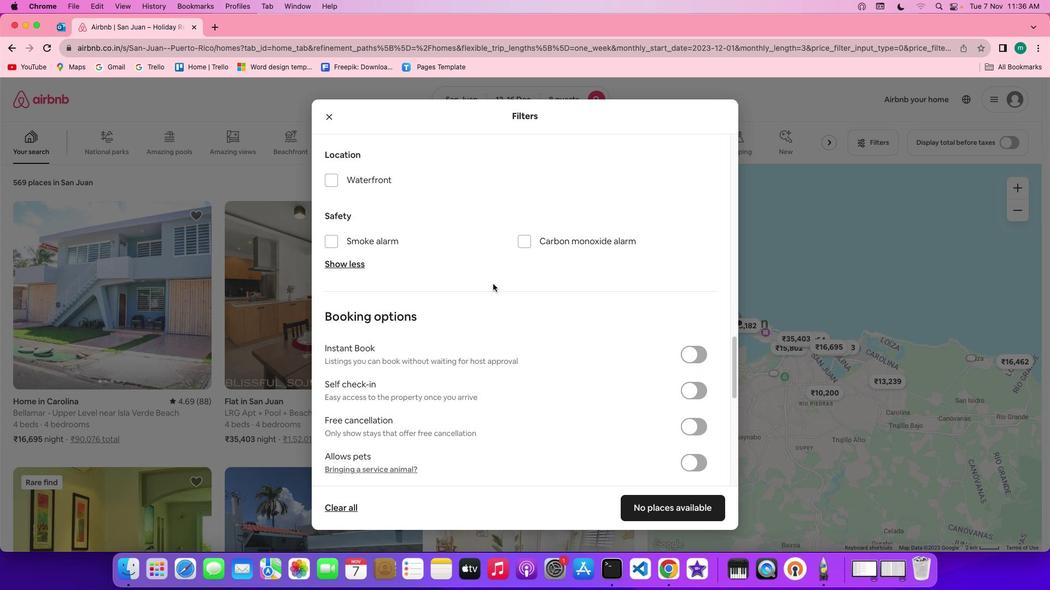 
Action: Mouse scrolled (492, 284) with delta (0, 0)
Screenshot: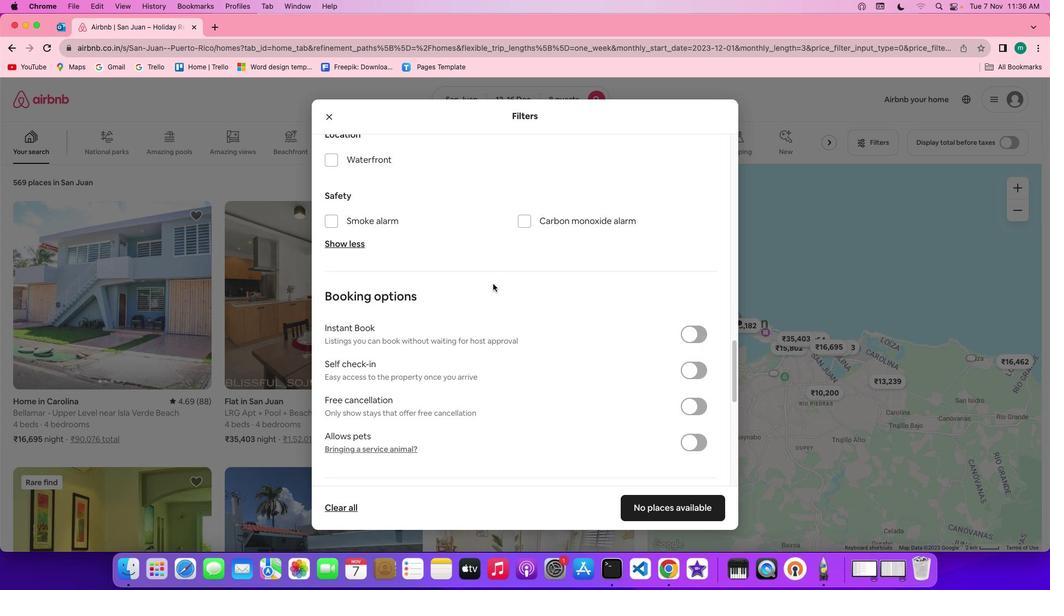 
Action: Mouse moved to (493, 286)
Screenshot: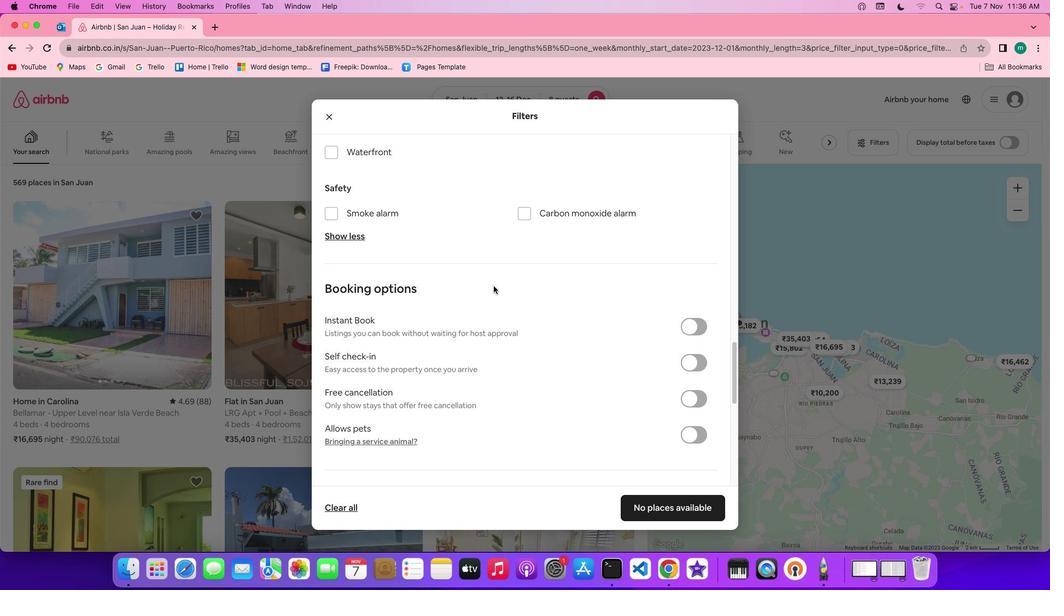
Action: Mouse scrolled (493, 286) with delta (0, 0)
Screenshot: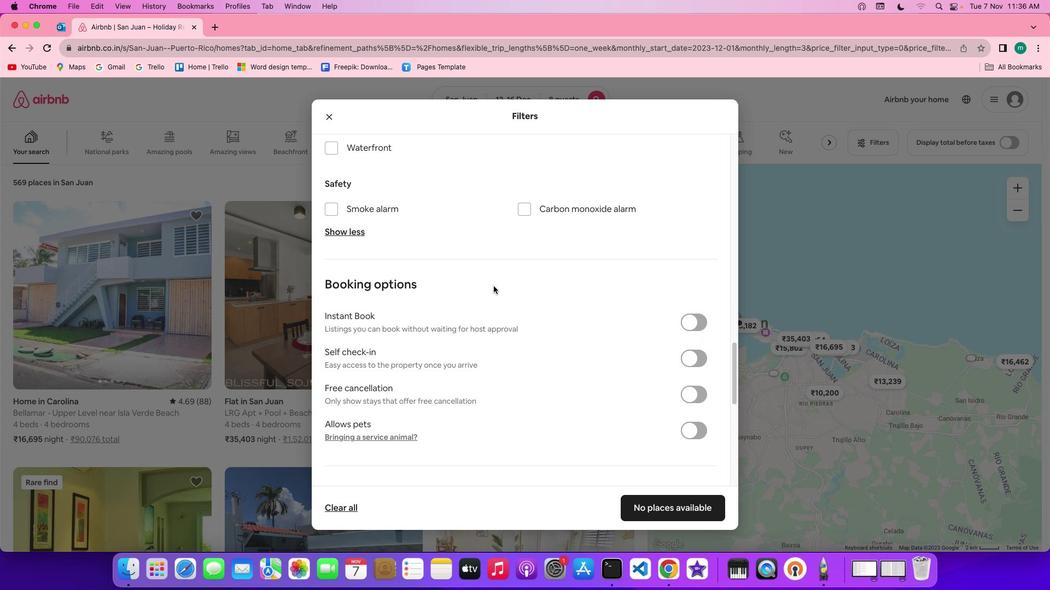 
Action: Mouse scrolled (493, 286) with delta (0, 0)
Screenshot: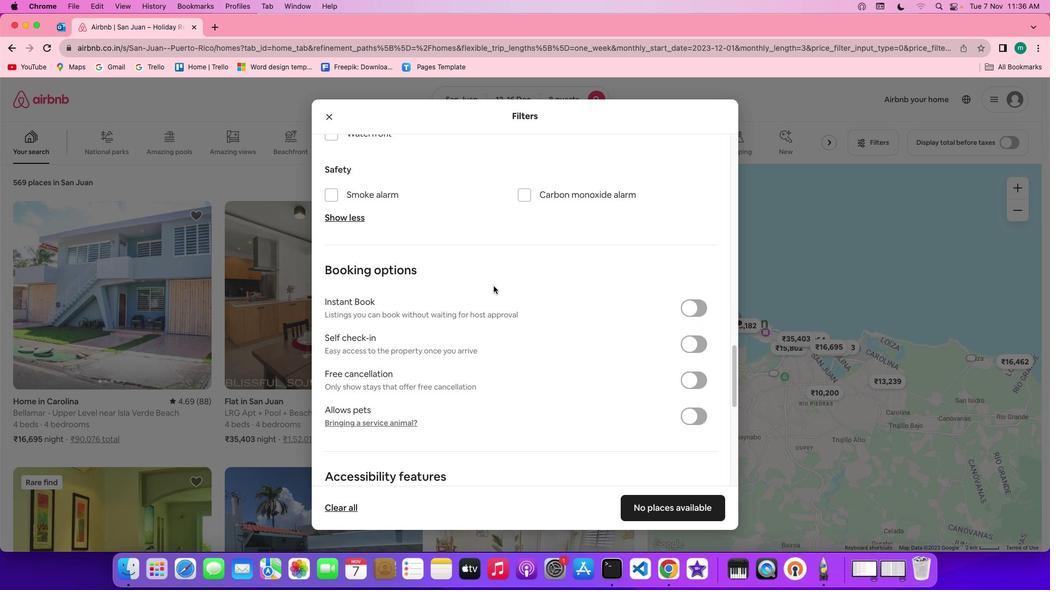 
Action: Mouse scrolled (493, 286) with delta (0, 0)
Screenshot: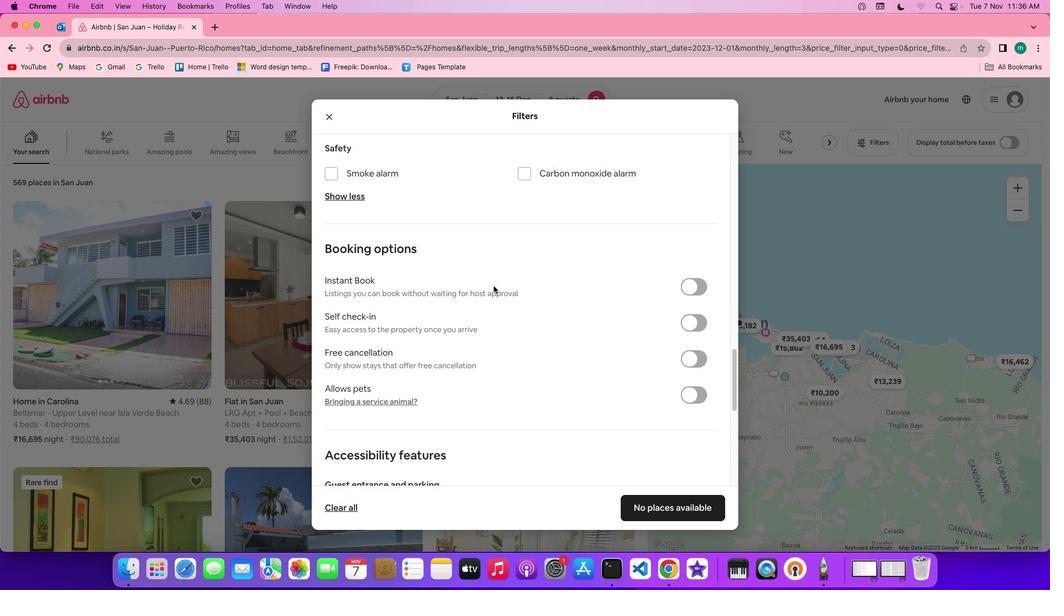 
Action: Mouse scrolled (493, 286) with delta (0, 0)
Screenshot: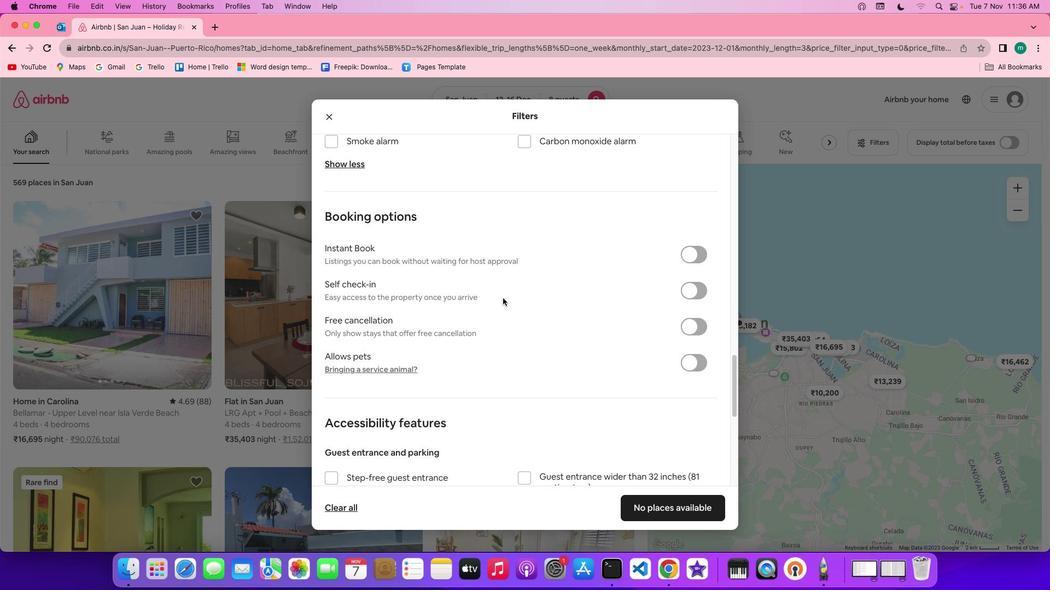 
Action: Mouse moved to (508, 301)
Screenshot: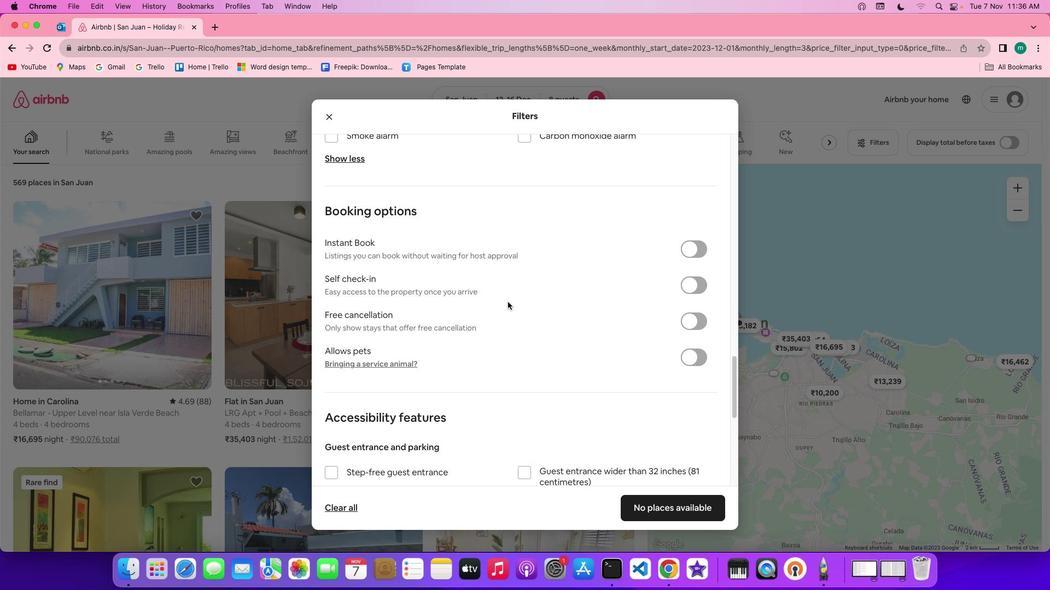 
Action: Mouse scrolled (508, 301) with delta (0, 0)
Screenshot: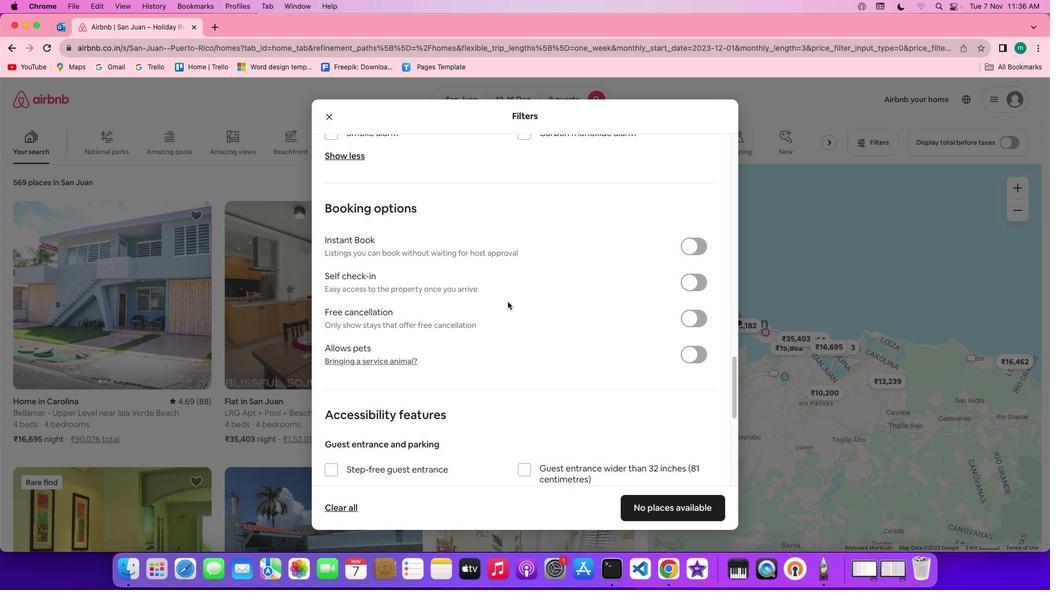 
Action: Mouse scrolled (508, 301) with delta (0, 0)
Screenshot: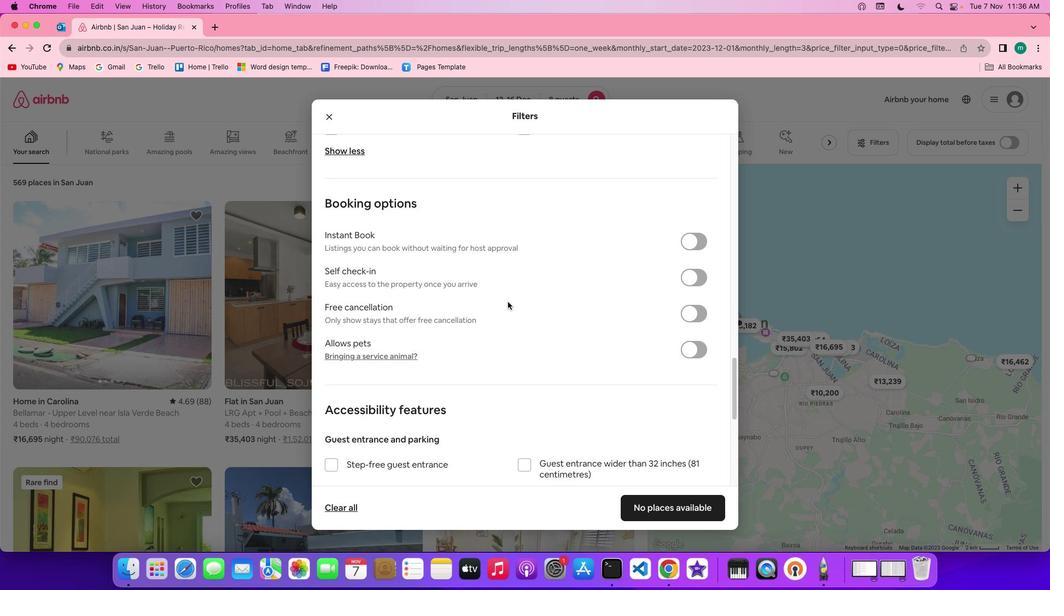 
Action: Mouse scrolled (508, 301) with delta (0, 0)
Screenshot: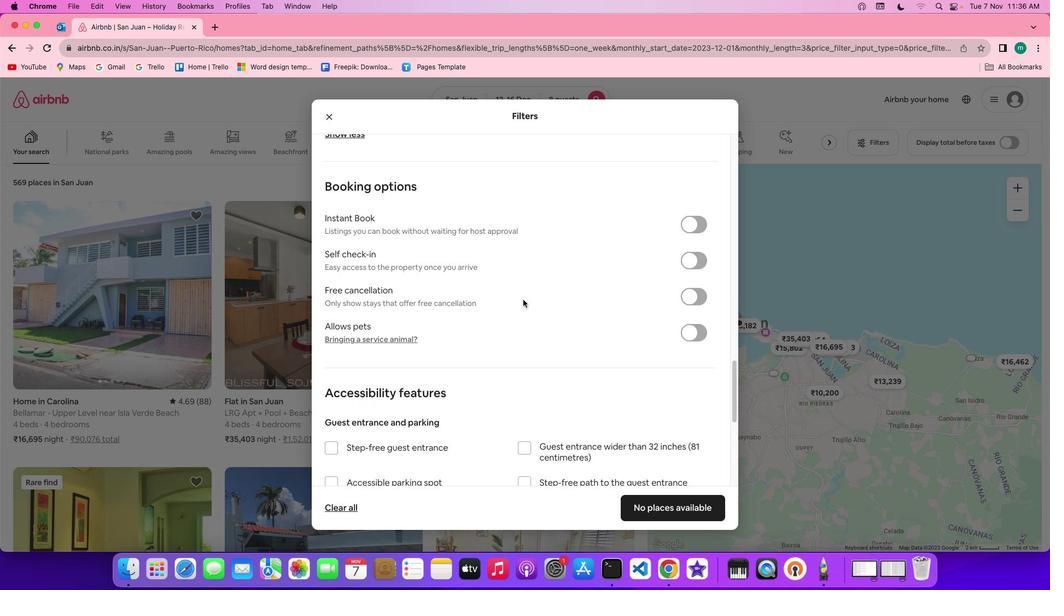 
Action: Mouse moved to (701, 253)
Screenshot: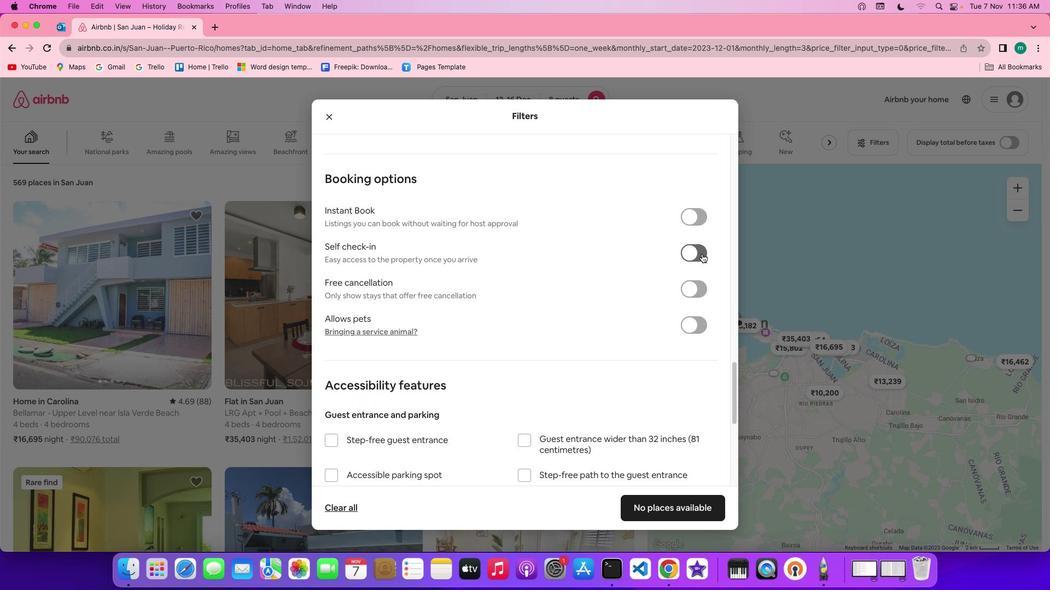 
Action: Mouse pressed left at (701, 253)
Screenshot: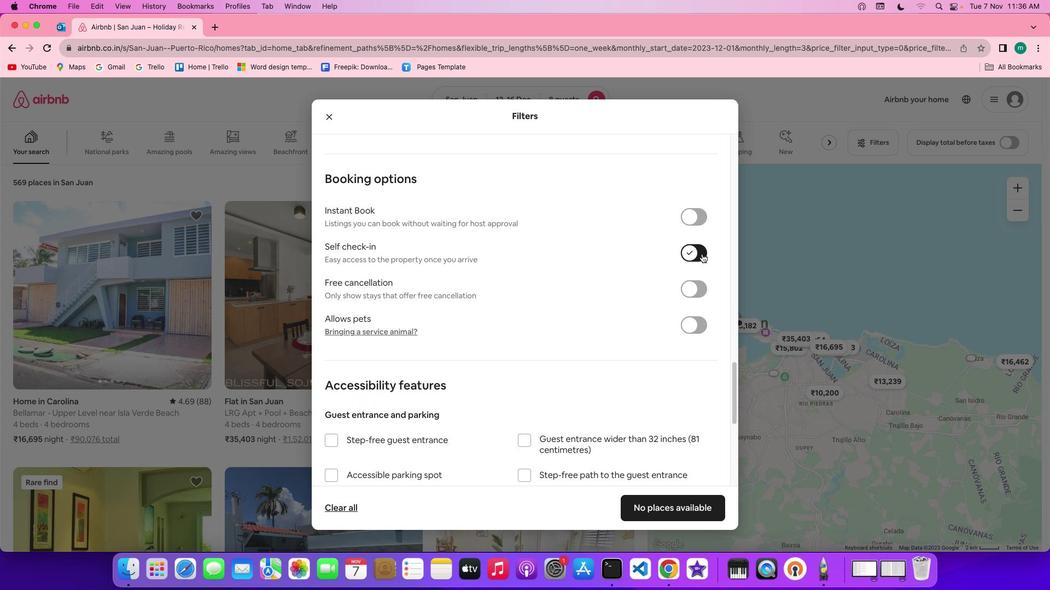 
Action: Mouse moved to (610, 301)
Screenshot: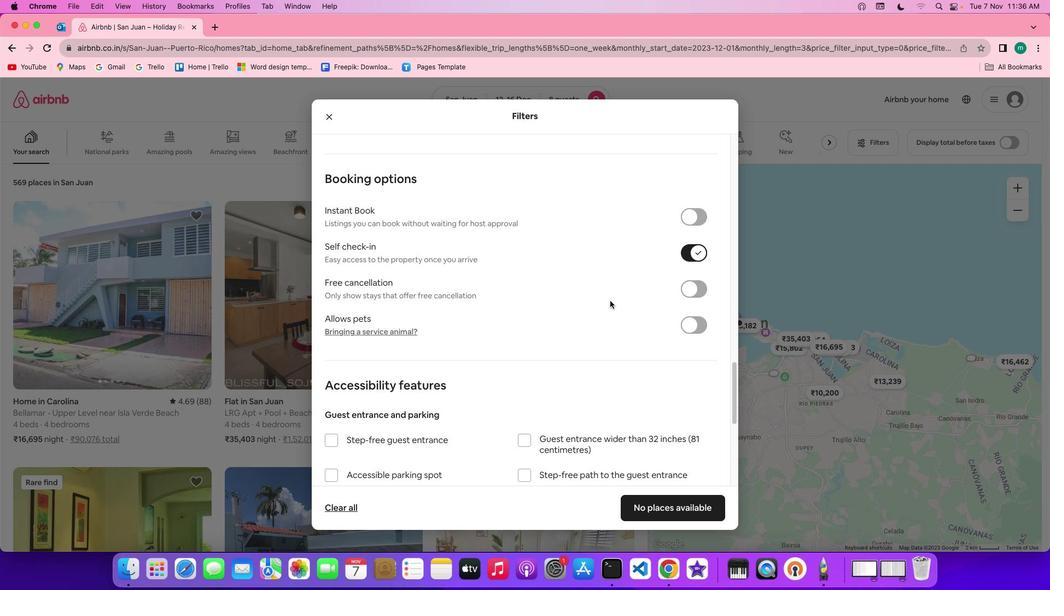 
Action: Mouse scrolled (610, 301) with delta (0, 0)
Screenshot: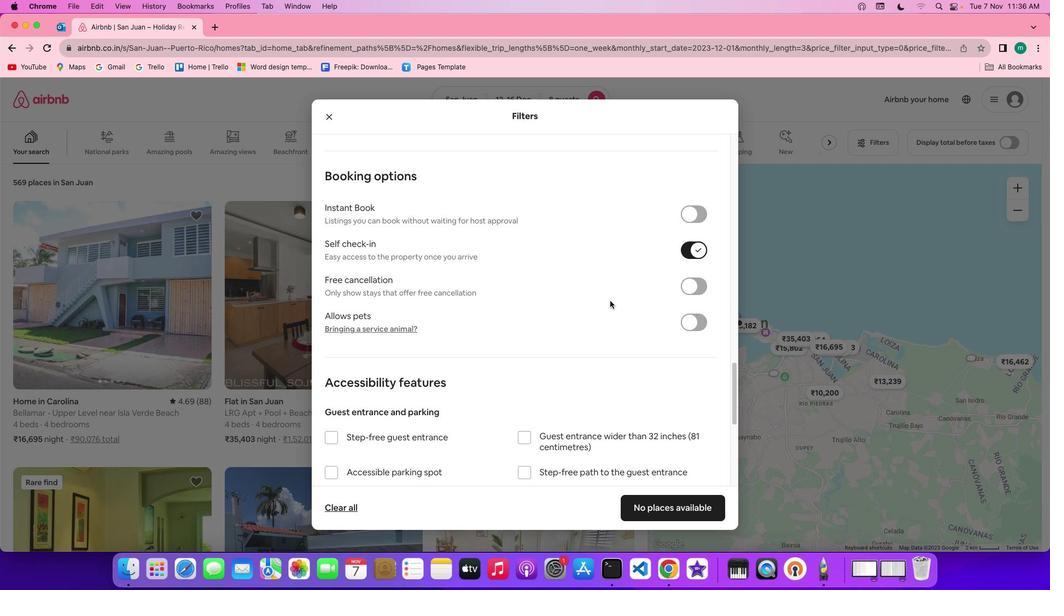 
Action: Mouse scrolled (610, 301) with delta (0, 0)
Screenshot: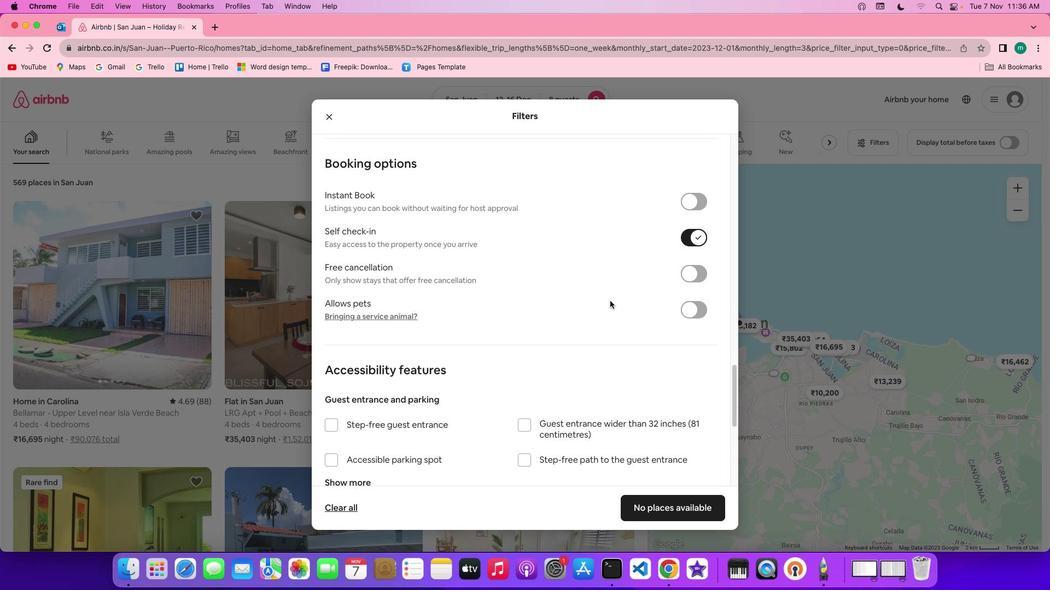 
Action: Mouse scrolled (610, 301) with delta (0, 0)
Screenshot: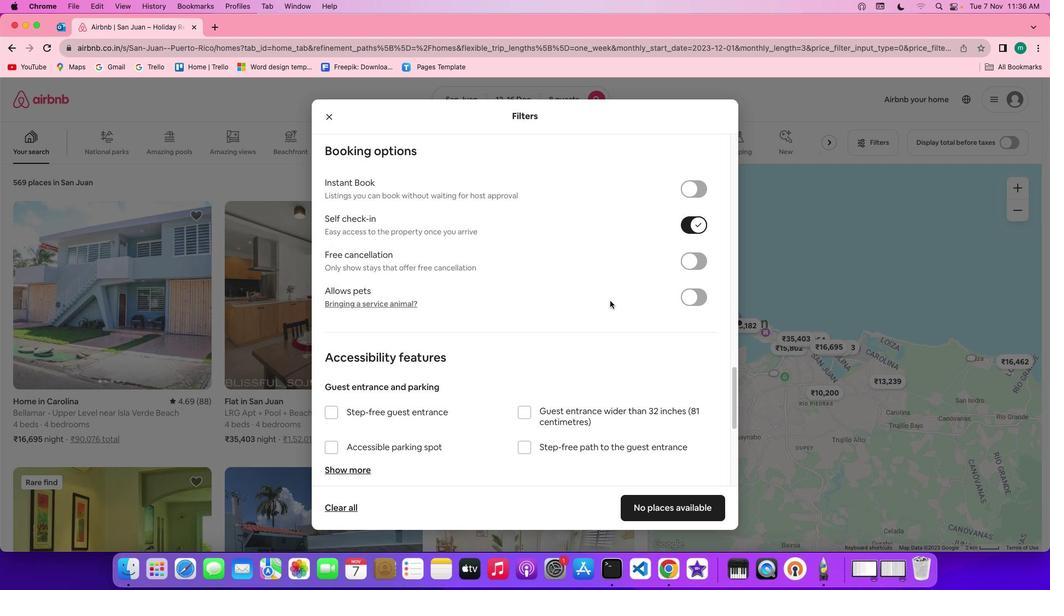 
Action: Mouse moved to (610, 328)
Screenshot: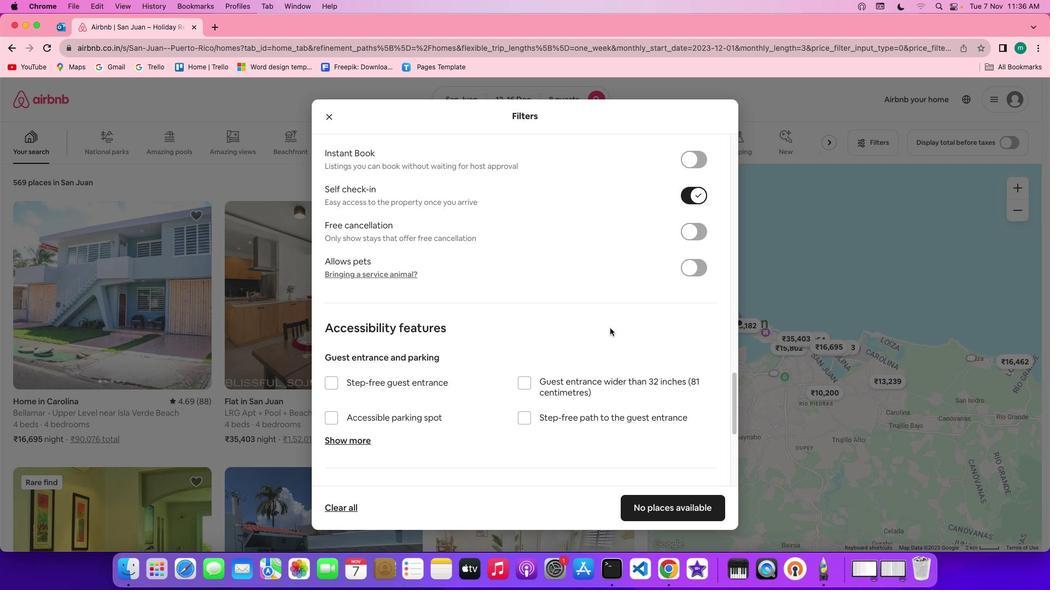 
Action: Mouse scrolled (610, 328) with delta (0, 0)
Screenshot: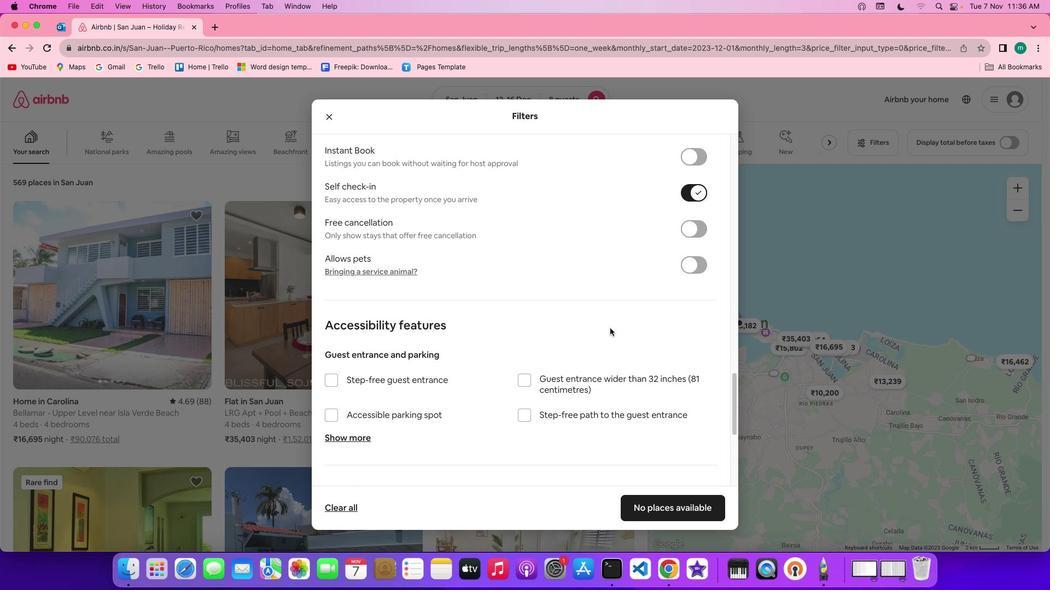 
Action: Mouse scrolled (610, 328) with delta (0, 0)
Screenshot: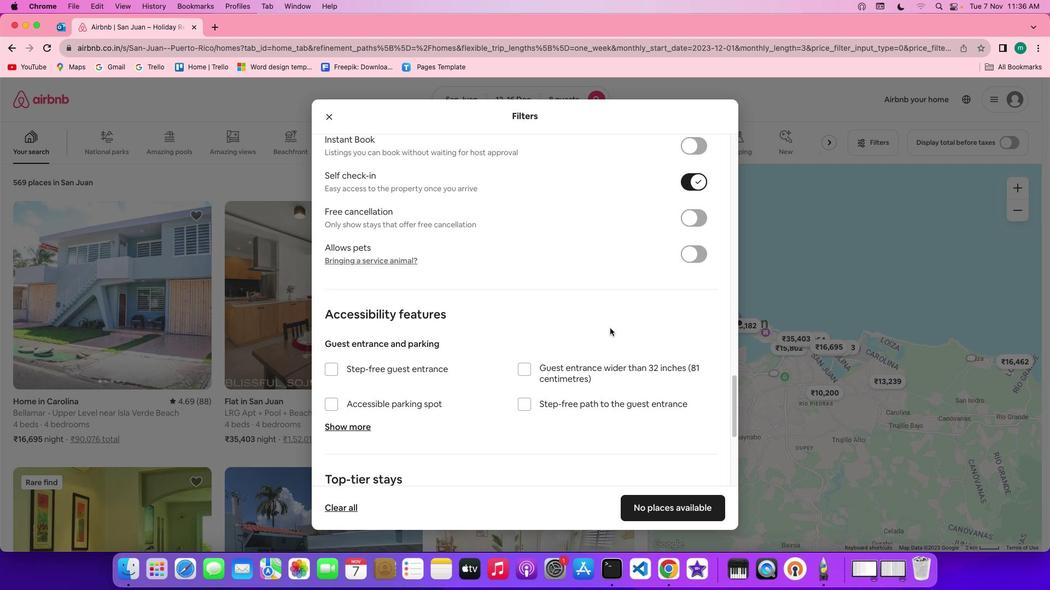 
Action: Mouse scrolled (610, 328) with delta (0, 0)
Screenshot: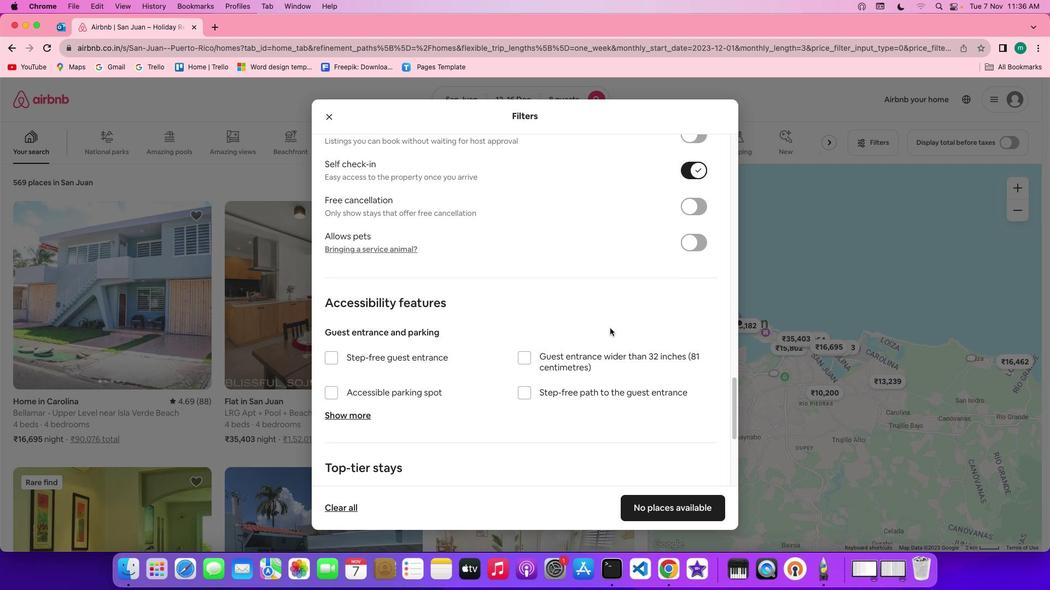 
Action: Mouse scrolled (610, 328) with delta (0, -1)
Screenshot: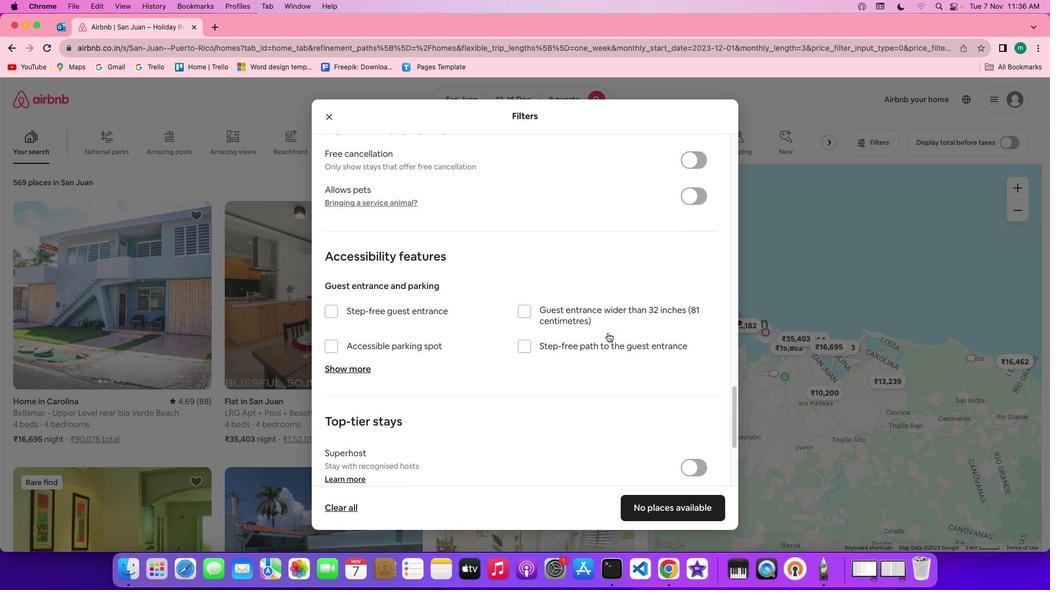 
Action: Mouse moved to (607, 335)
Screenshot: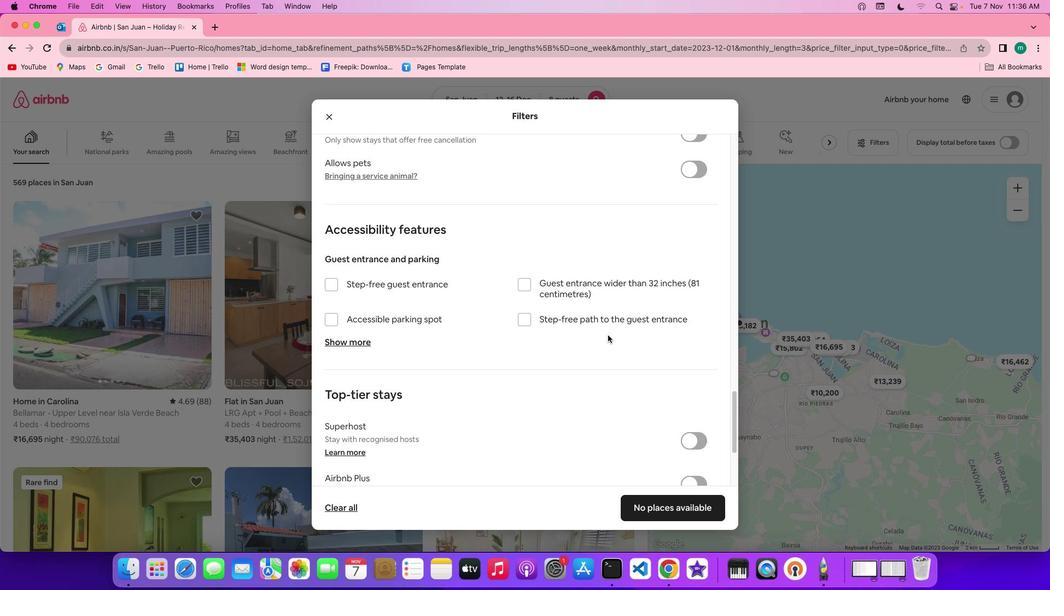 
Action: Mouse scrolled (607, 335) with delta (0, 0)
Screenshot: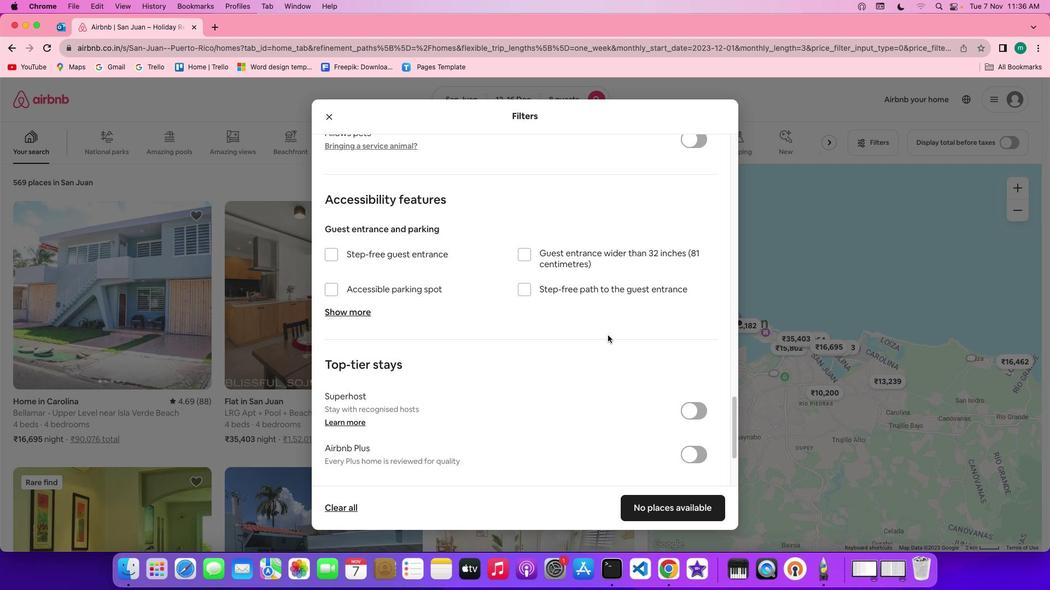 
Action: Mouse scrolled (607, 335) with delta (0, 0)
Screenshot: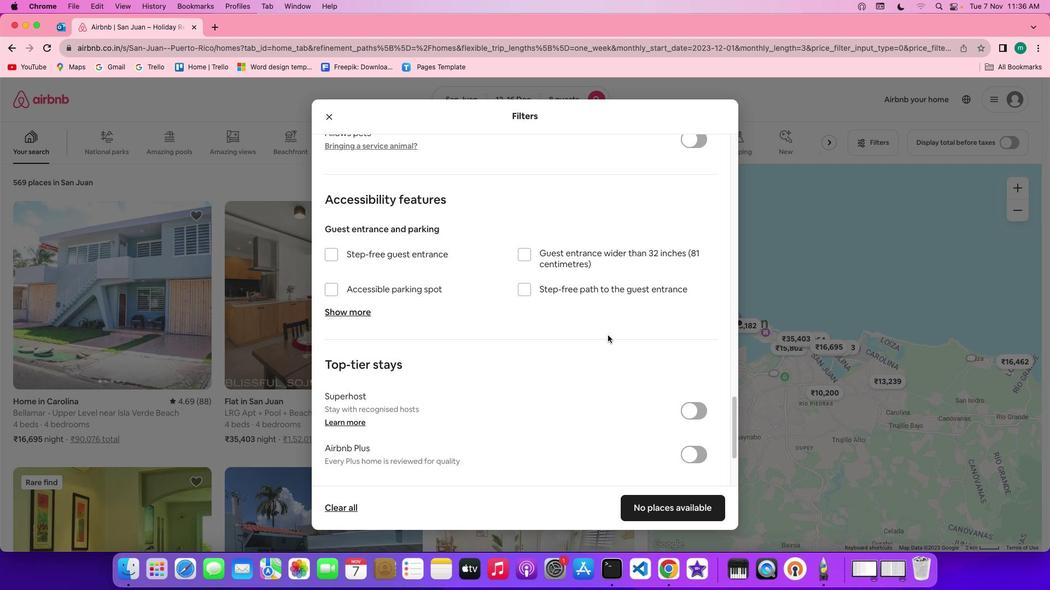 
Action: Mouse scrolled (607, 335) with delta (0, -1)
Screenshot: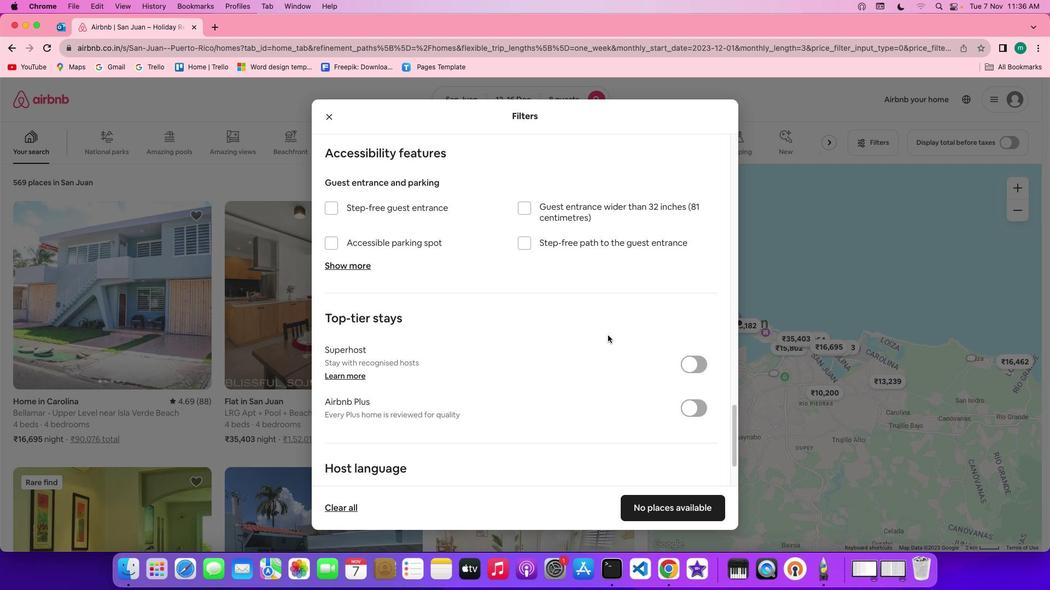 
Action: Mouse scrolled (607, 335) with delta (0, -2)
Screenshot: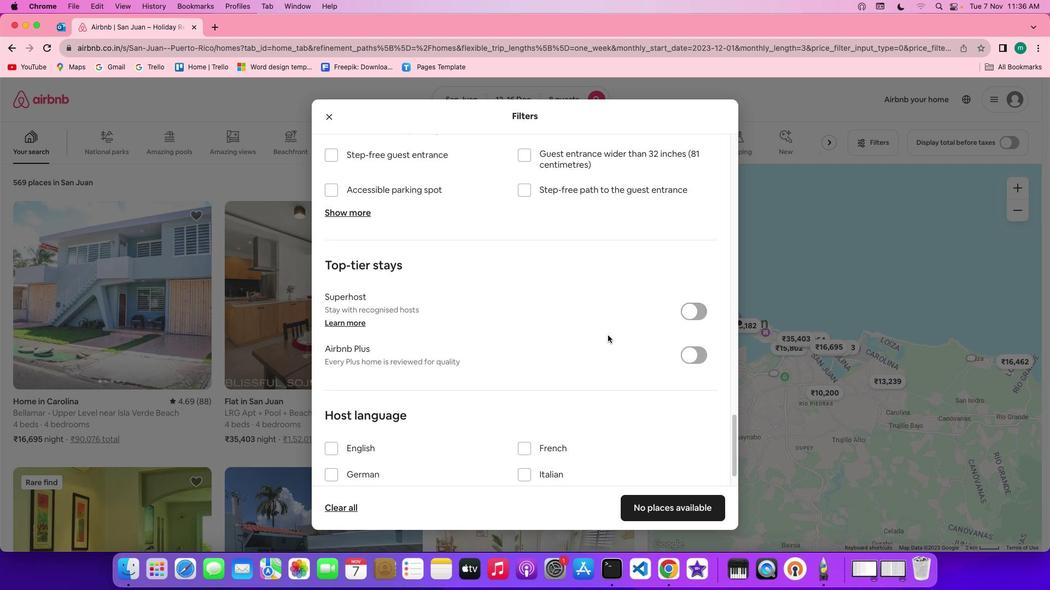 
Action: Mouse scrolled (607, 335) with delta (0, -2)
Screenshot: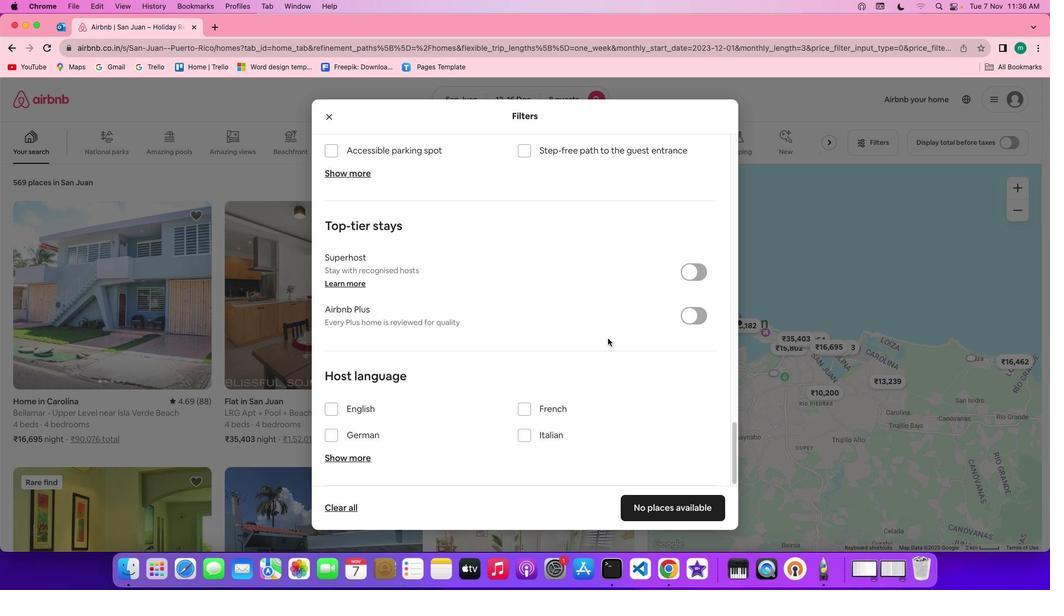 
Action: Mouse moved to (607, 340)
Screenshot: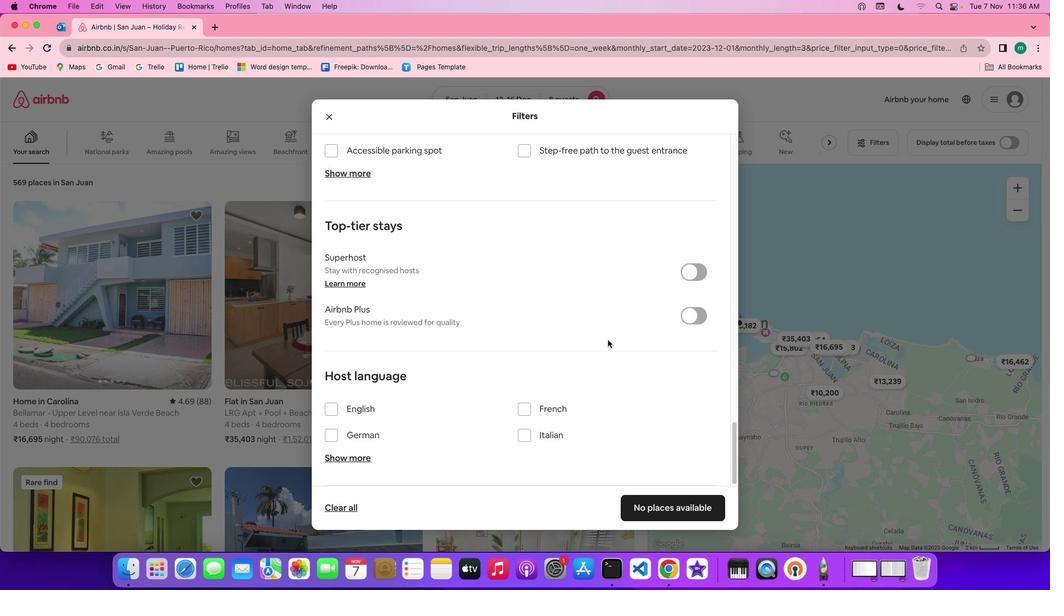 
Action: Mouse scrolled (607, 340) with delta (0, 0)
Screenshot: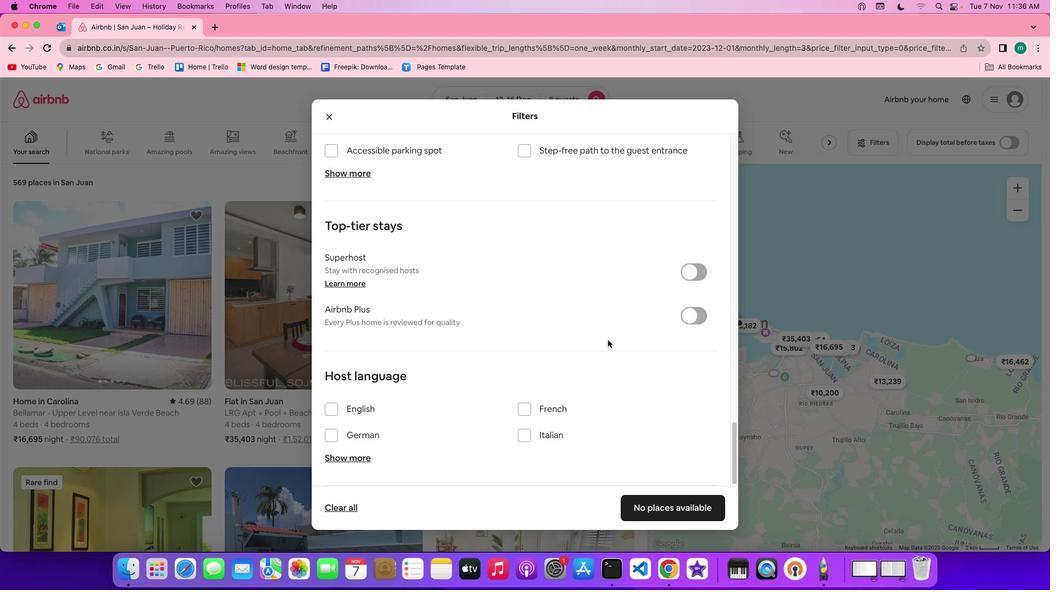 
Action: Mouse scrolled (607, 340) with delta (0, 0)
Screenshot: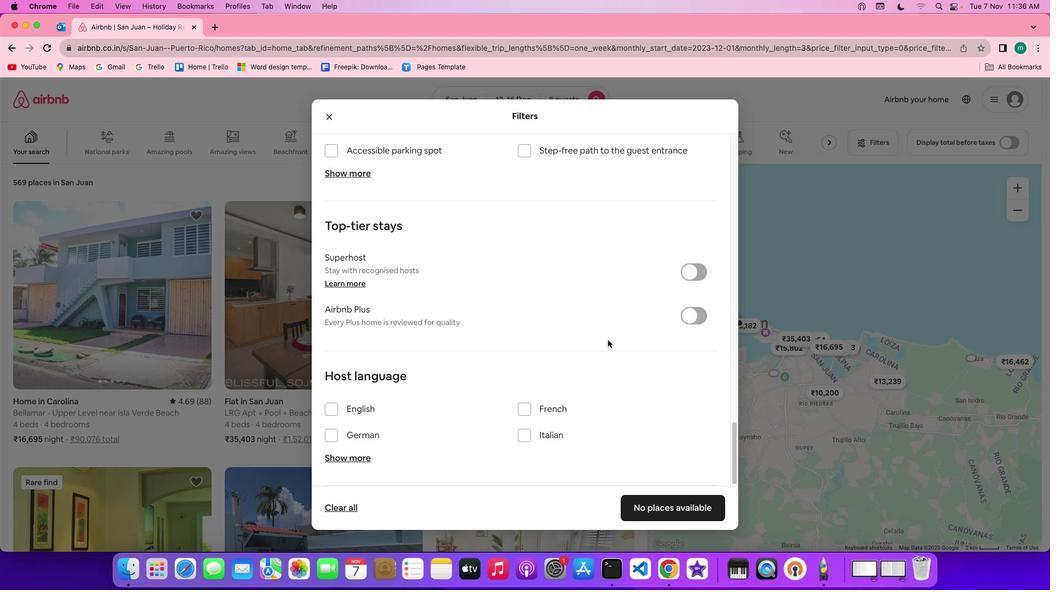 
Action: Mouse scrolled (607, 340) with delta (0, -1)
Screenshot: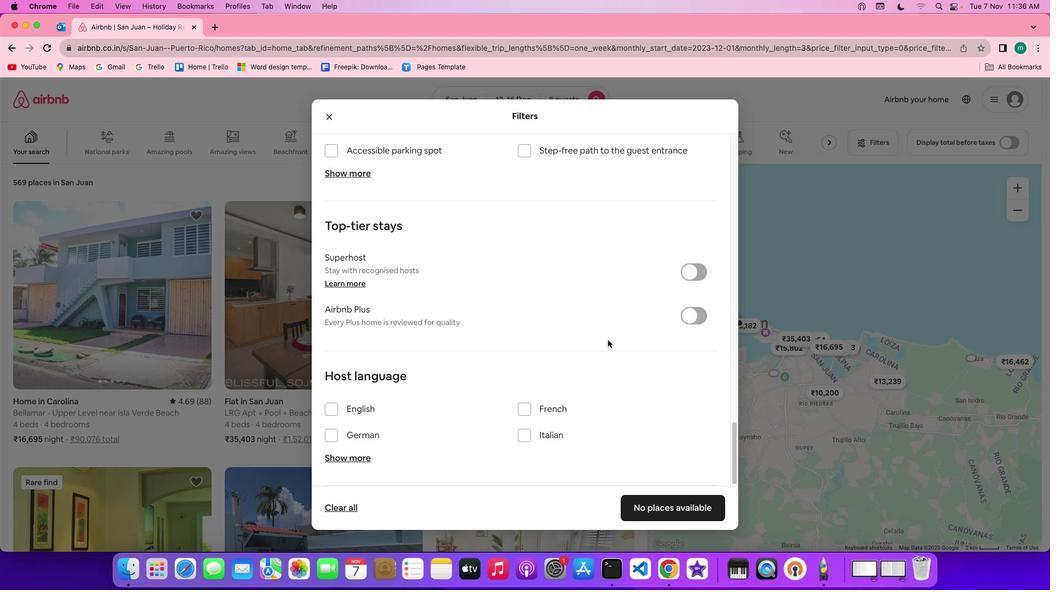 
Action: Mouse scrolled (607, 340) with delta (0, -2)
Screenshot: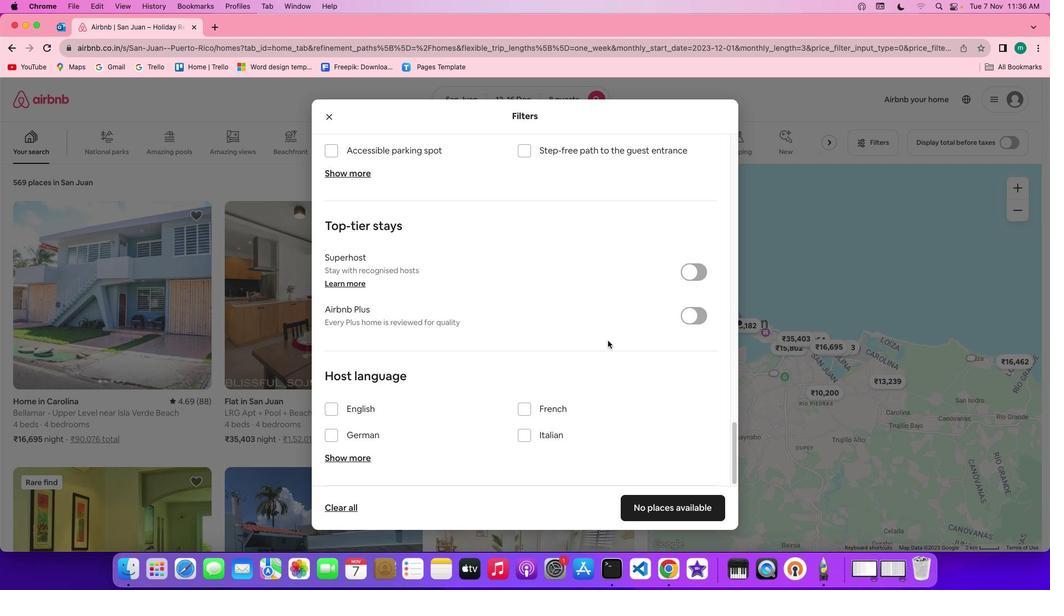 
Action: Mouse scrolled (607, 340) with delta (0, -3)
Screenshot: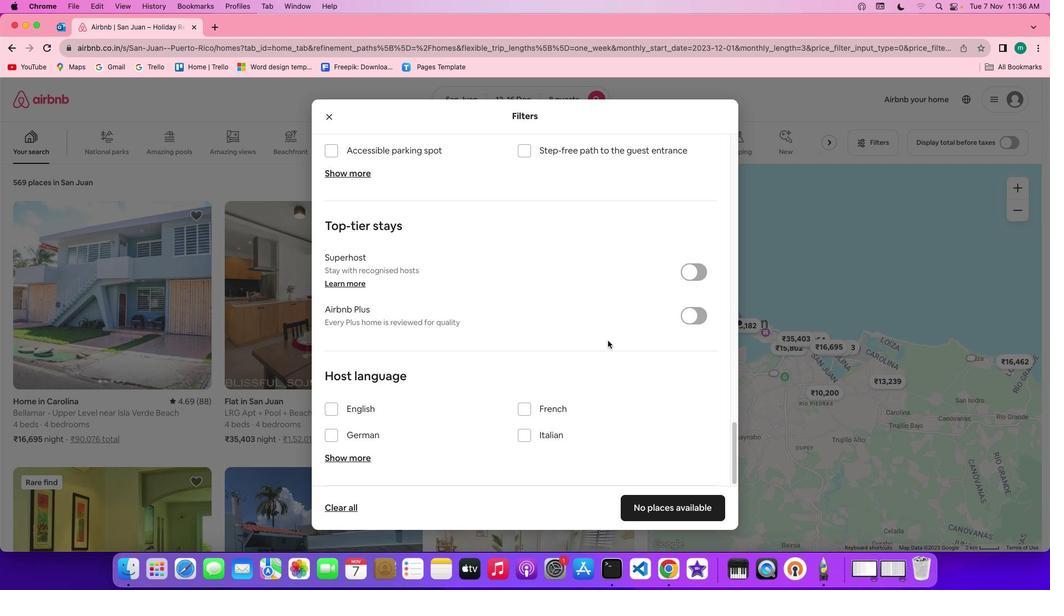 
Action: Mouse moved to (661, 503)
Screenshot: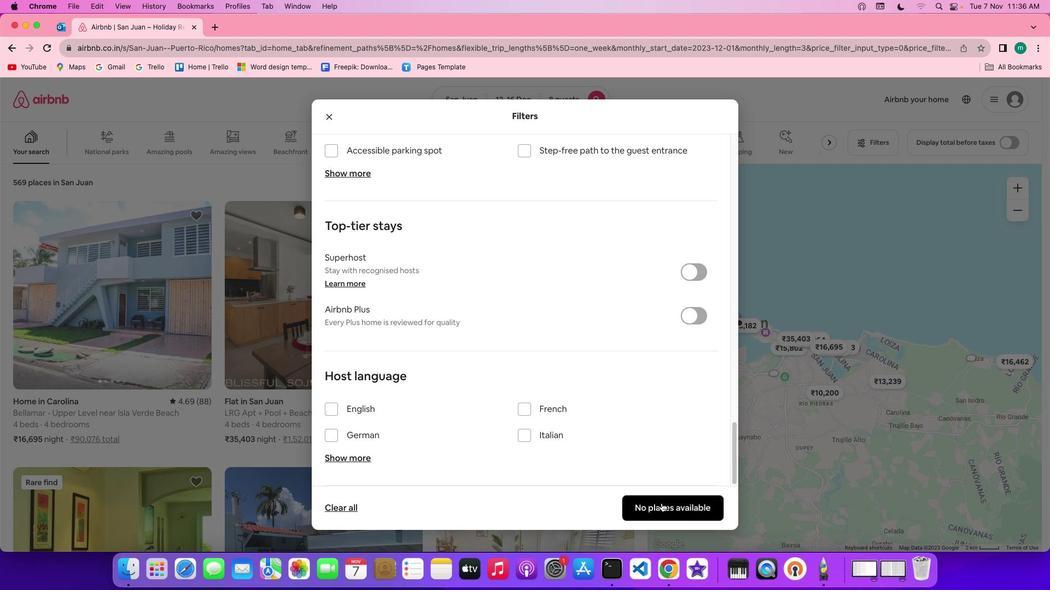 
Action: Mouse pressed left at (661, 503)
Screenshot: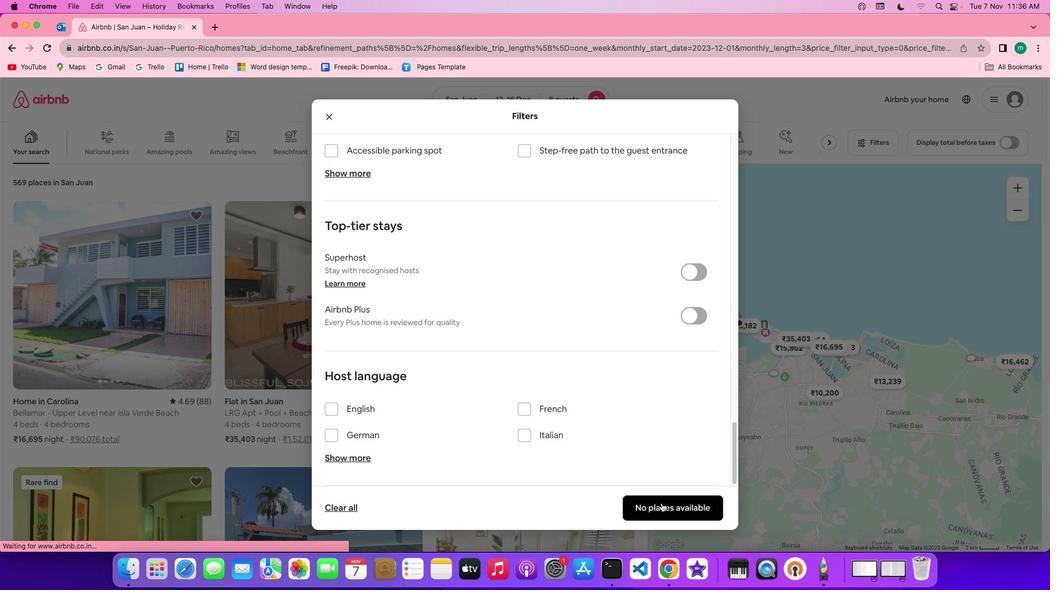 
Action: Mouse moved to (409, 427)
Screenshot: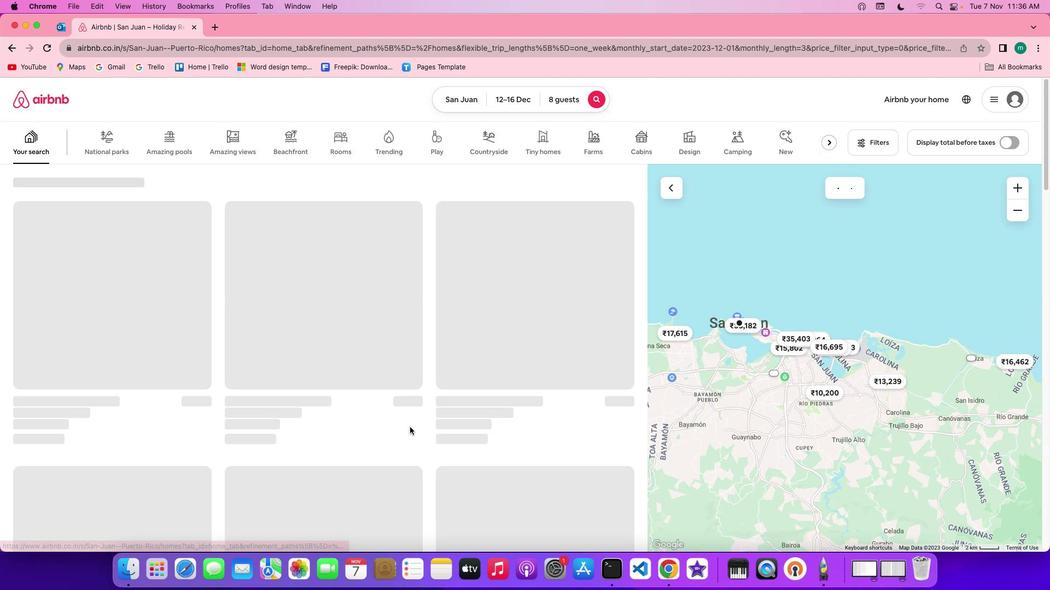 
